 Task: Find connections with filter location Yongchuan with filter topic #marketing with filter profile language Spanish with filter current company Elliott Scott HR with filter school GYAN GANGA COLLEGE OF TECHNOLOGY, JABALPUR with filter industry Museums, Historical Sites, and Zoos with filter service category Copywriting with filter keywords title Painter
Action: Mouse moved to (698, 99)
Screenshot: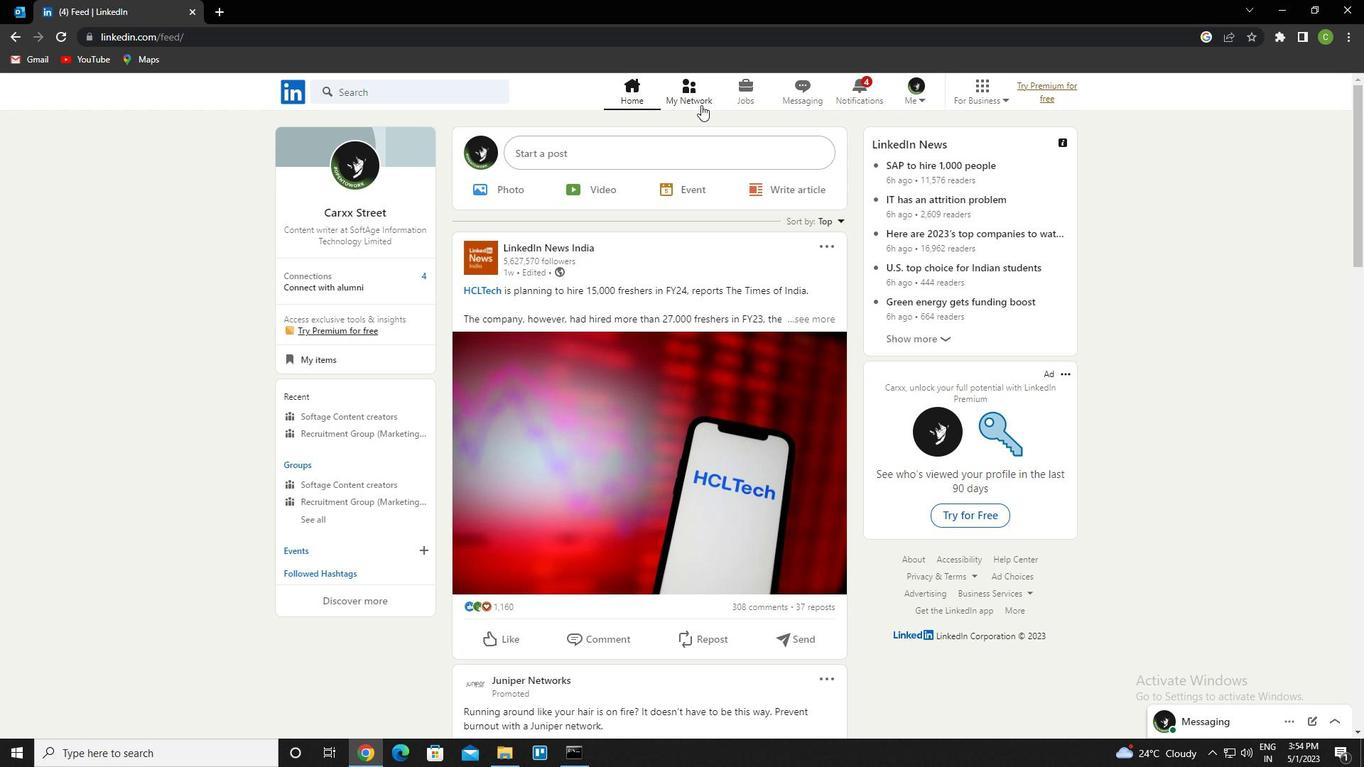 
Action: Mouse pressed left at (698, 99)
Screenshot: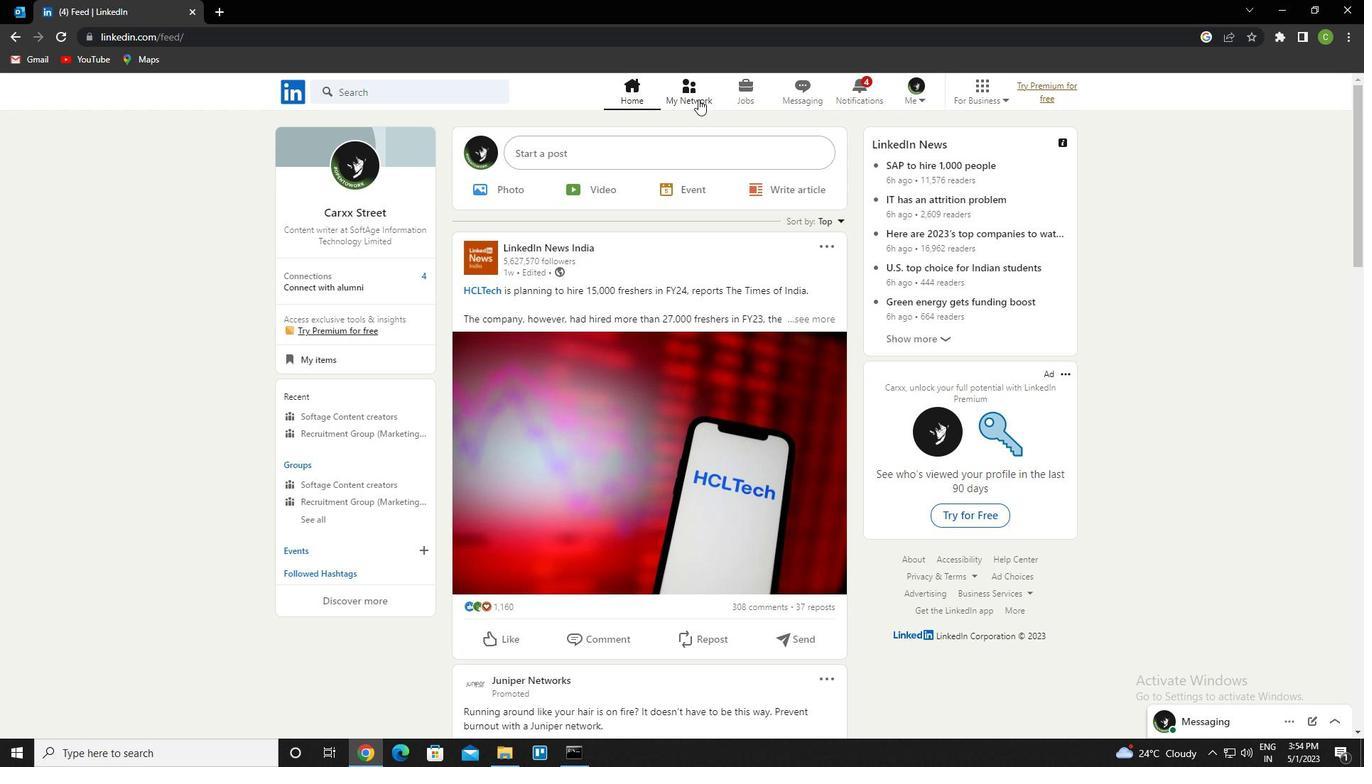 
Action: Mouse moved to (423, 168)
Screenshot: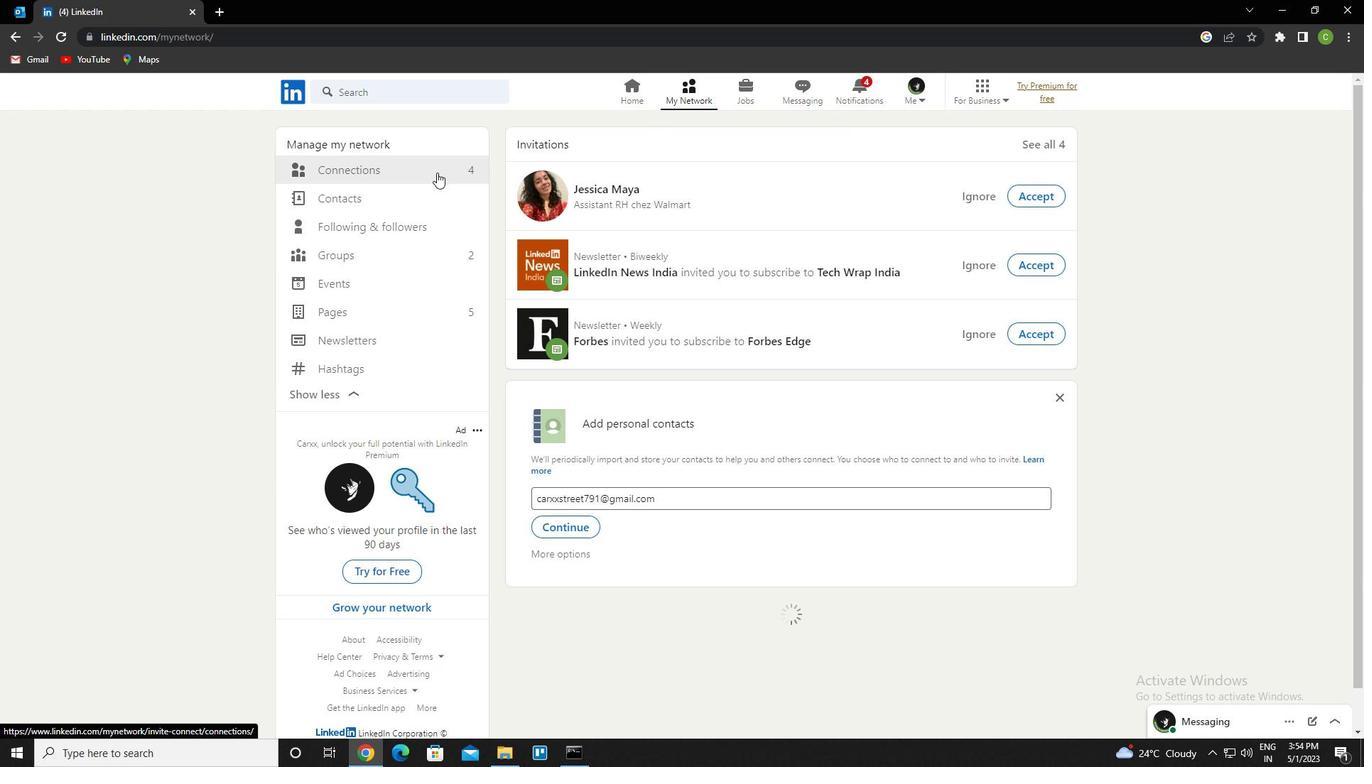 
Action: Mouse pressed left at (423, 168)
Screenshot: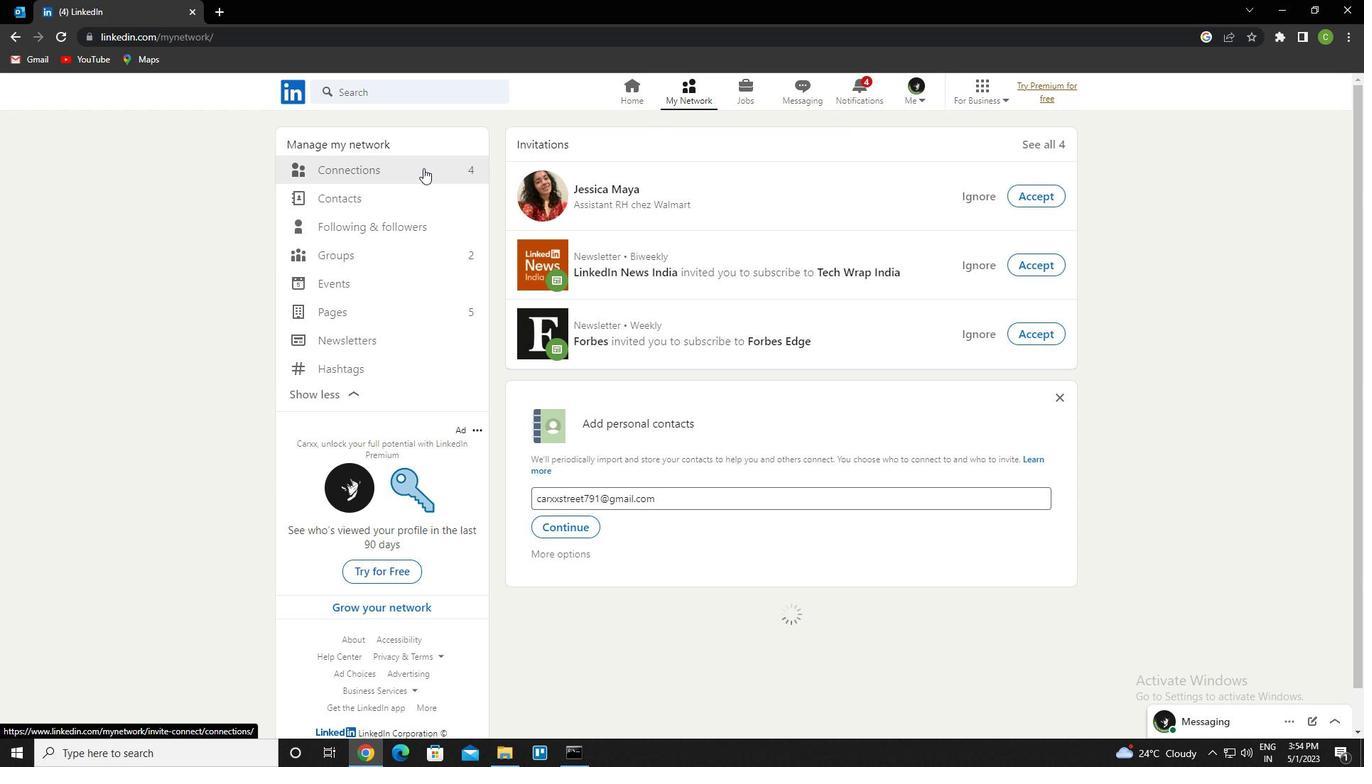 
Action: Mouse moved to (794, 166)
Screenshot: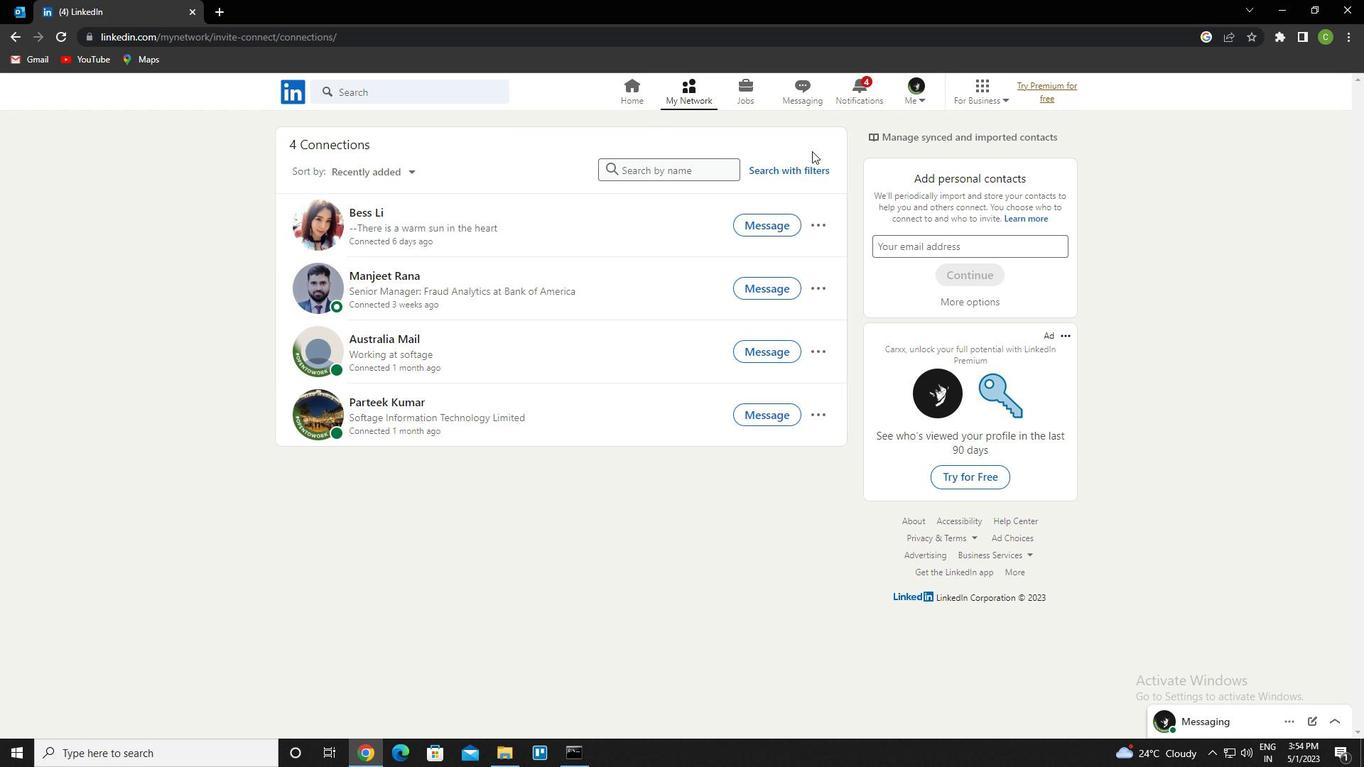 
Action: Mouse pressed left at (794, 166)
Screenshot: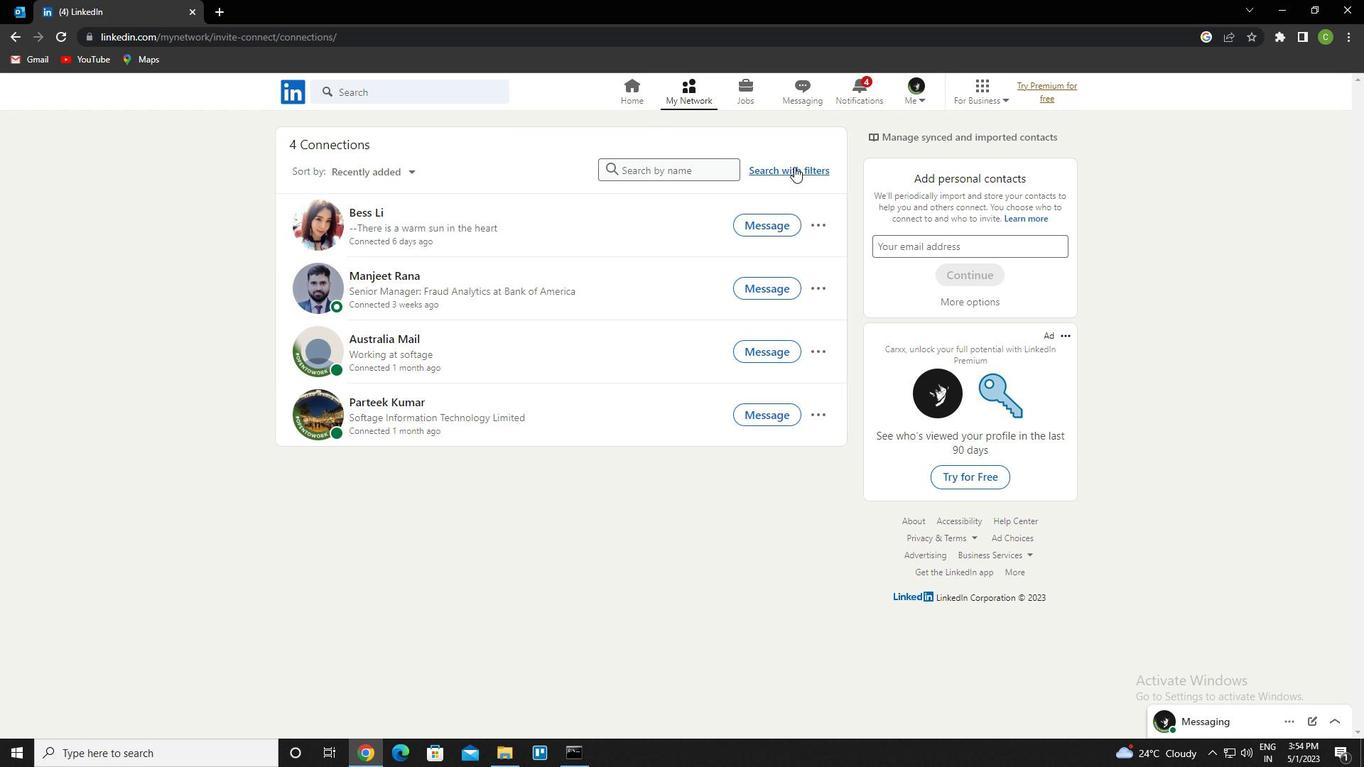 
Action: Mouse moved to (728, 134)
Screenshot: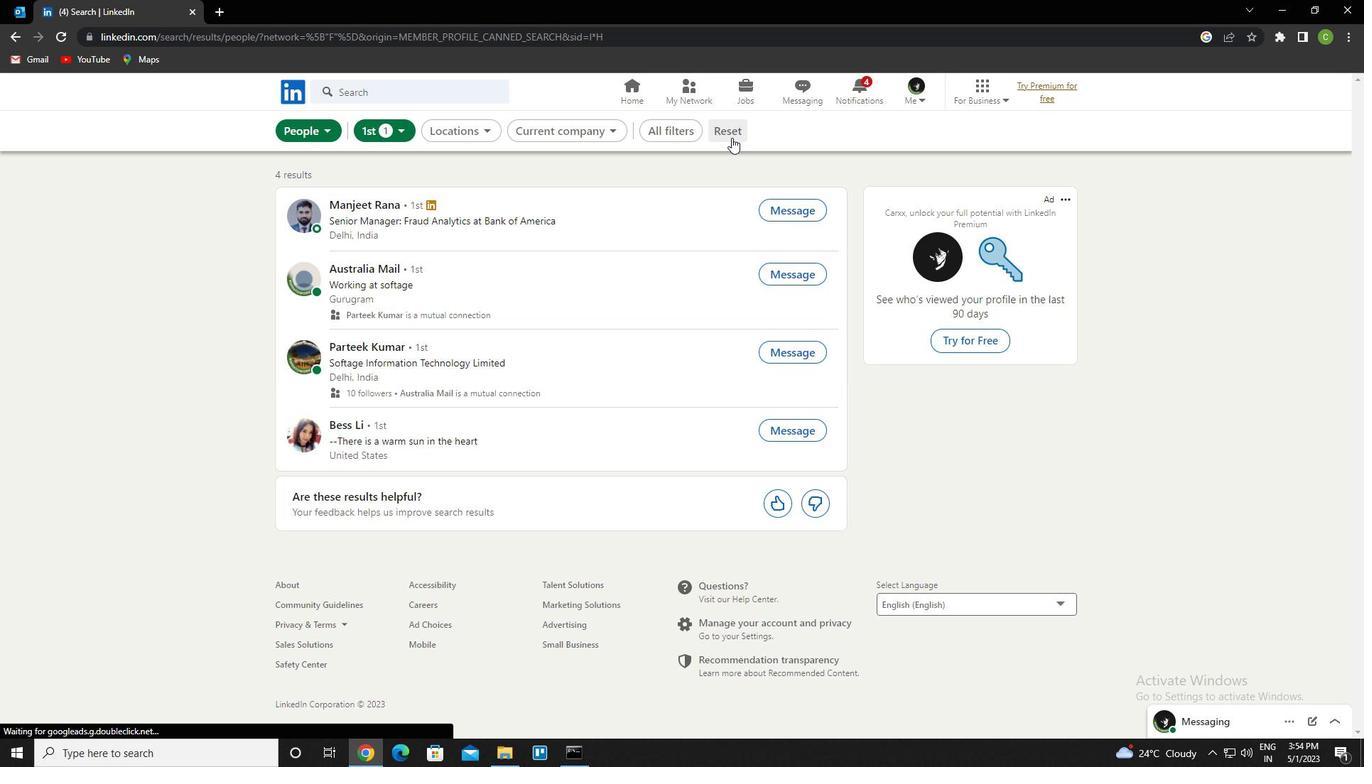 
Action: Mouse pressed left at (728, 134)
Screenshot: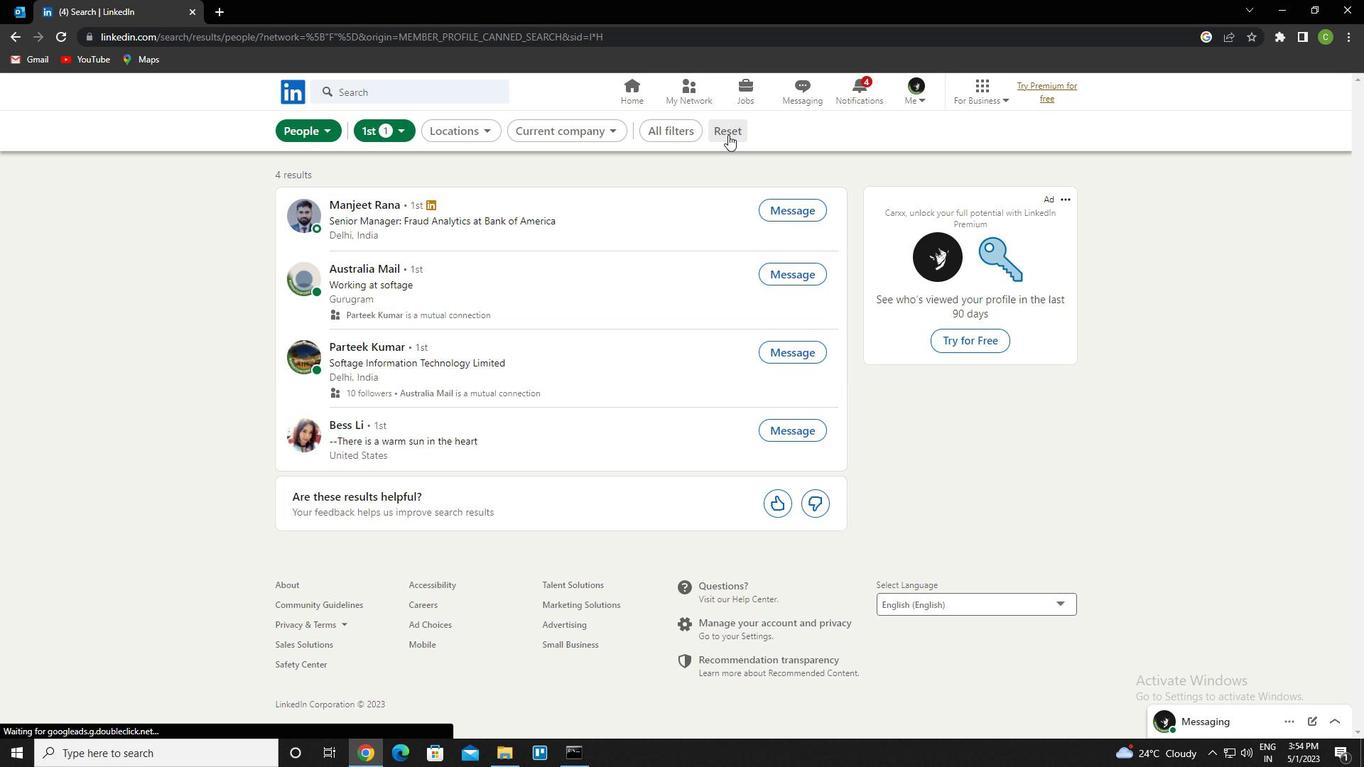
Action: Mouse moved to (714, 134)
Screenshot: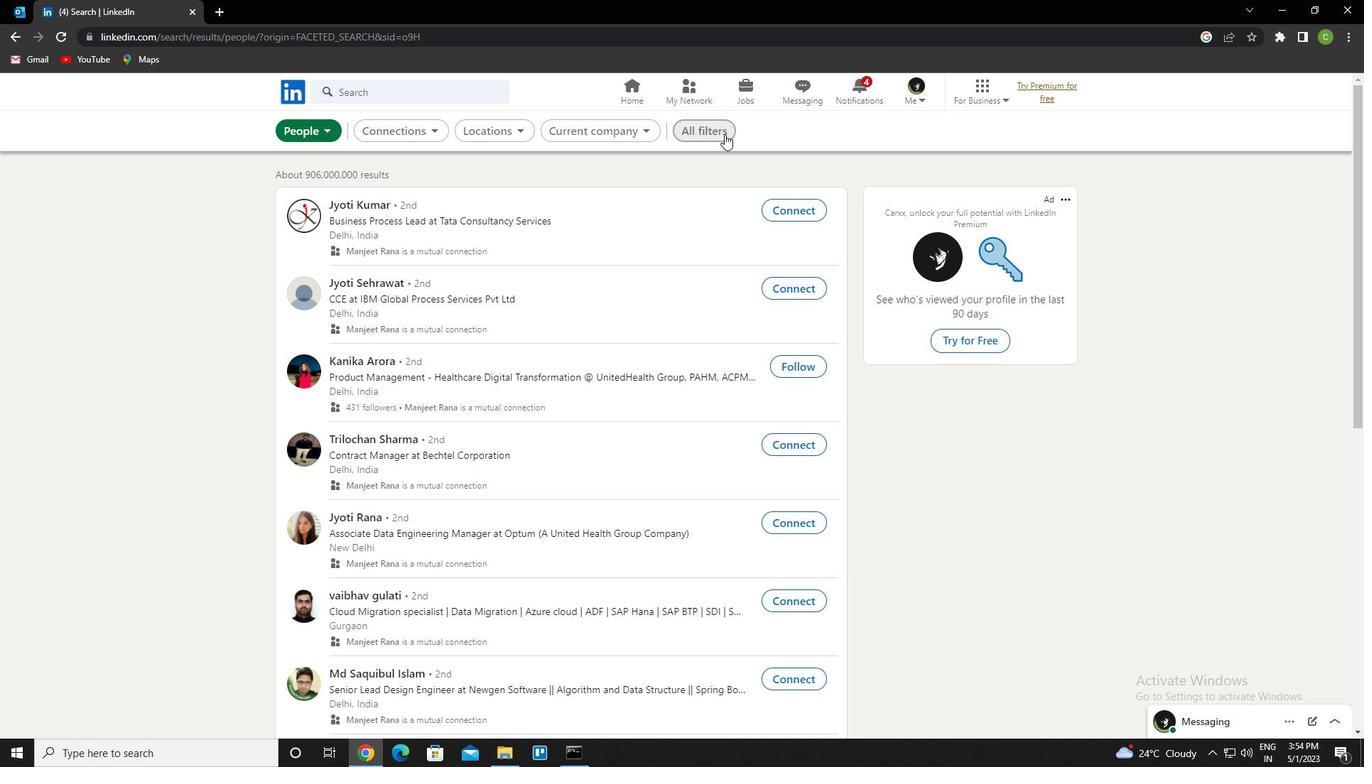 
Action: Mouse pressed left at (714, 134)
Screenshot: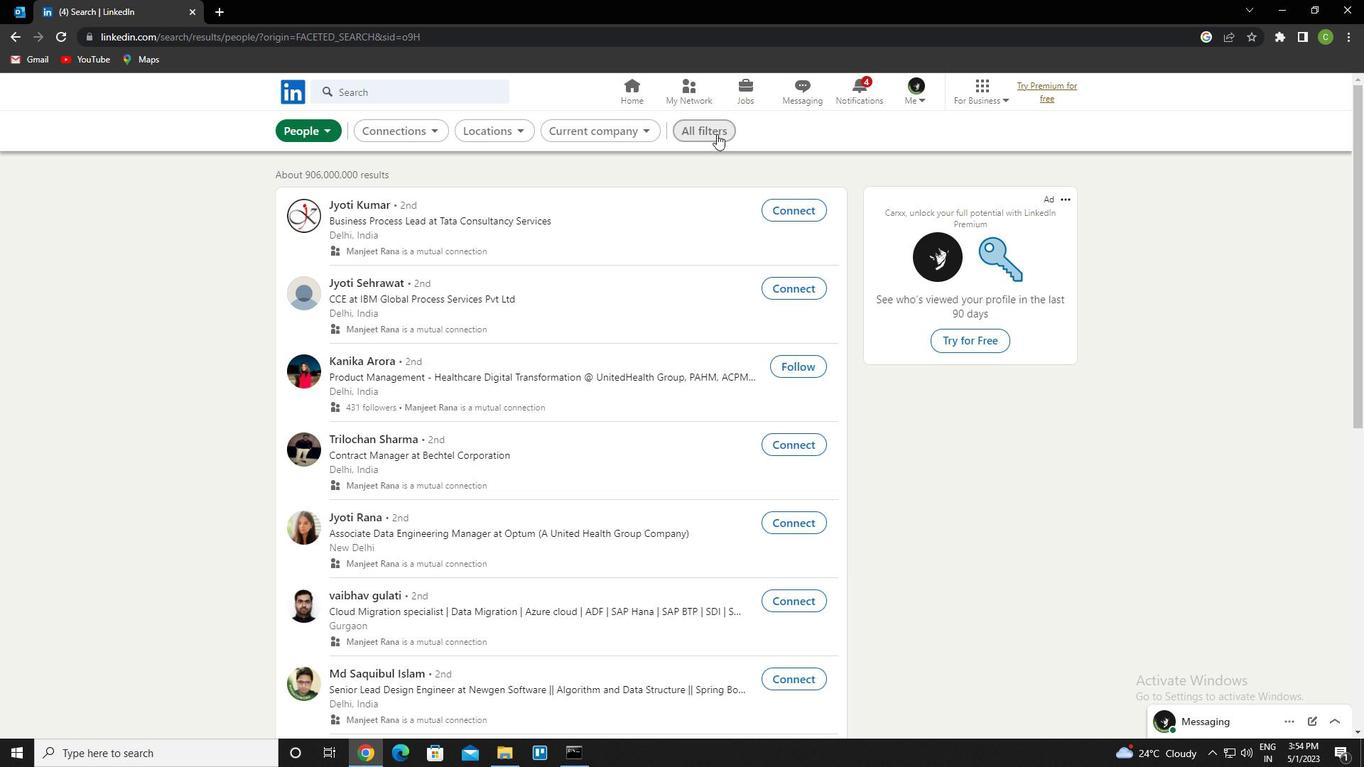 
Action: Mouse moved to (1256, 361)
Screenshot: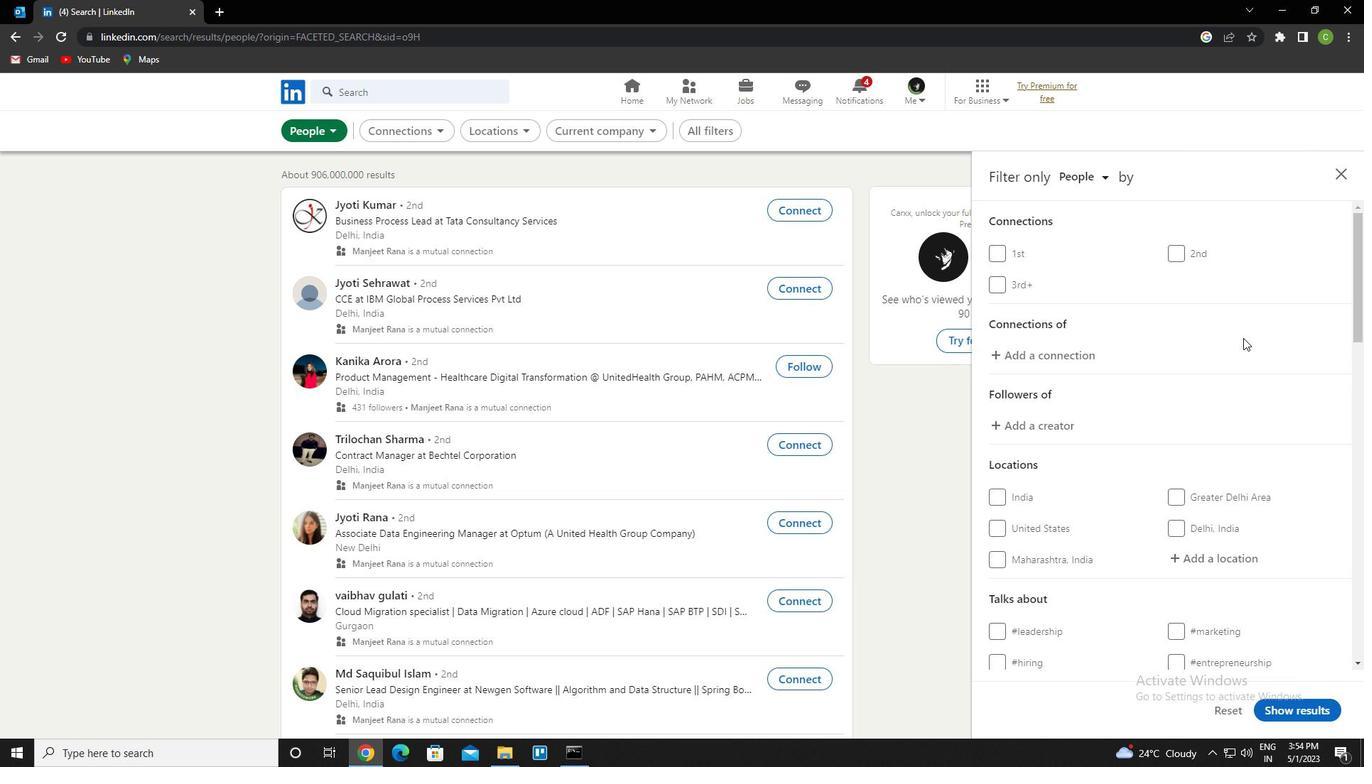 
Action: Mouse scrolled (1256, 360) with delta (0, 0)
Screenshot: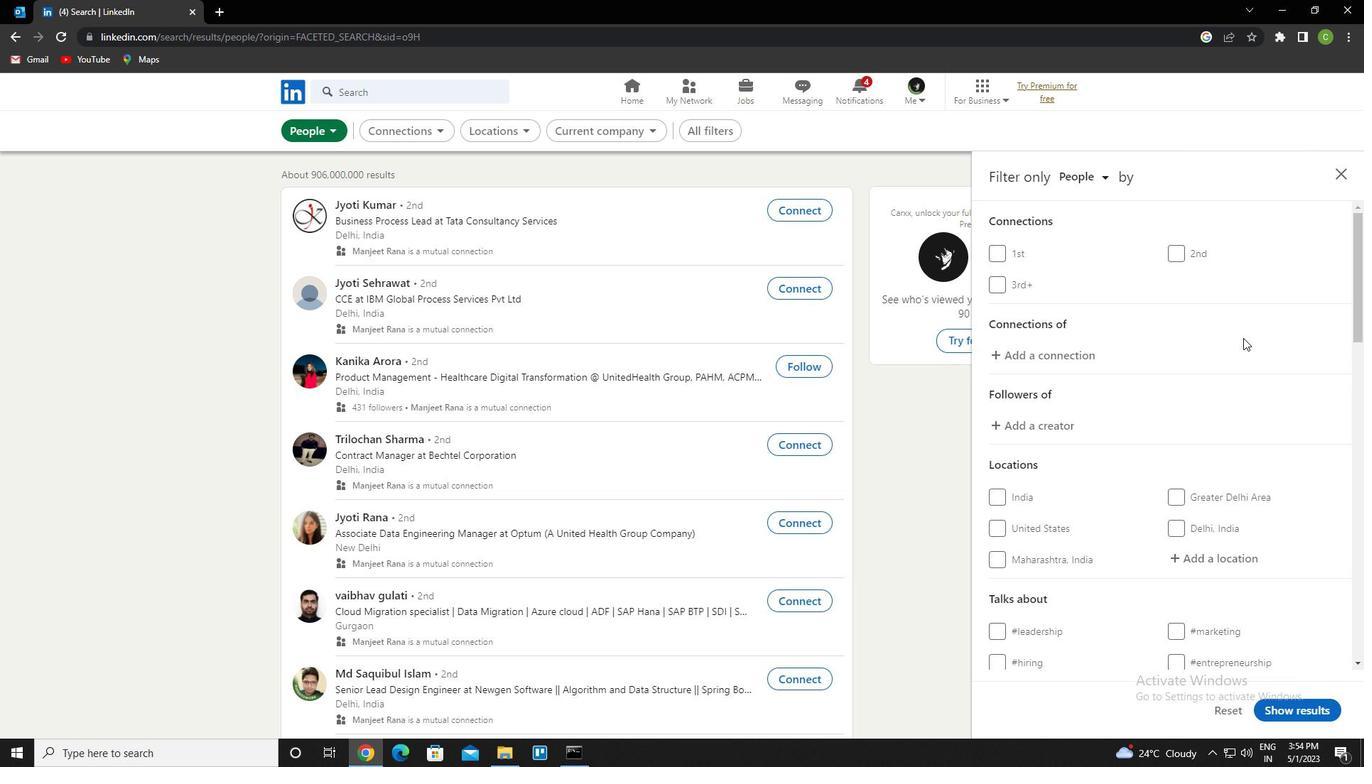 
Action: Mouse moved to (1256, 366)
Screenshot: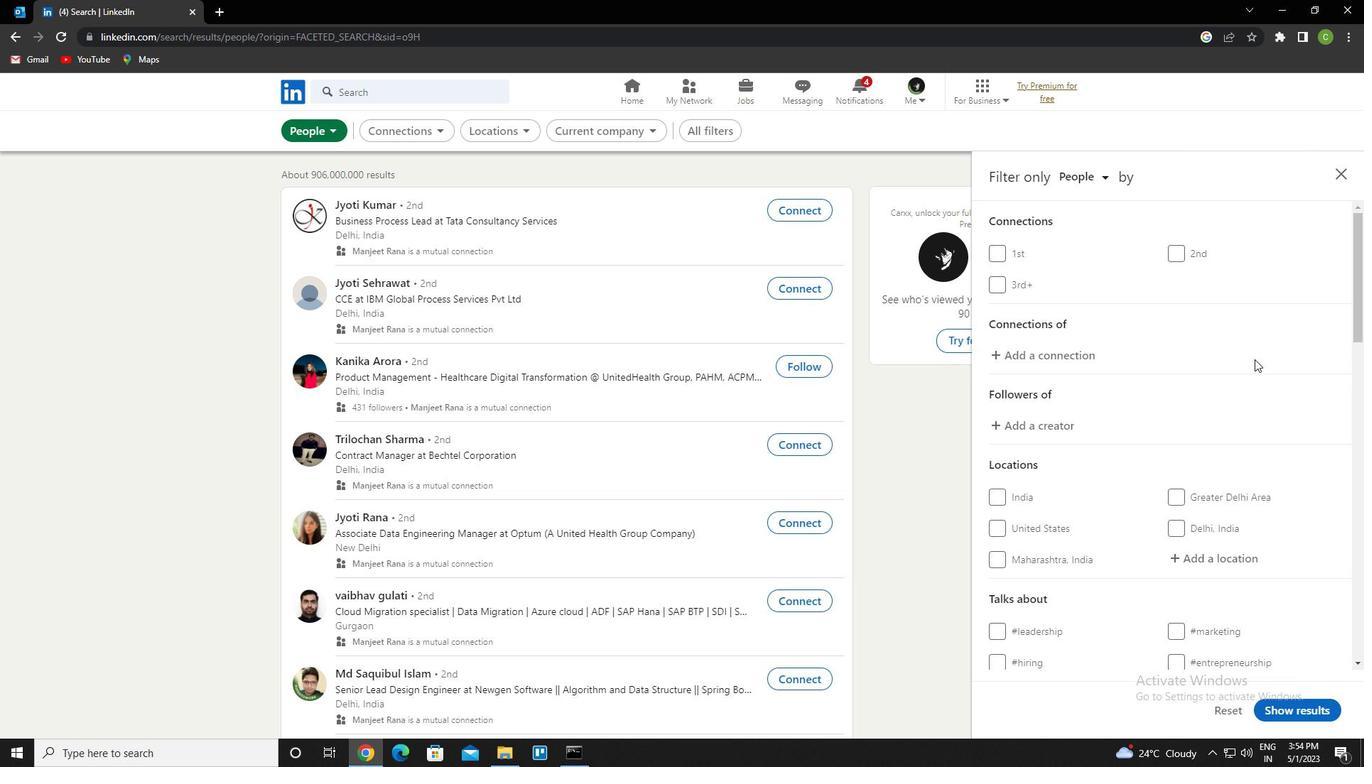 
Action: Mouse scrolled (1256, 365) with delta (0, 0)
Screenshot: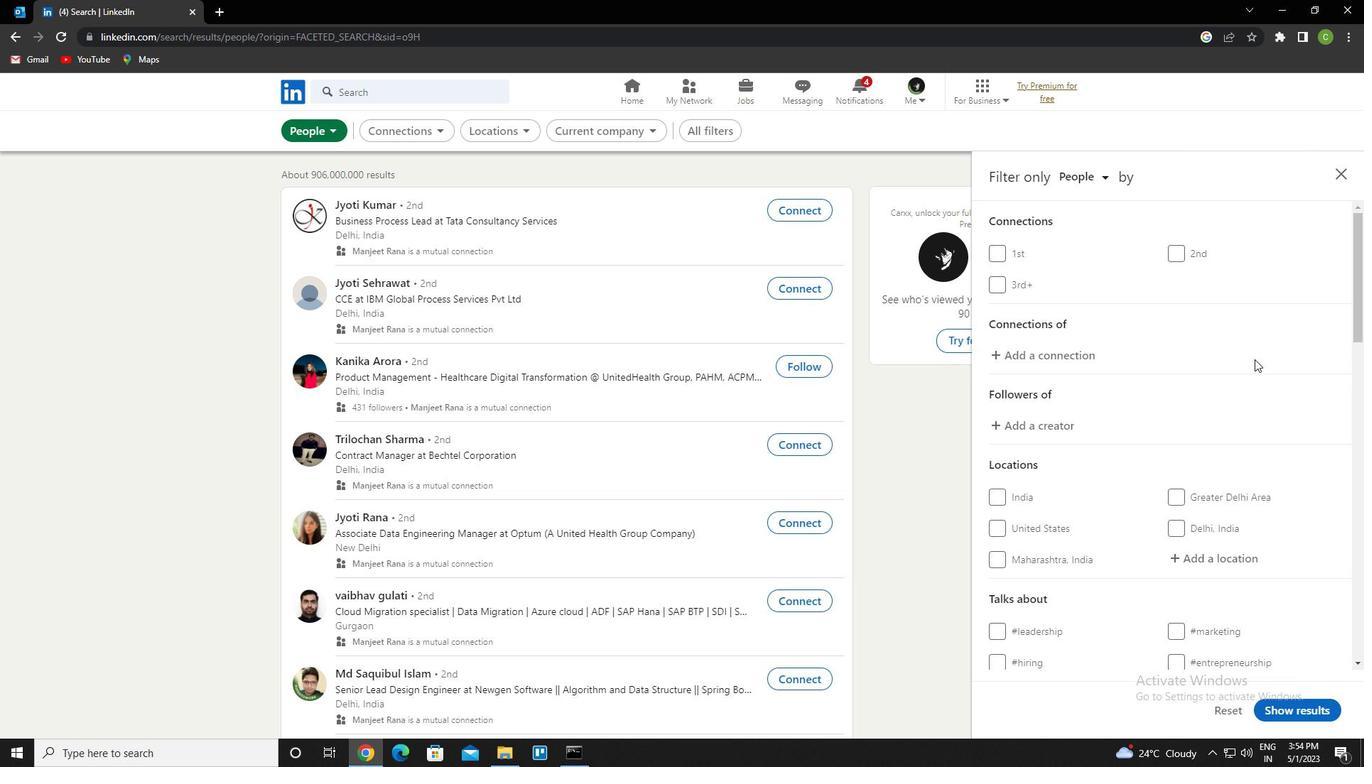 
Action: Mouse moved to (1256, 368)
Screenshot: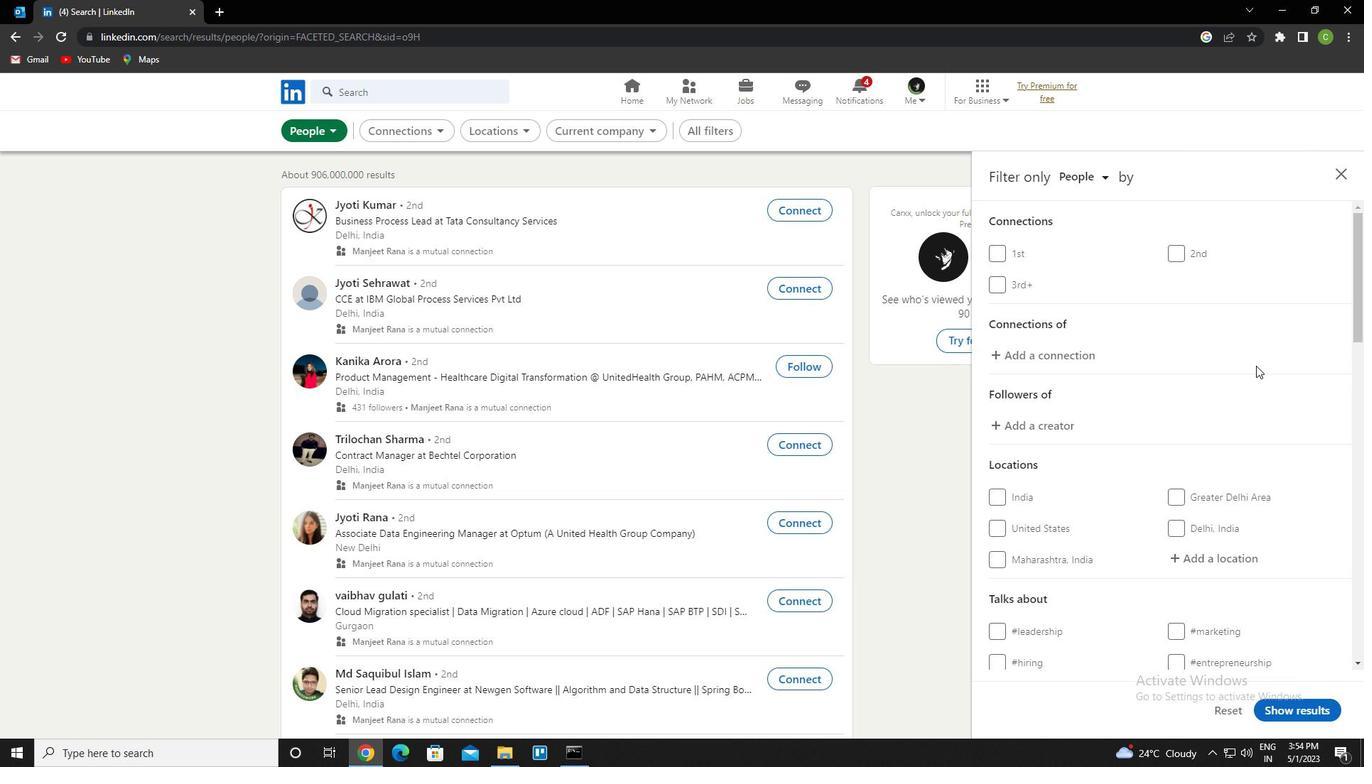 
Action: Mouse scrolled (1256, 367) with delta (0, 0)
Screenshot: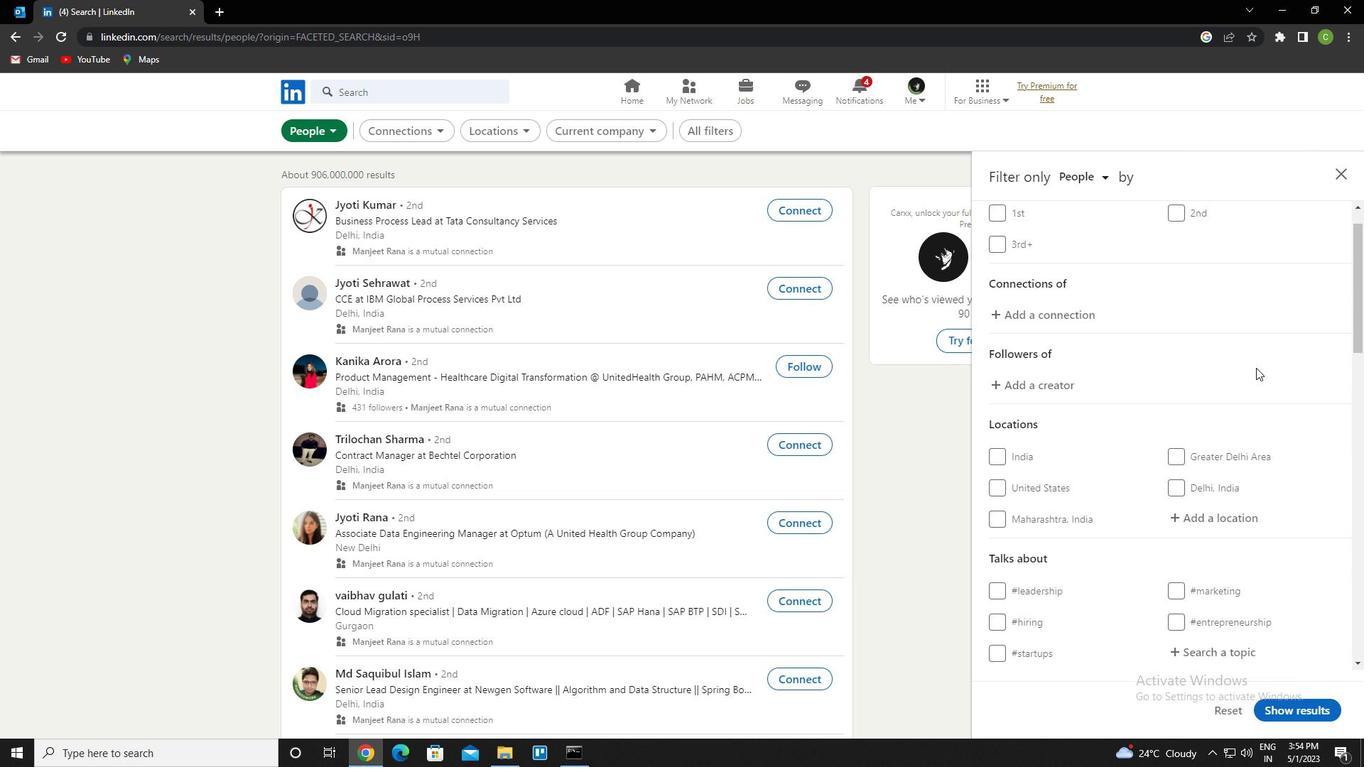 
Action: Mouse moved to (1229, 348)
Screenshot: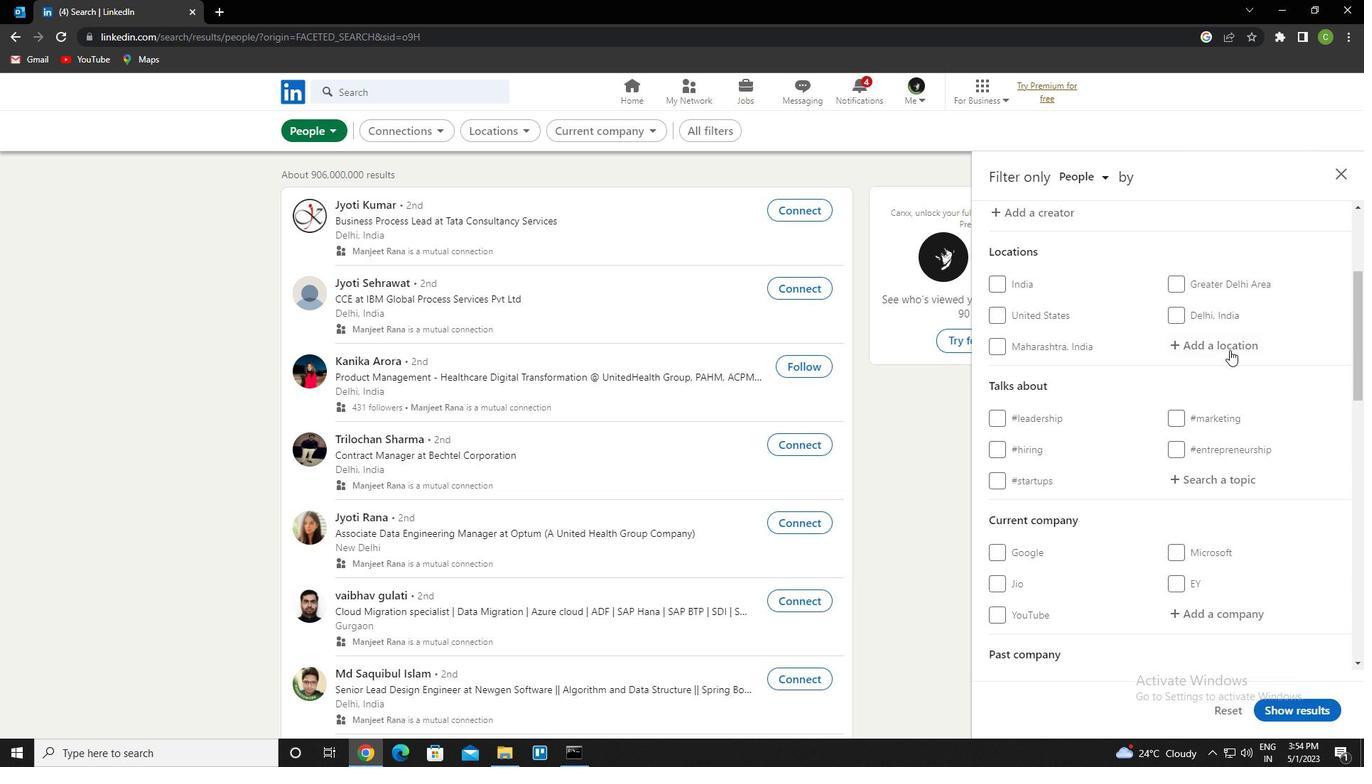 
Action: Mouse pressed left at (1229, 348)
Screenshot: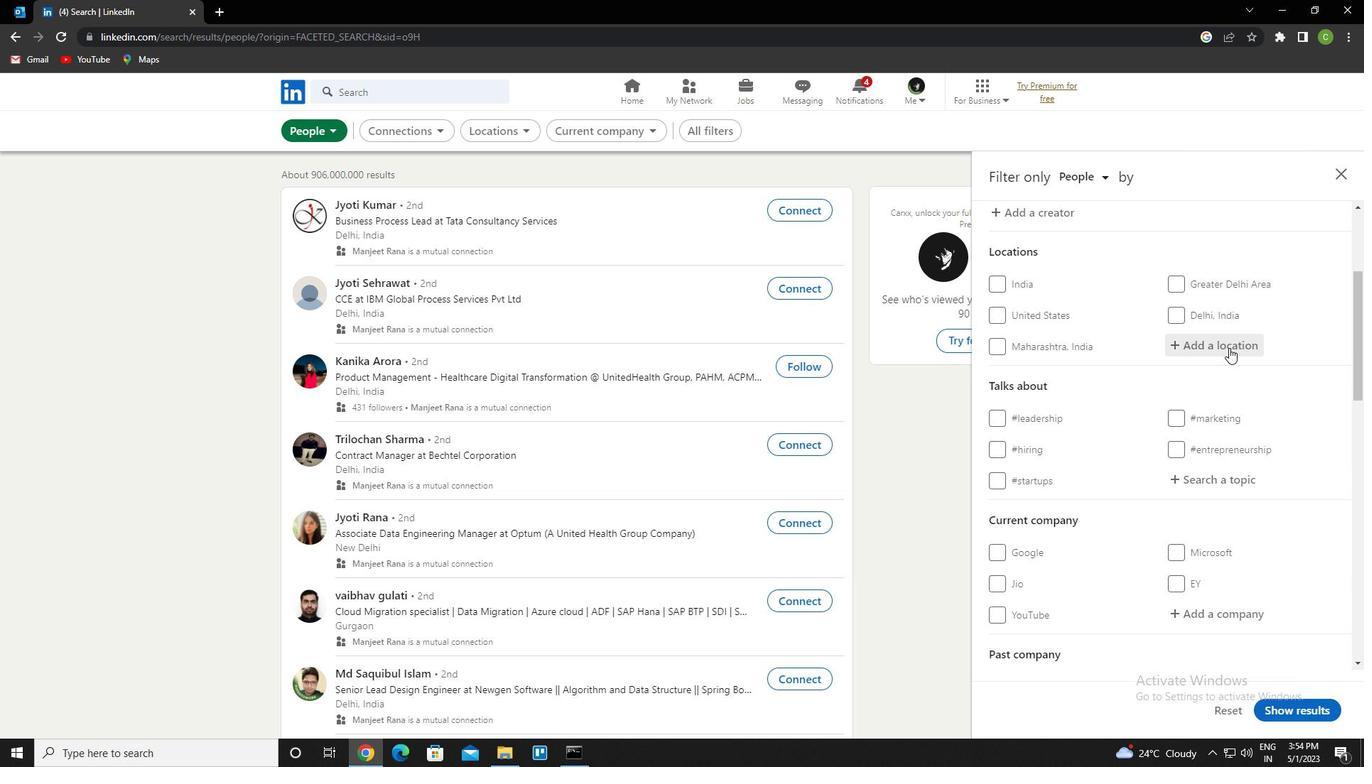 
Action: Key pressed <Key.caps_lock>y<Key.caps_lock>ongchuan
Screenshot: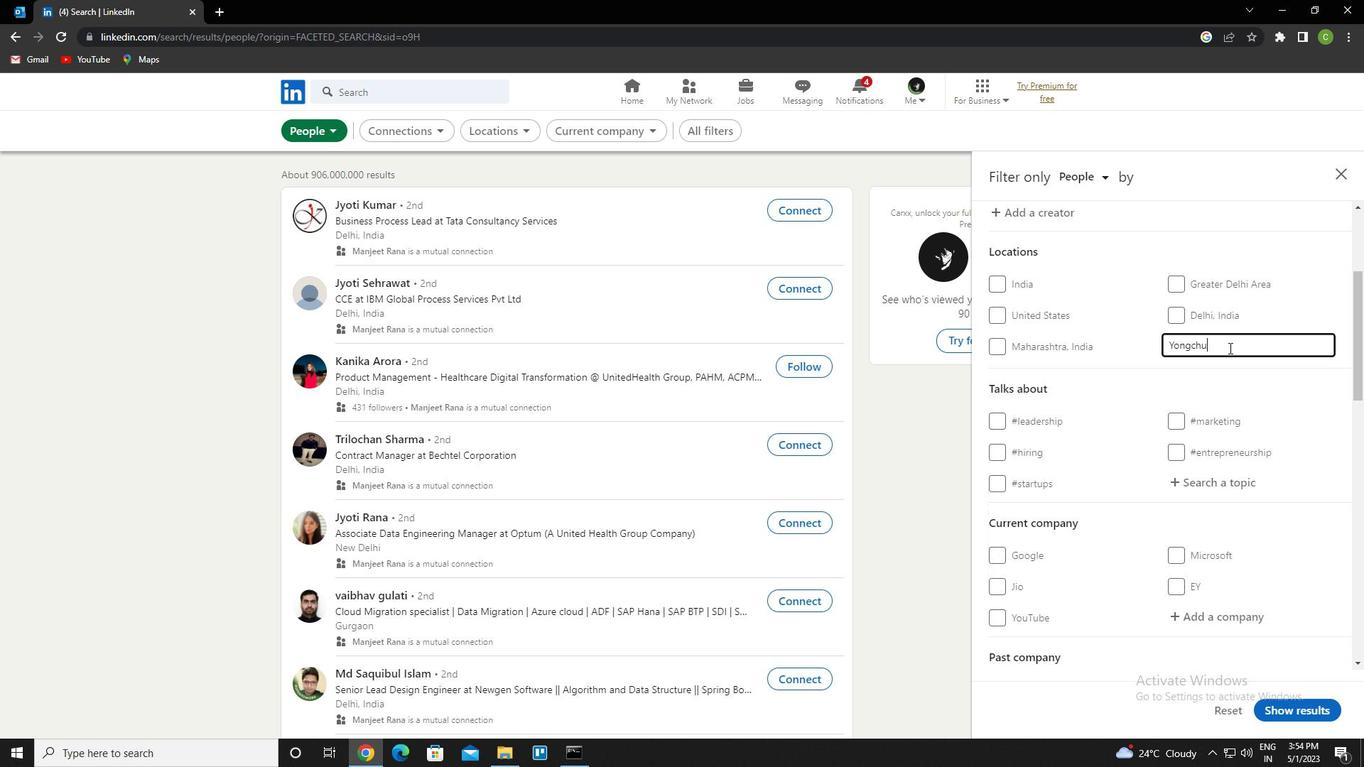 
Action: Mouse moved to (1242, 485)
Screenshot: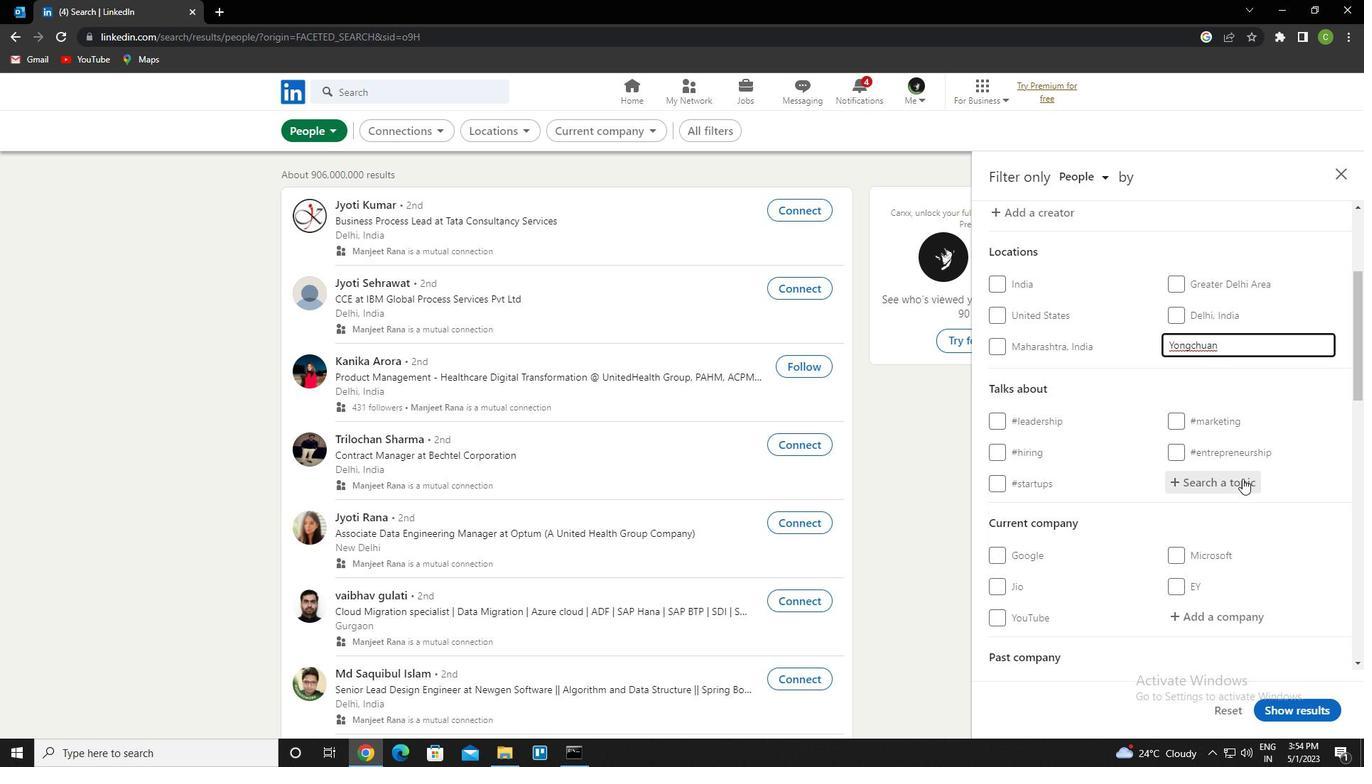
Action: Mouse pressed left at (1242, 485)
Screenshot: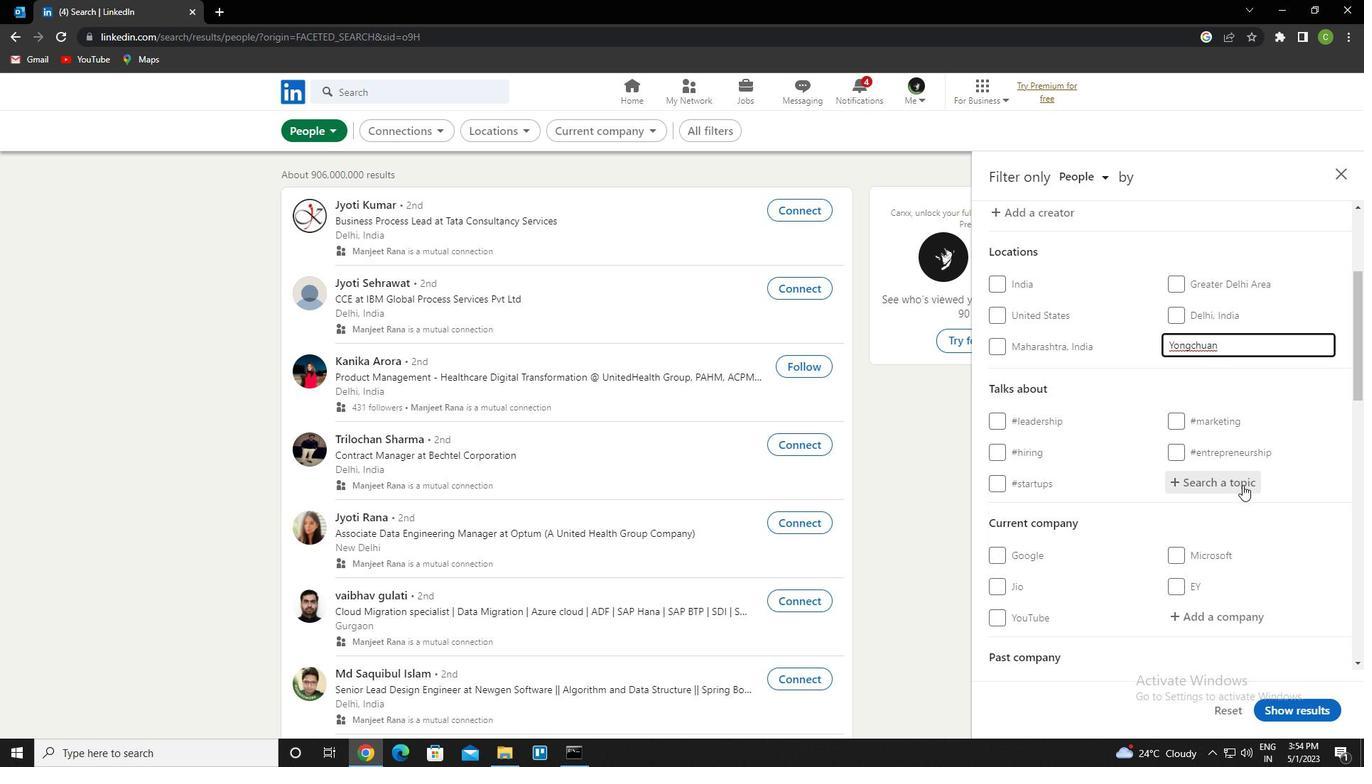 
Action: Mouse moved to (1238, 485)
Screenshot: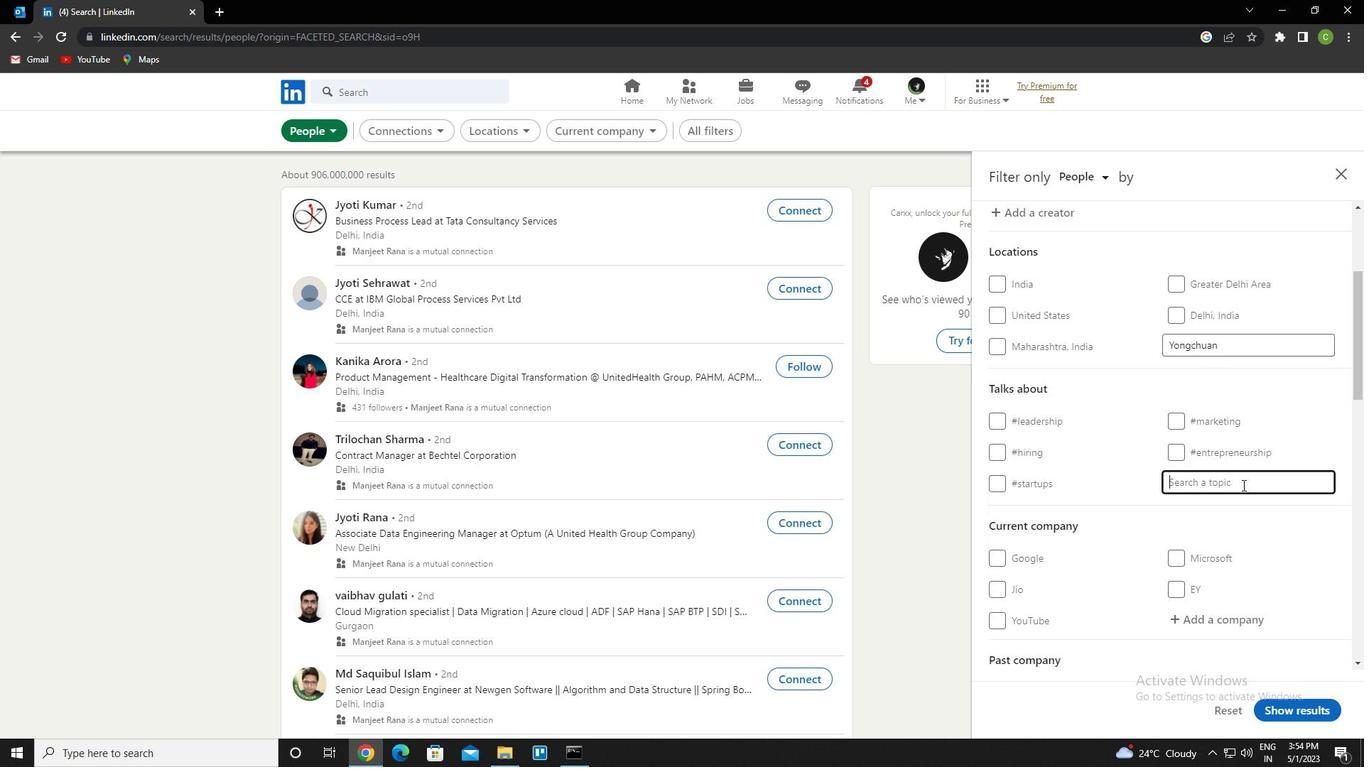 
Action: Key pressed <Key.caps_lock><Key.caps_lock>make<Key.backspace><Key.backspace>rket<Key.down><Key.enter>
Screenshot: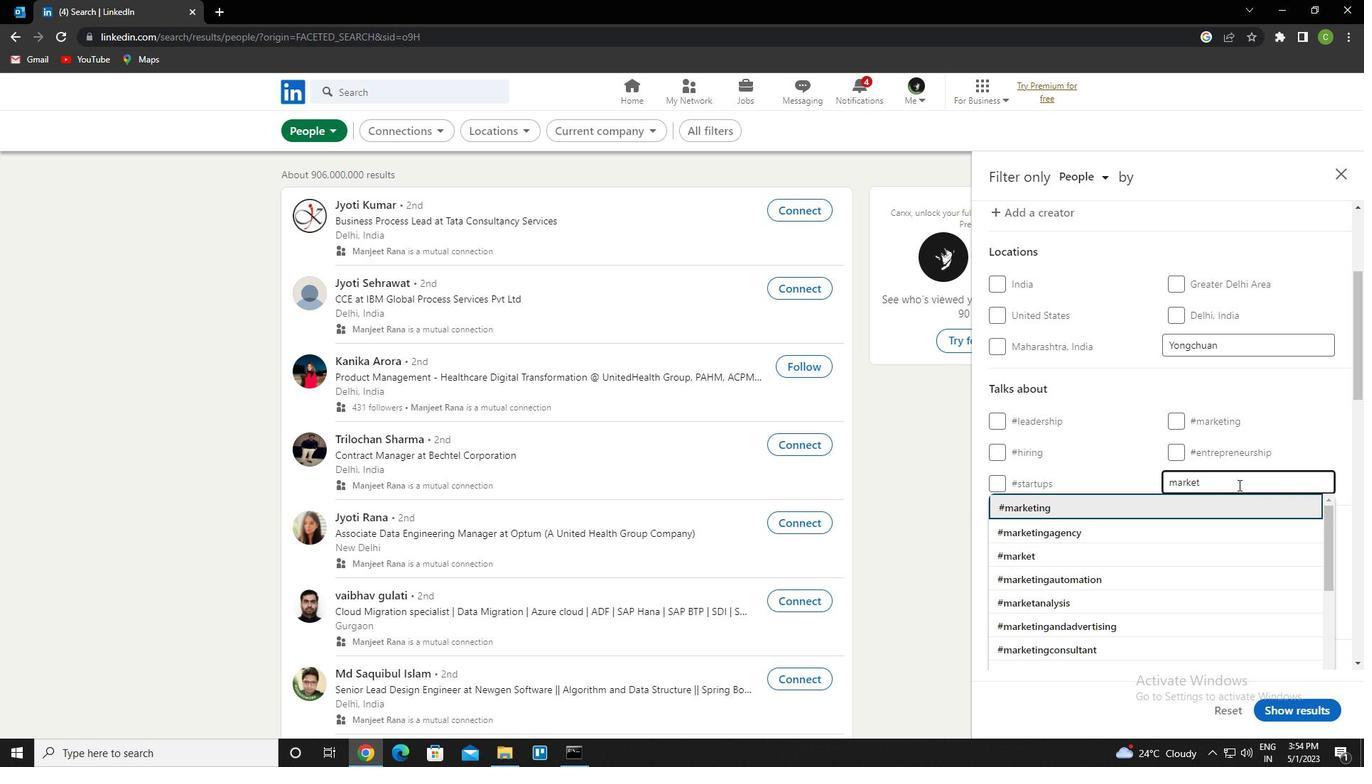 
Action: Mouse moved to (1273, 401)
Screenshot: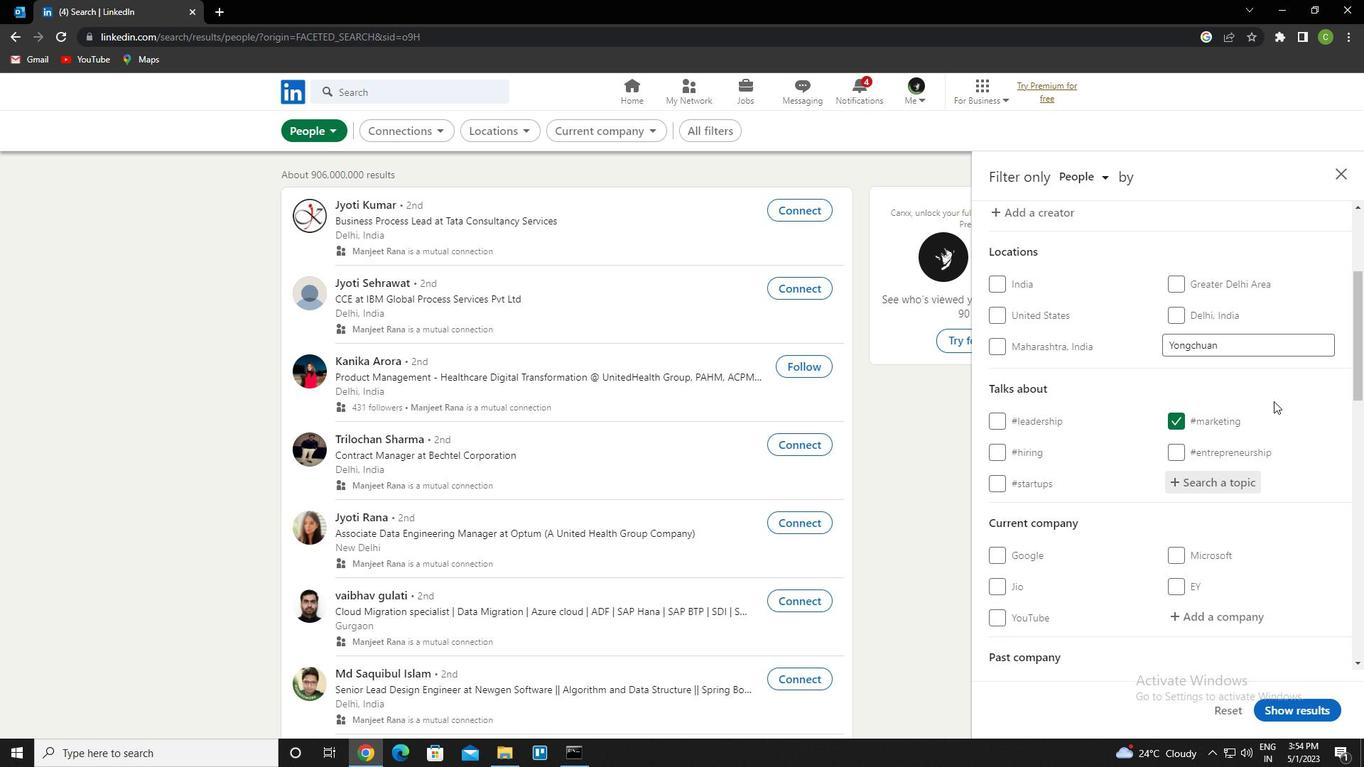 
Action: Mouse scrolled (1273, 400) with delta (0, 0)
Screenshot: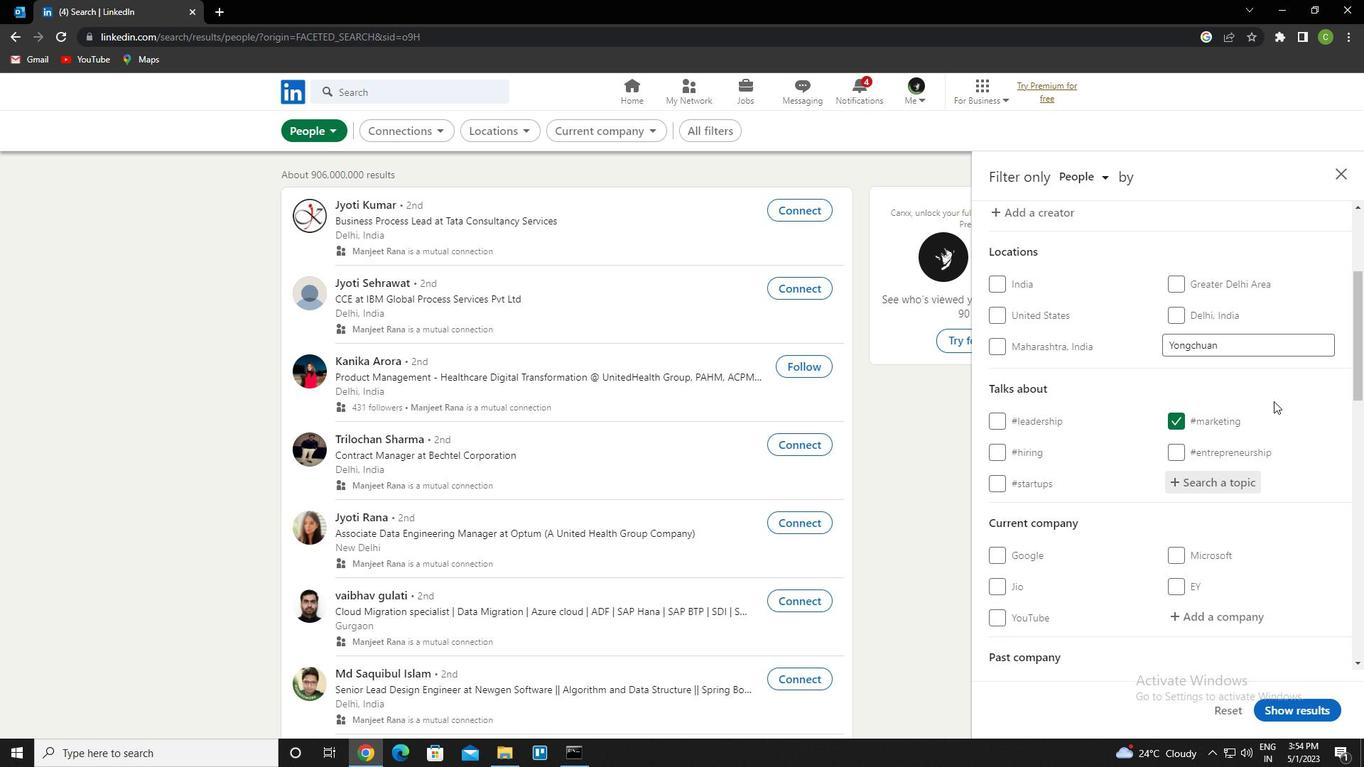 
Action: Mouse scrolled (1273, 400) with delta (0, 0)
Screenshot: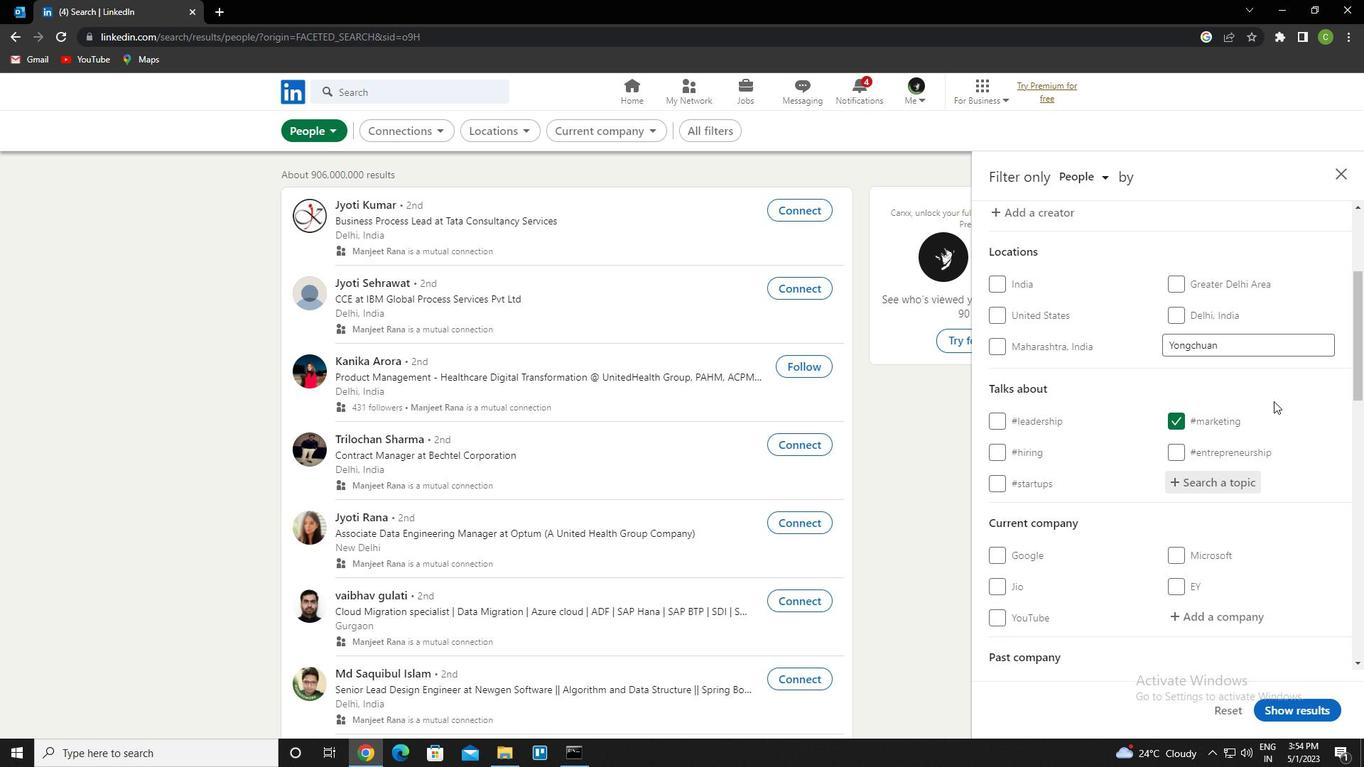 
Action: Mouse scrolled (1273, 400) with delta (0, 0)
Screenshot: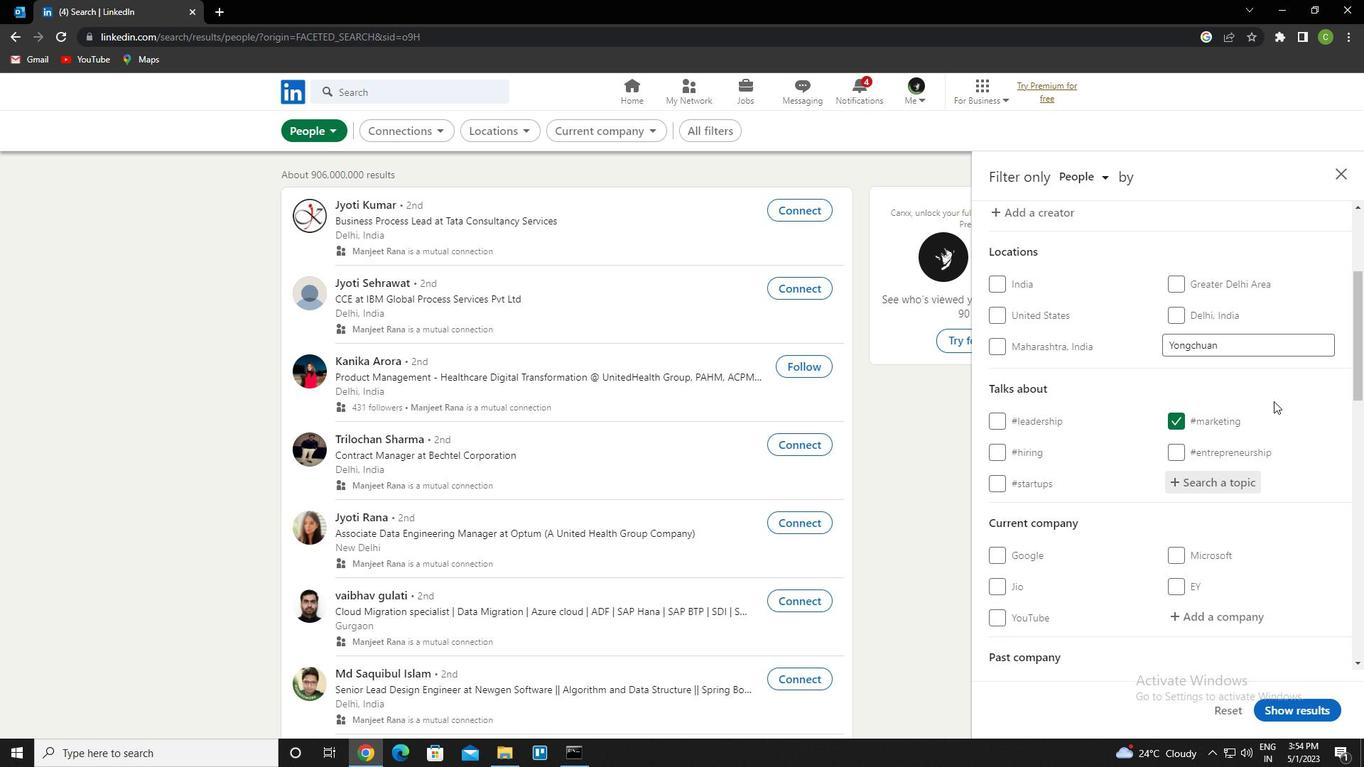 
Action: Mouse moved to (1273, 401)
Screenshot: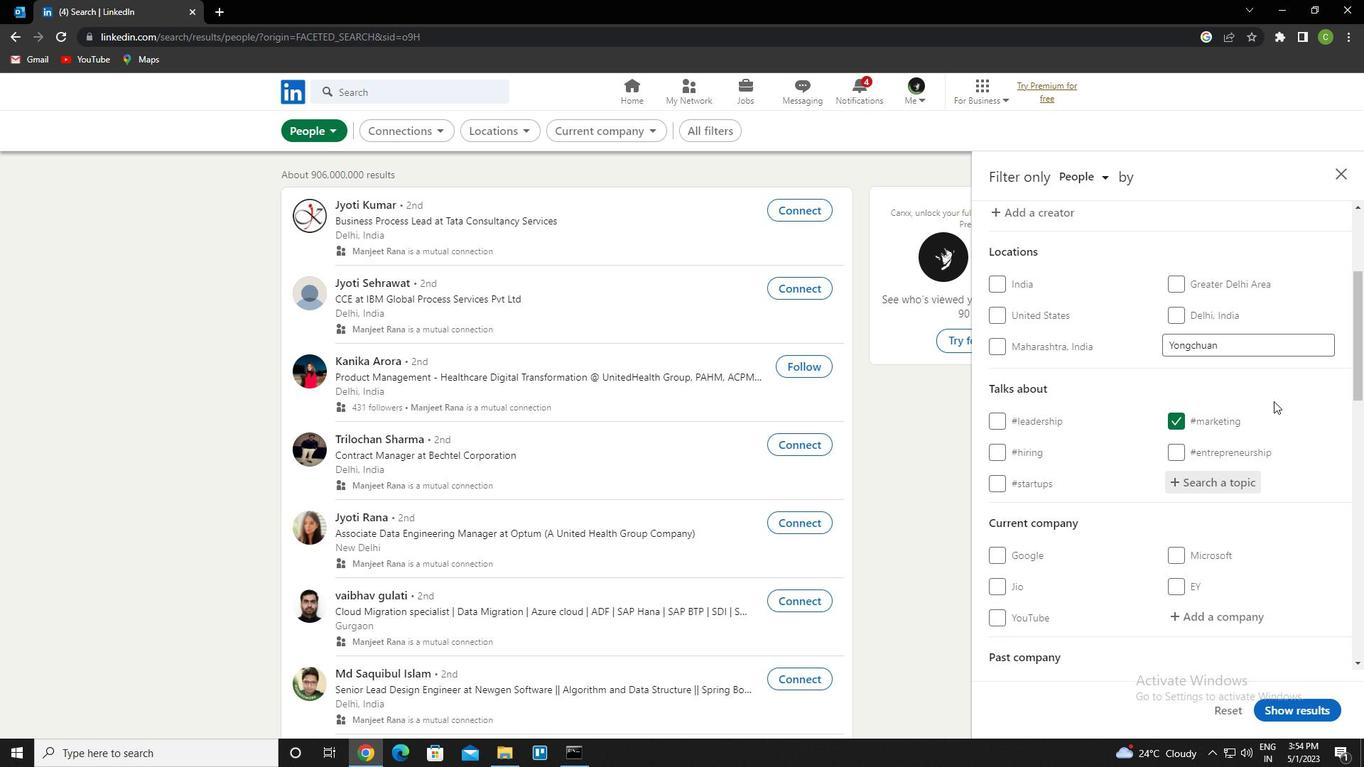 
Action: Mouse scrolled (1273, 400) with delta (0, 0)
Screenshot: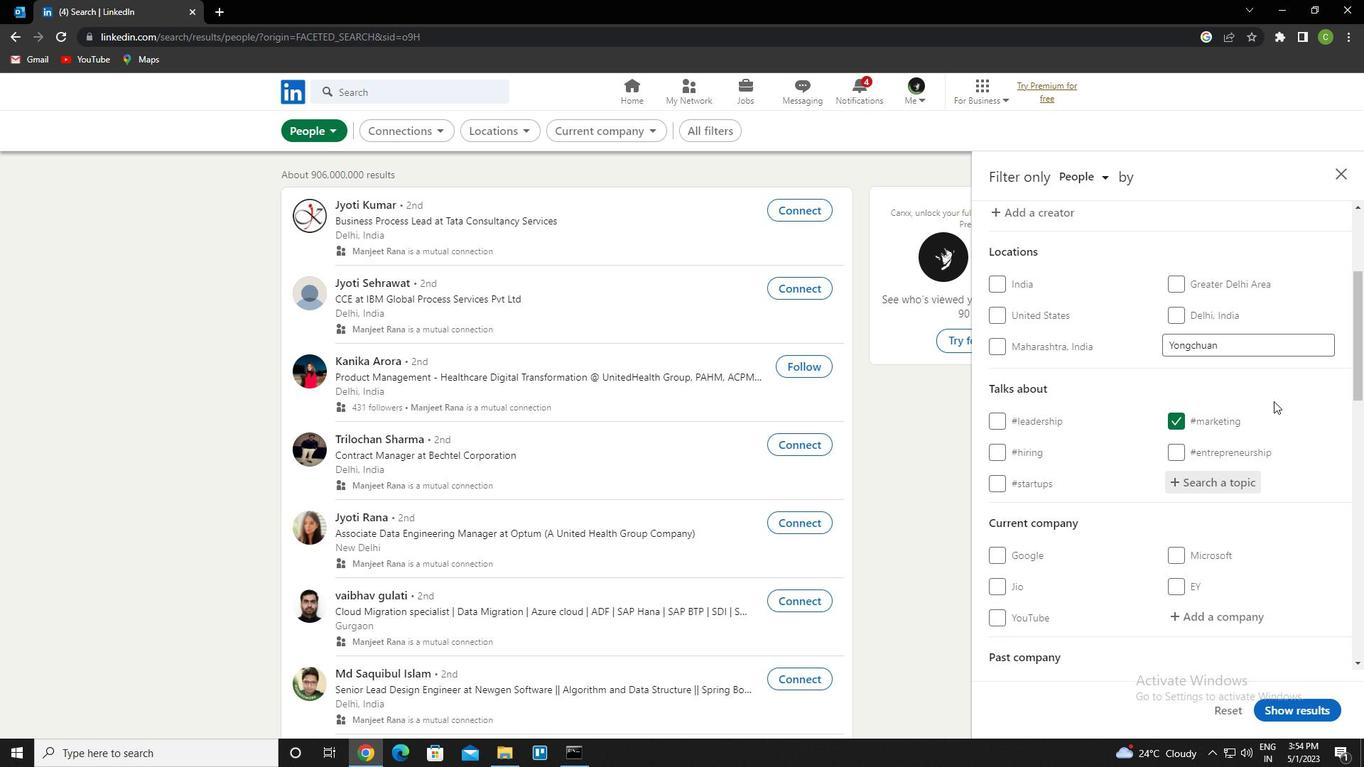 
Action: Mouse moved to (1269, 404)
Screenshot: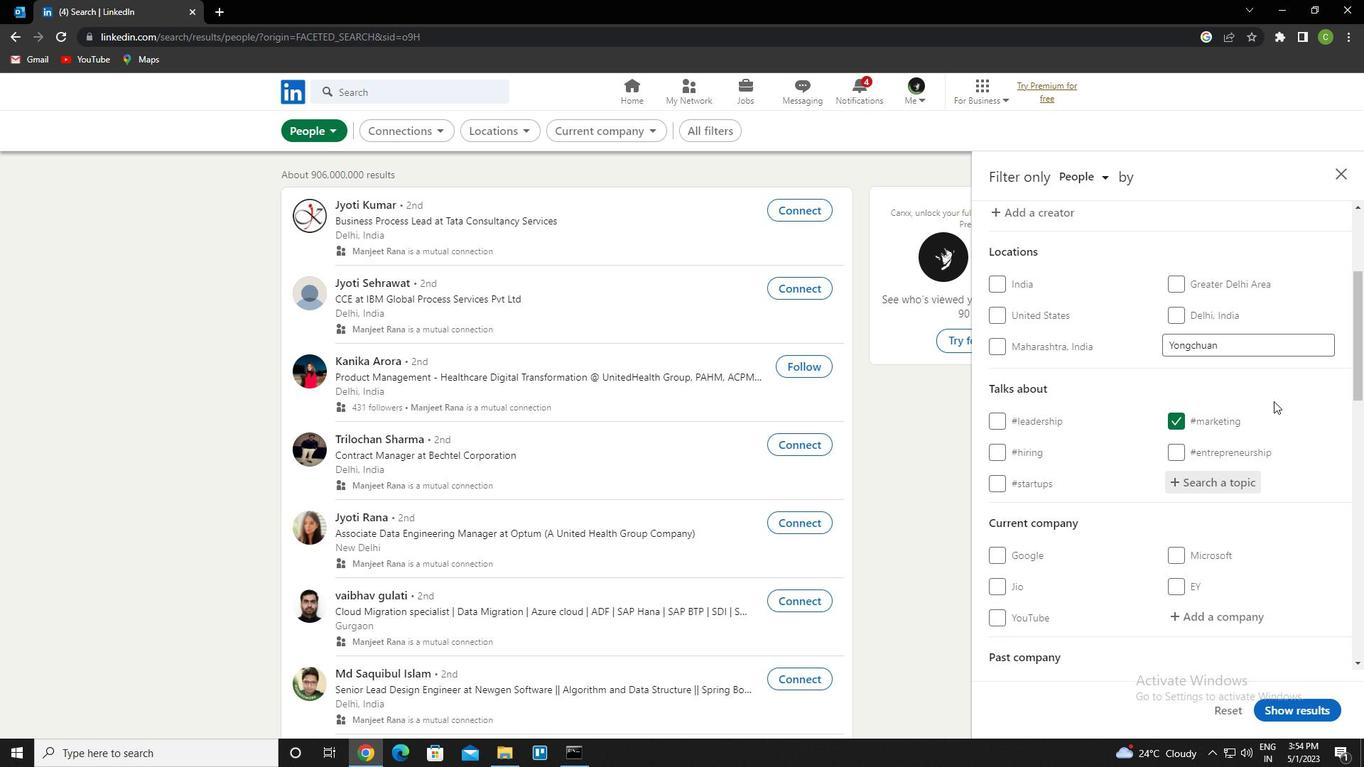 
Action: Mouse scrolled (1269, 403) with delta (0, 0)
Screenshot: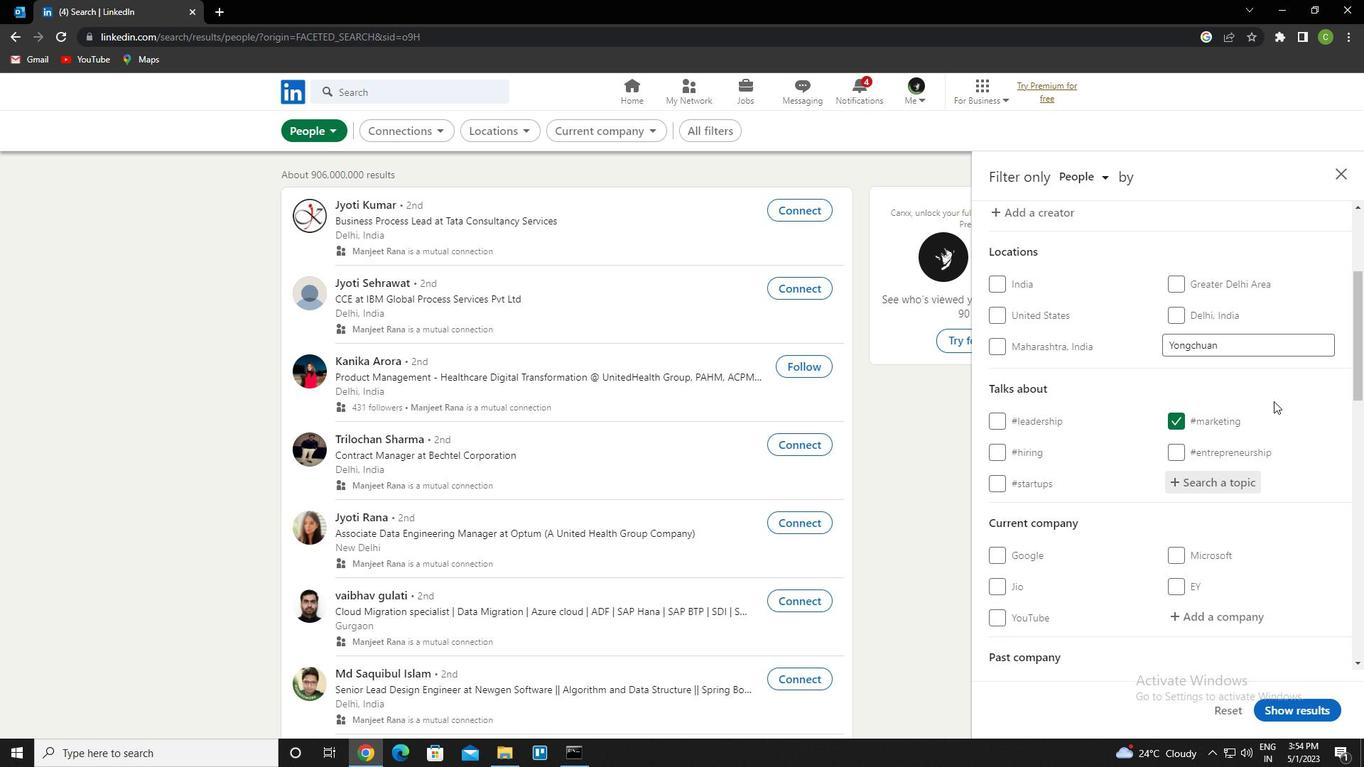 
Action: Mouse moved to (1268, 404)
Screenshot: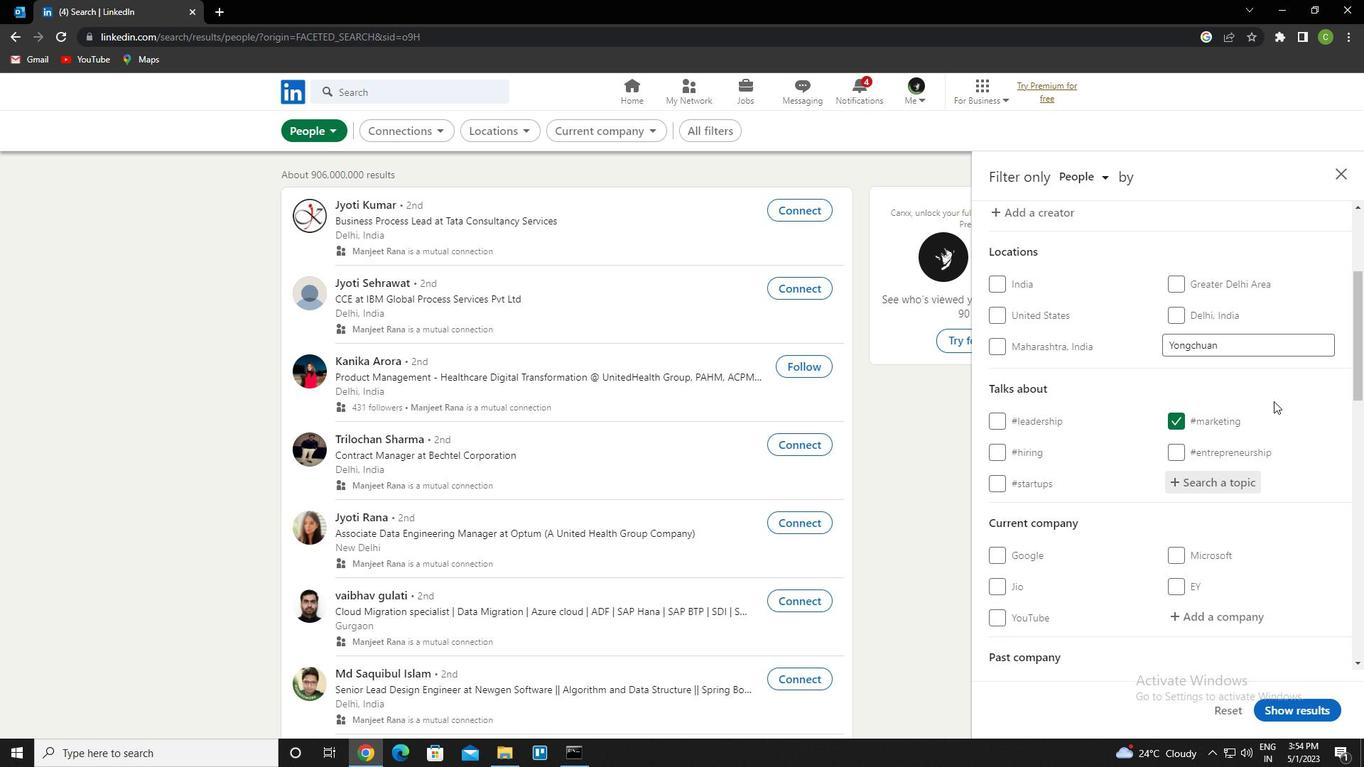 
Action: Mouse scrolled (1268, 404) with delta (0, 0)
Screenshot: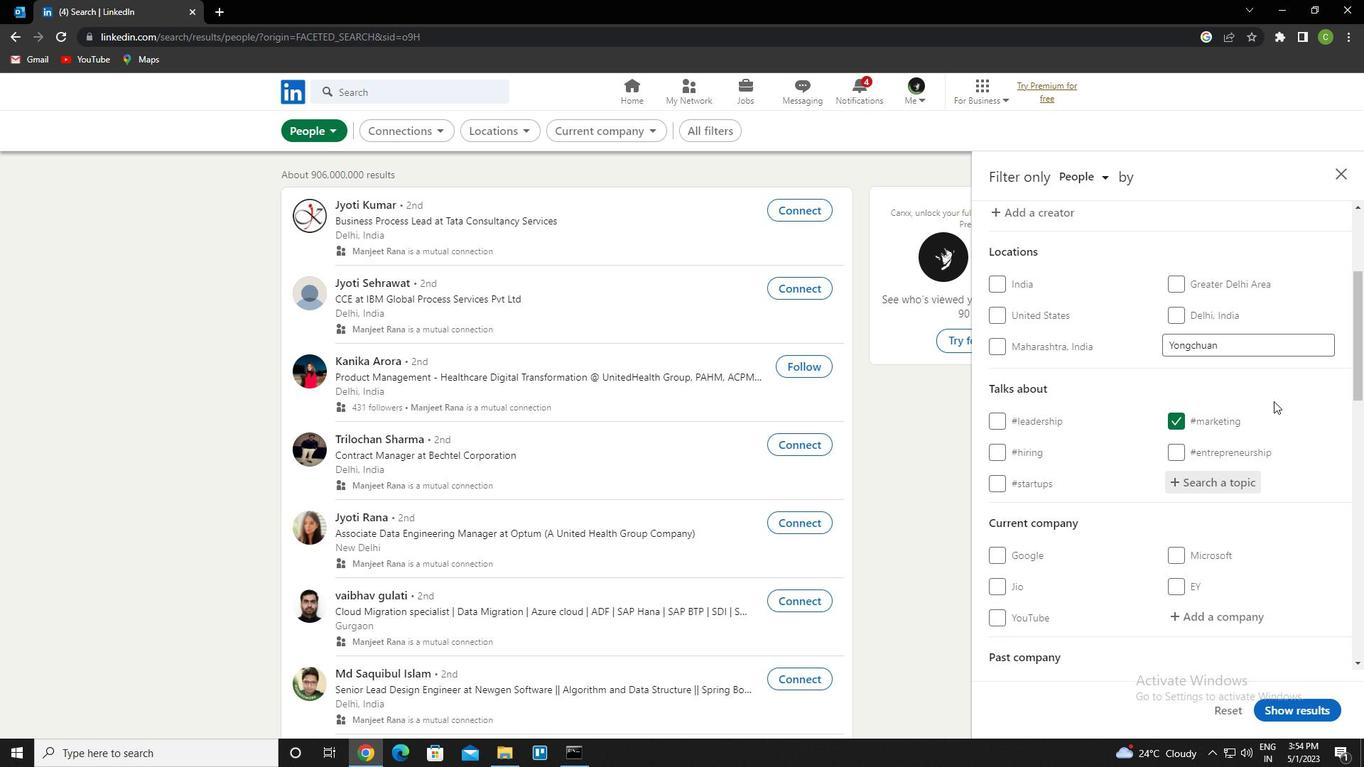 
Action: Mouse scrolled (1268, 404) with delta (0, 0)
Screenshot: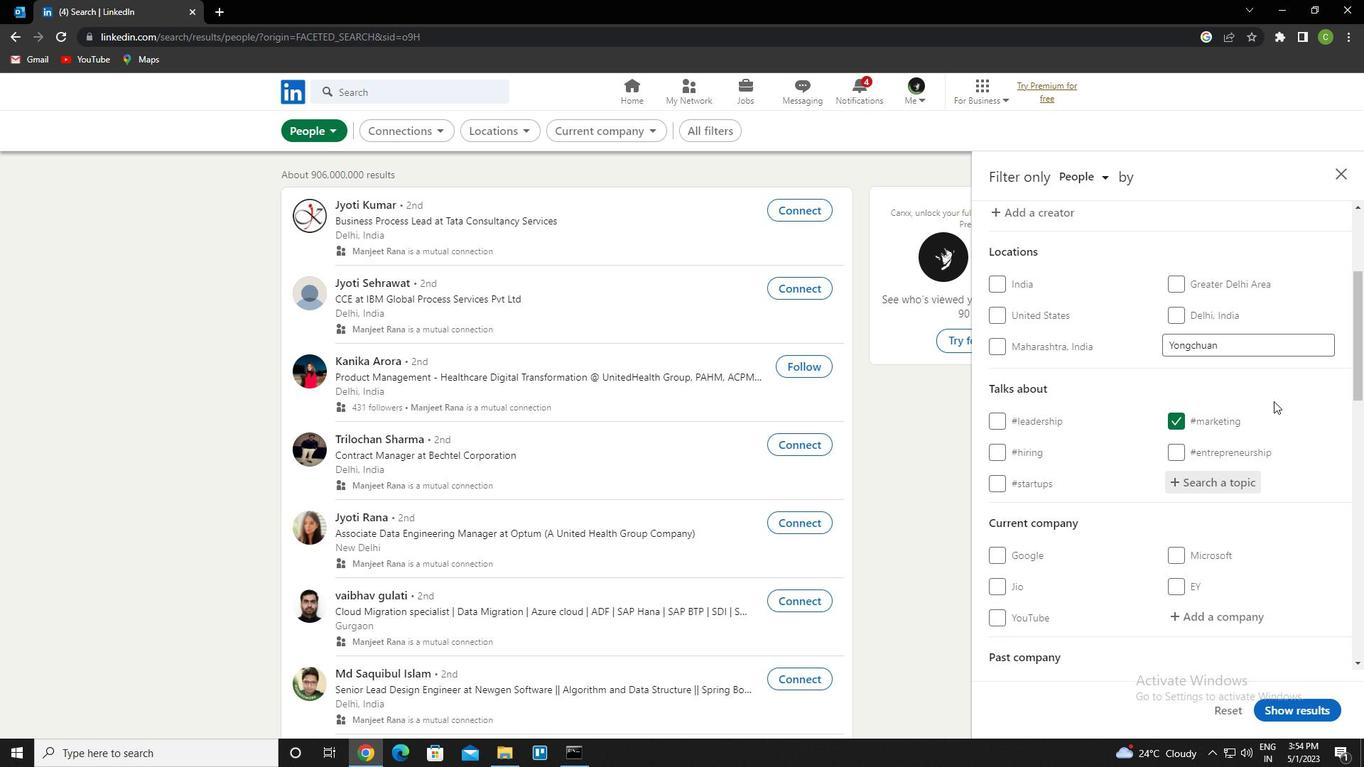 
Action: Mouse scrolled (1268, 404) with delta (0, 0)
Screenshot: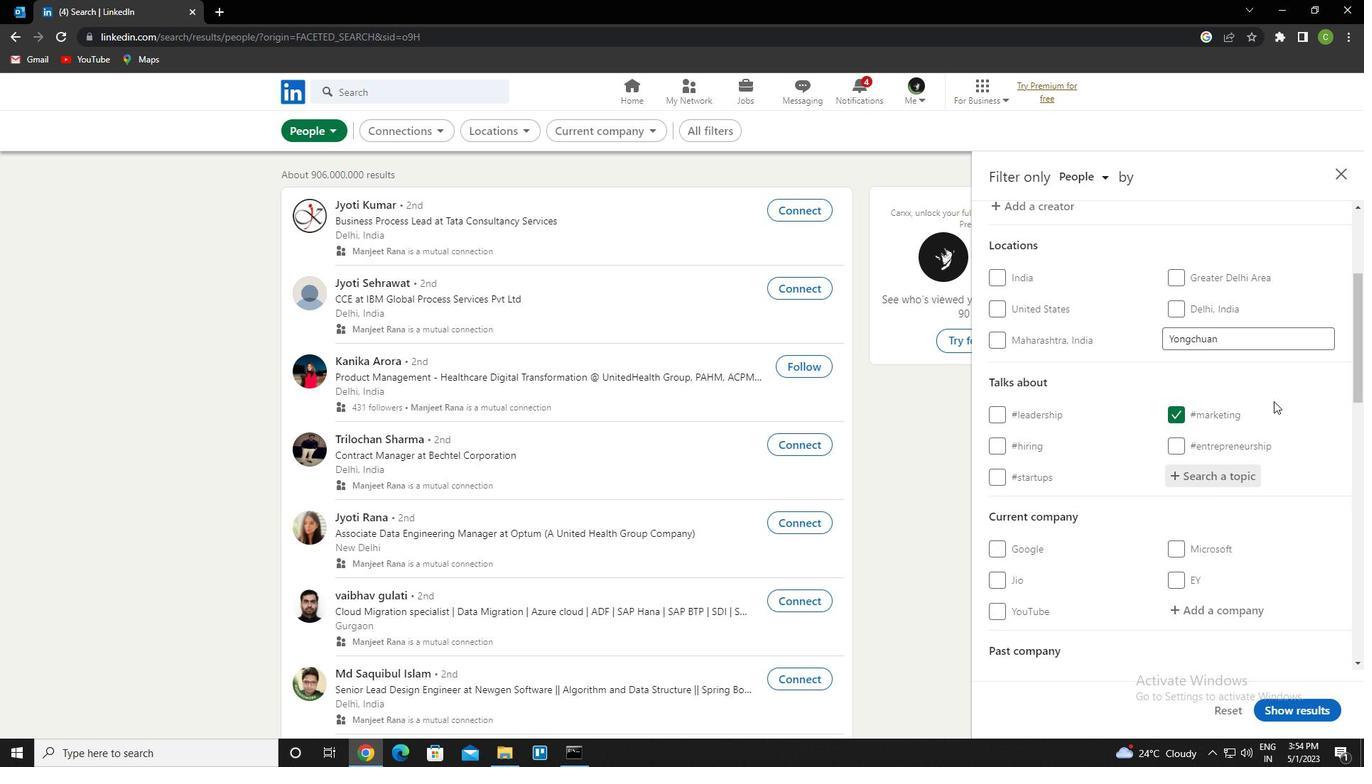 
Action: Mouse moved to (1262, 408)
Screenshot: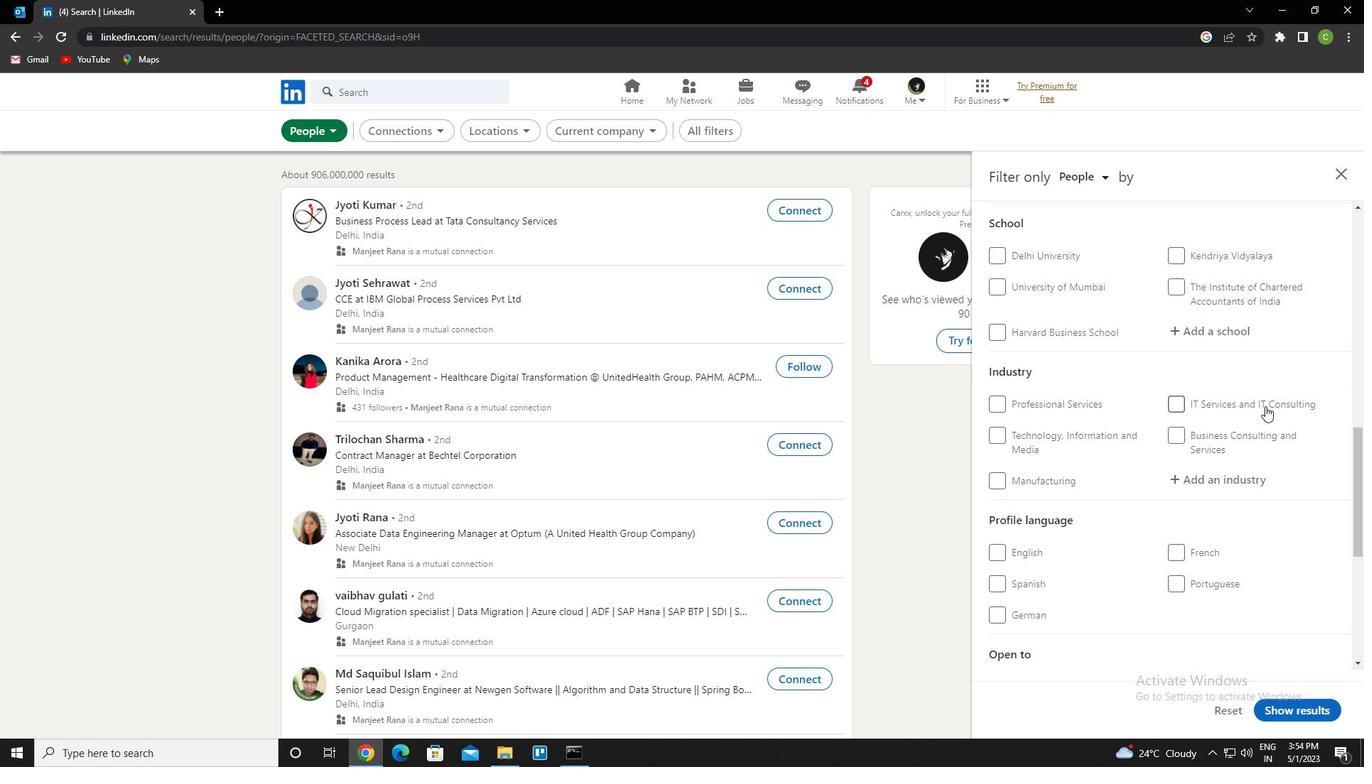 
Action: Mouse scrolled (1262, 407) with delta (0, 0)
Screenshot: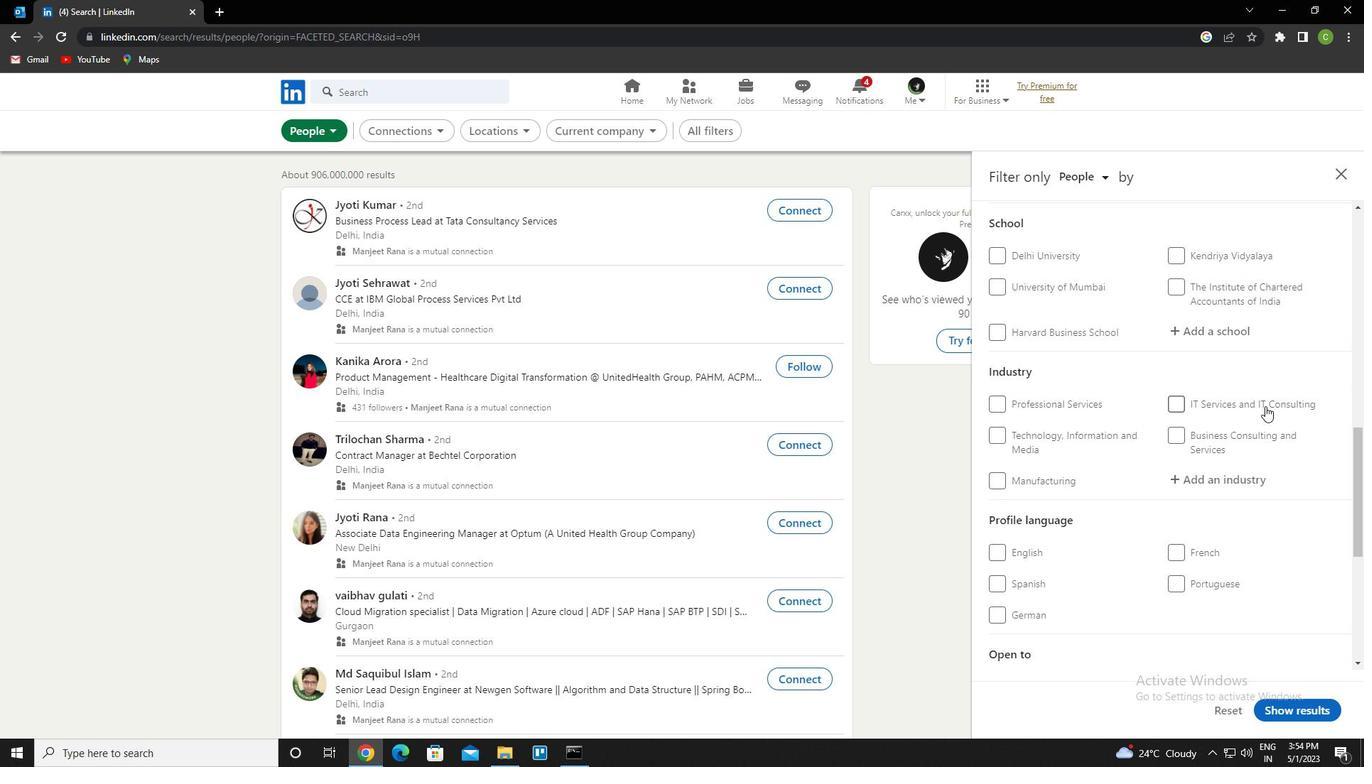 
Action: Mouse scrolled (1262, 407) with delta (0, 0)
Screenshot: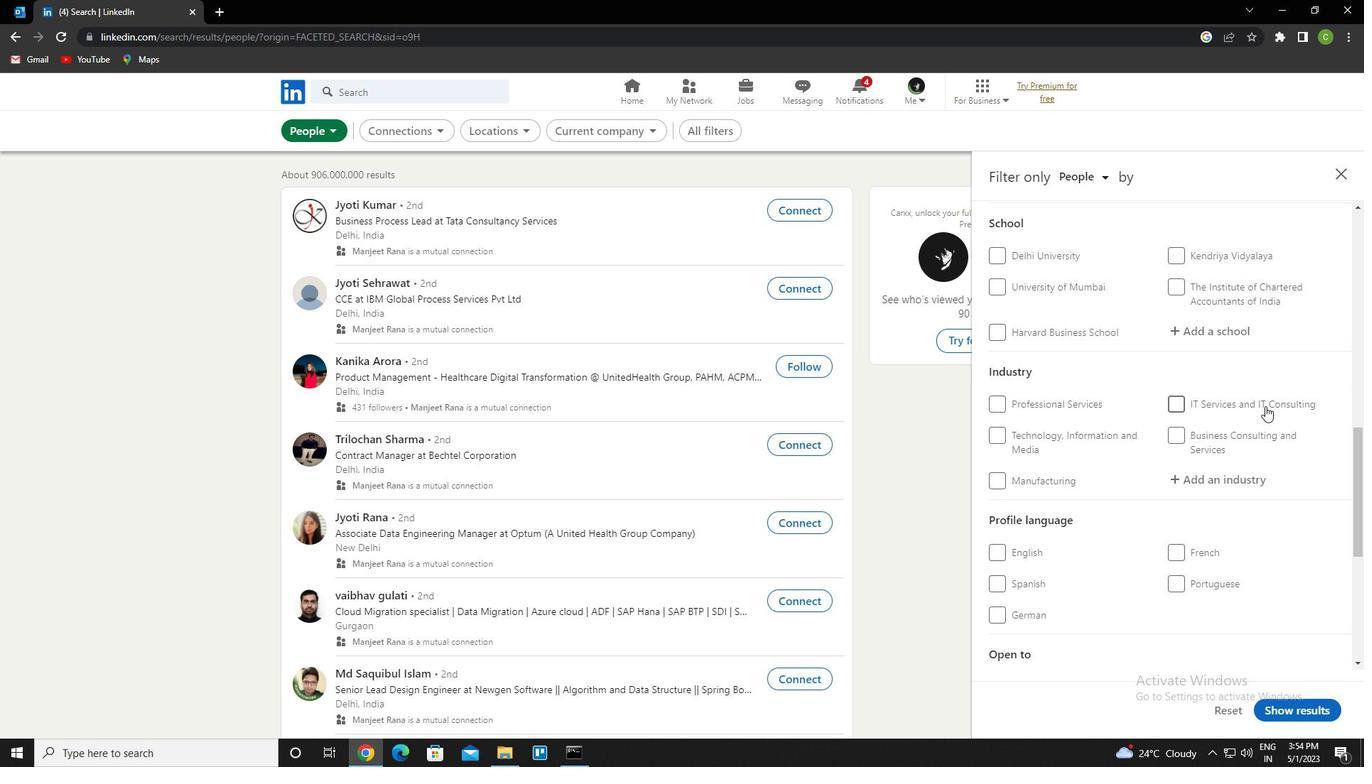 
Action: Mouse moved to (1261, 409)
Screenshot: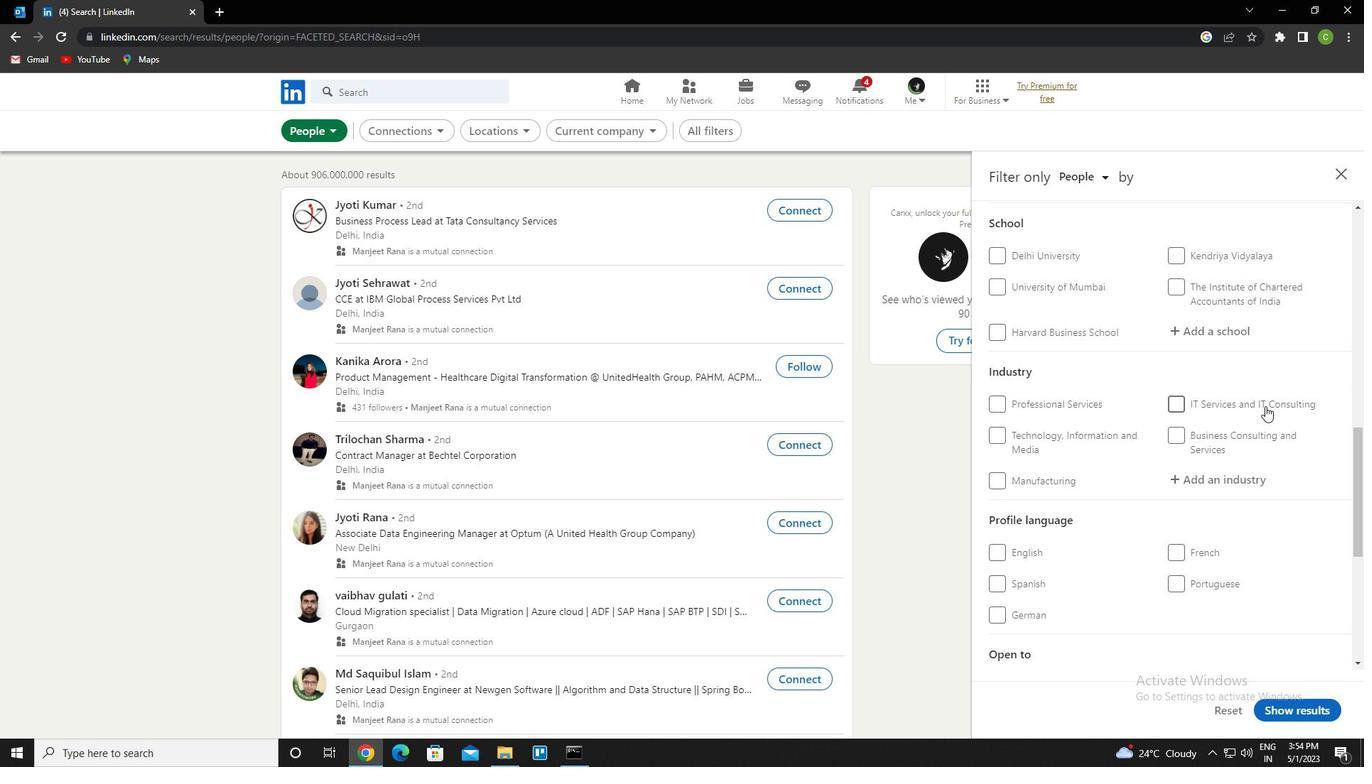 
Action: Mouse scrolled (1261, 409) with delta (0, 0)
Screenshot: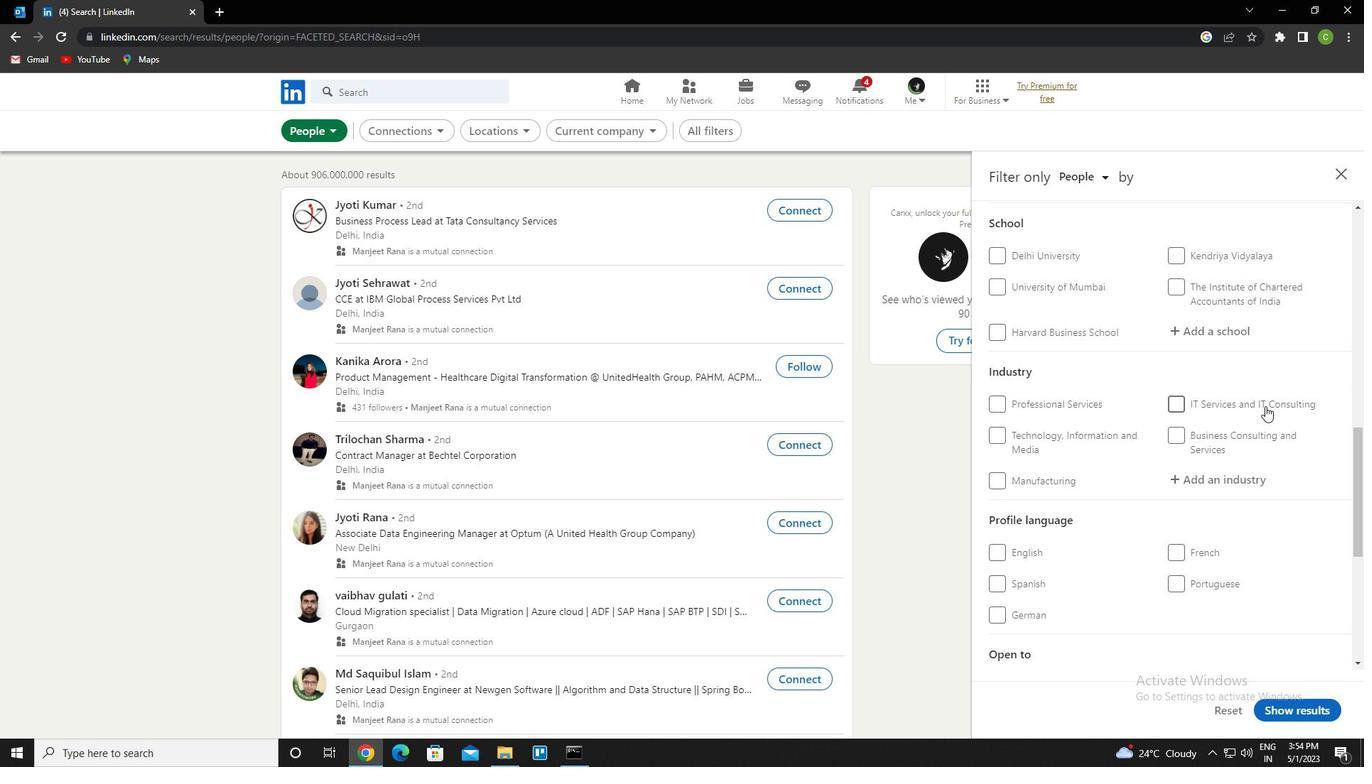 
Action: Mouse moved to (1259, 411)
Screenshot: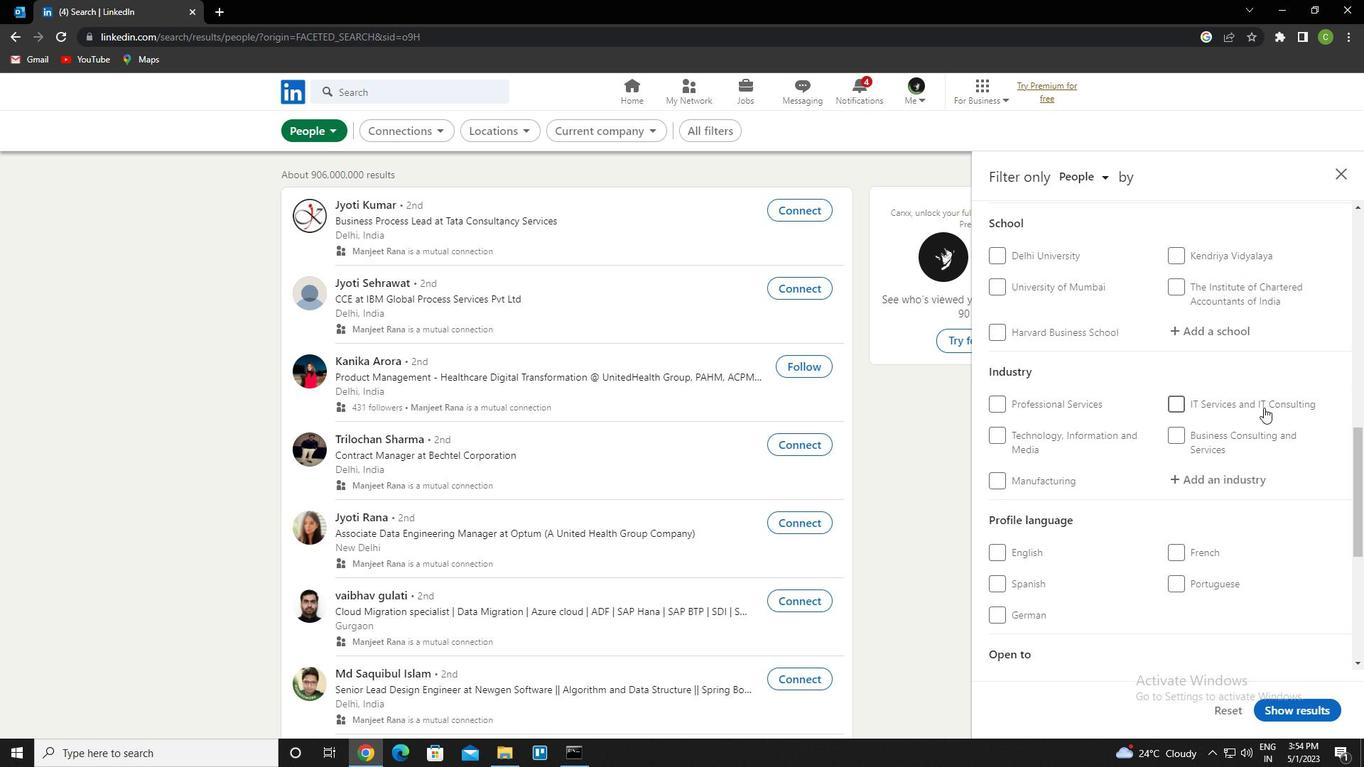 
Action: Mouse scrolled (1259, 410) with delta (0, 0)
Screenshot: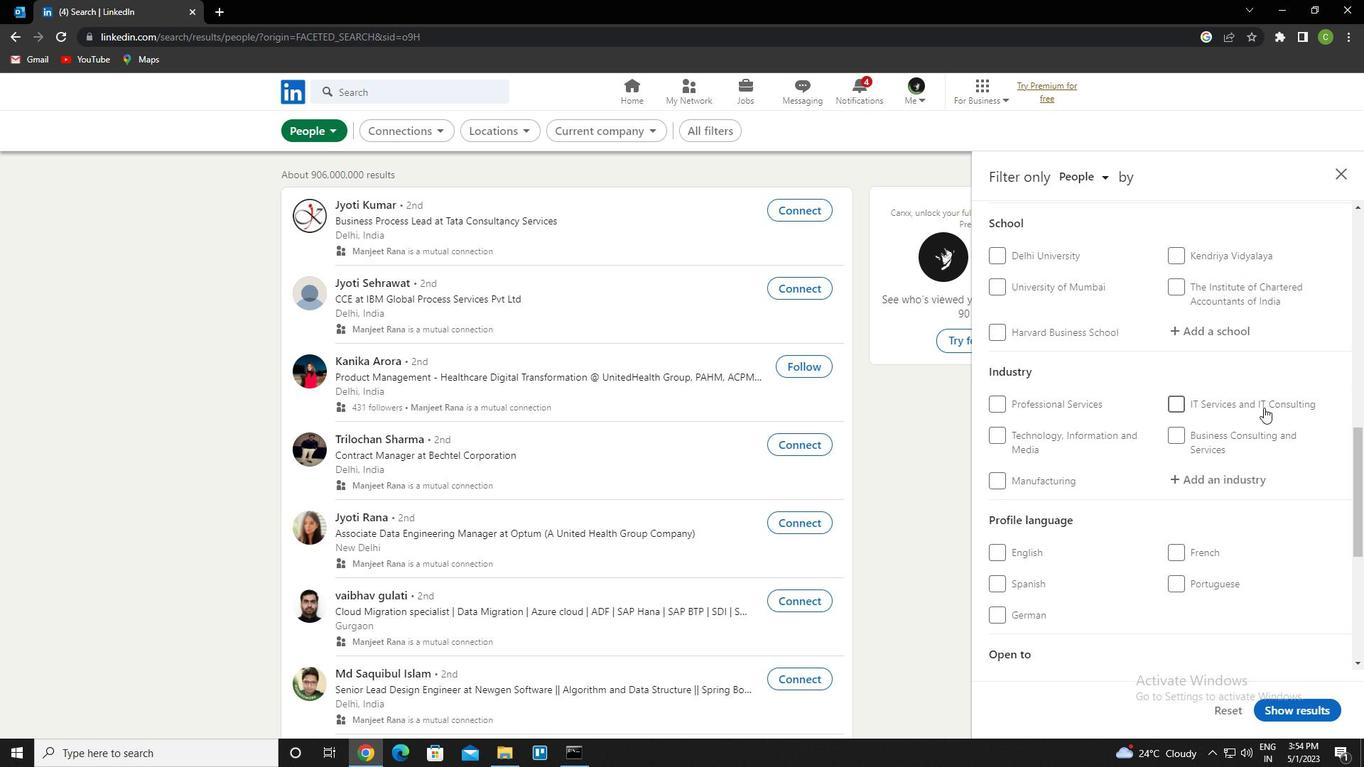 
Action: Mouse moved to (1258, 412)
Screenshot: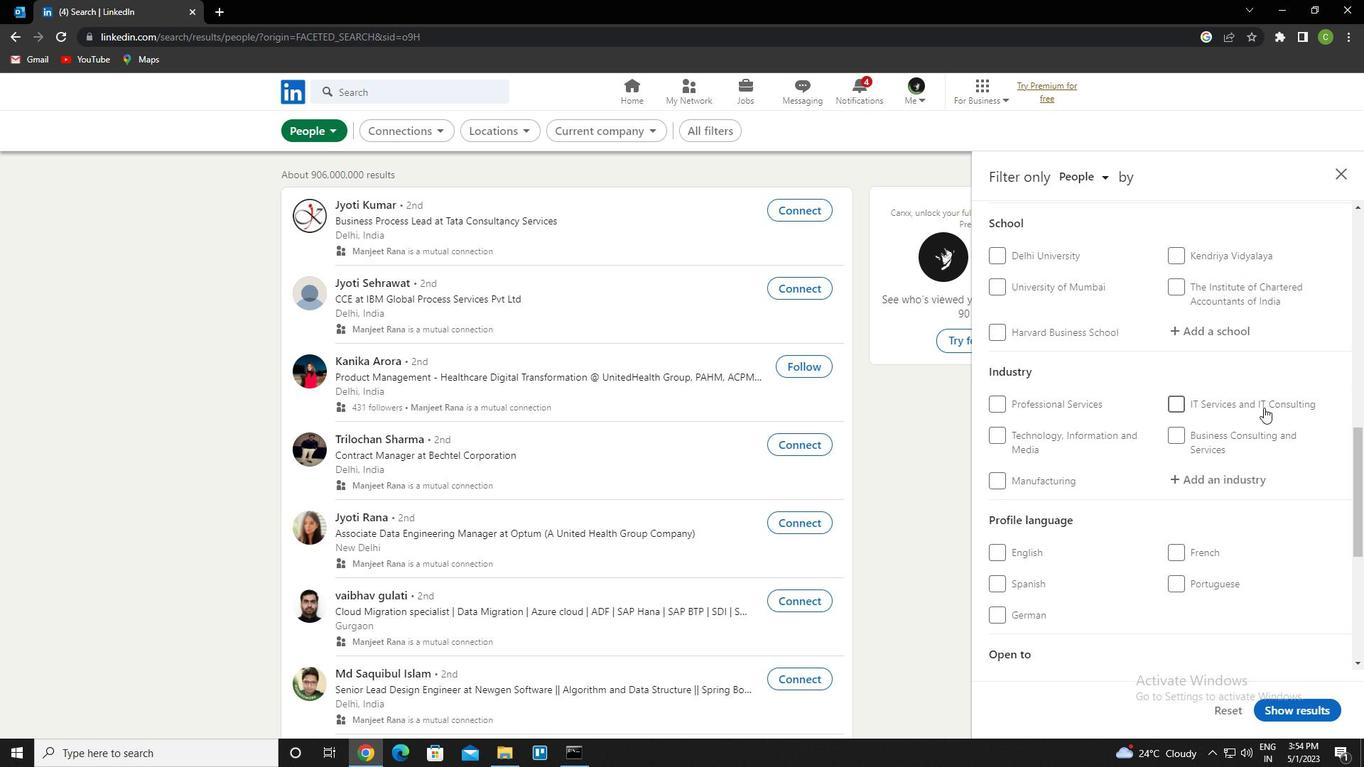 
Action: Mouse scrolled (1258, 411) with delta (0, 0)
Screenshot: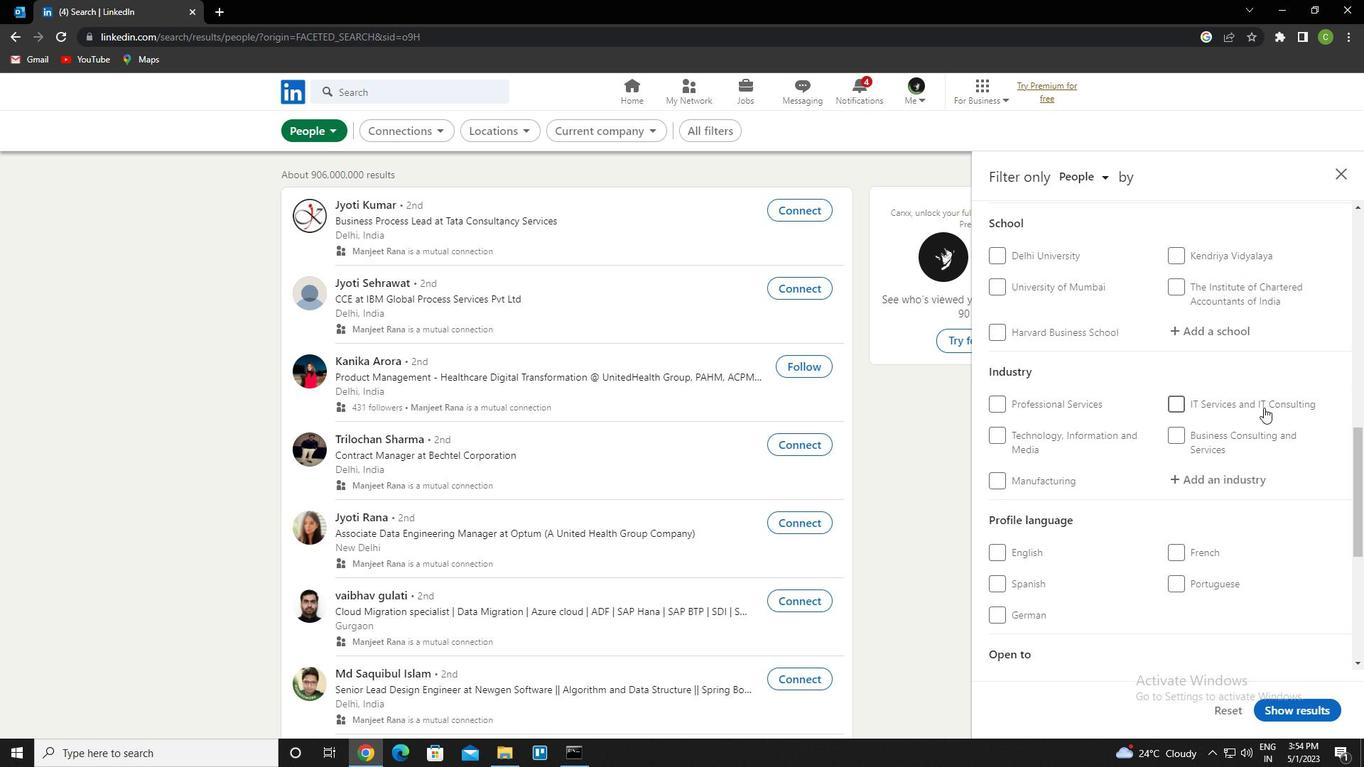 
Action: Mouse scrolled (1258, 411) with delta (0, 0)
Screenshot: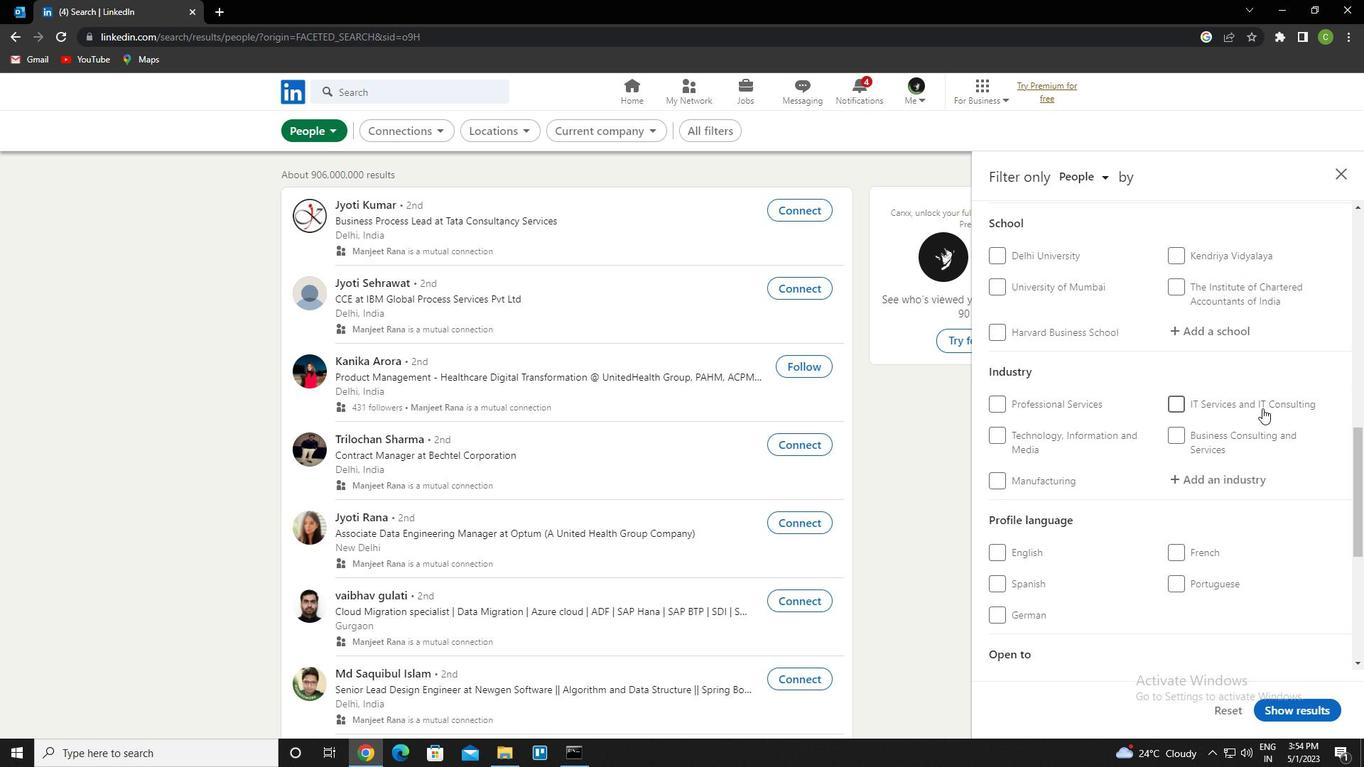 
Action: Mouse scrolled (1258, 411) with delta (0, 0)
Screenshot: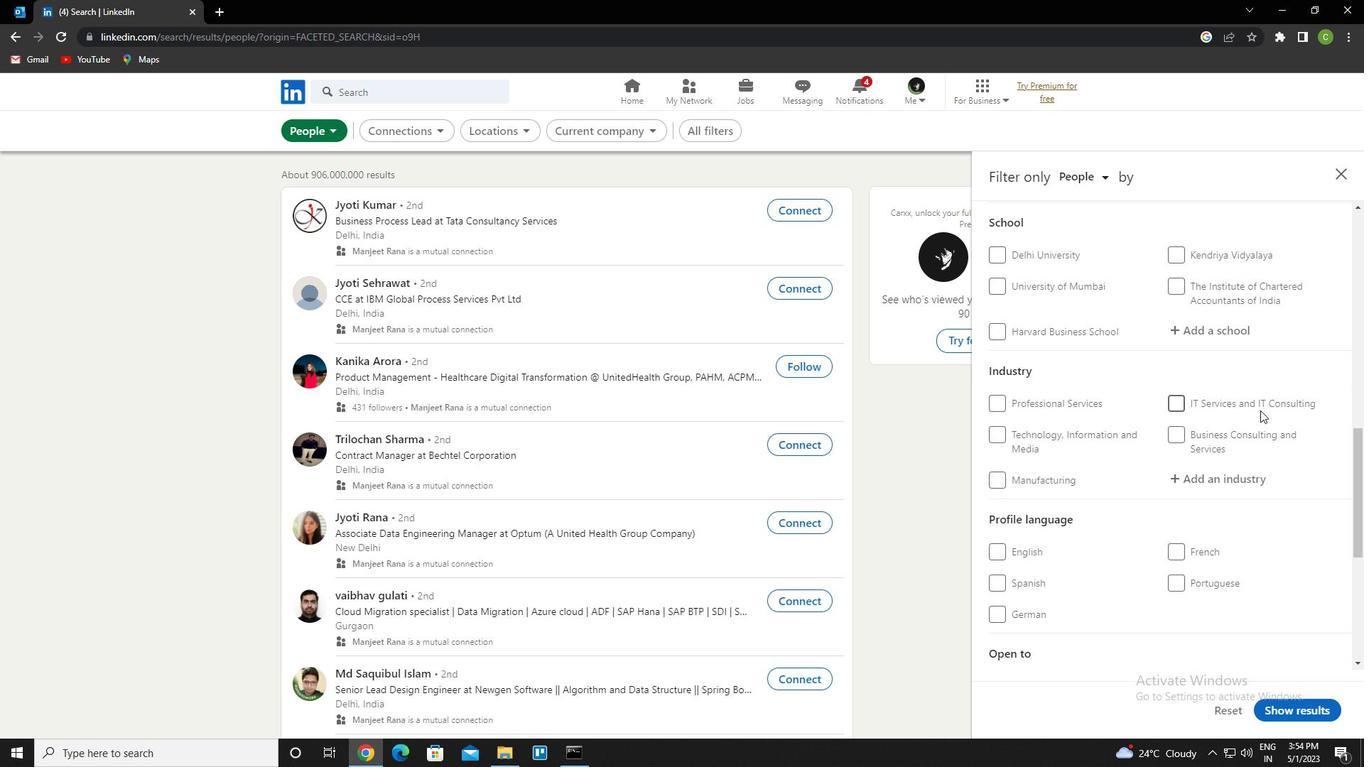 
Action: Mouse moved to (997, 220)
Screenshot: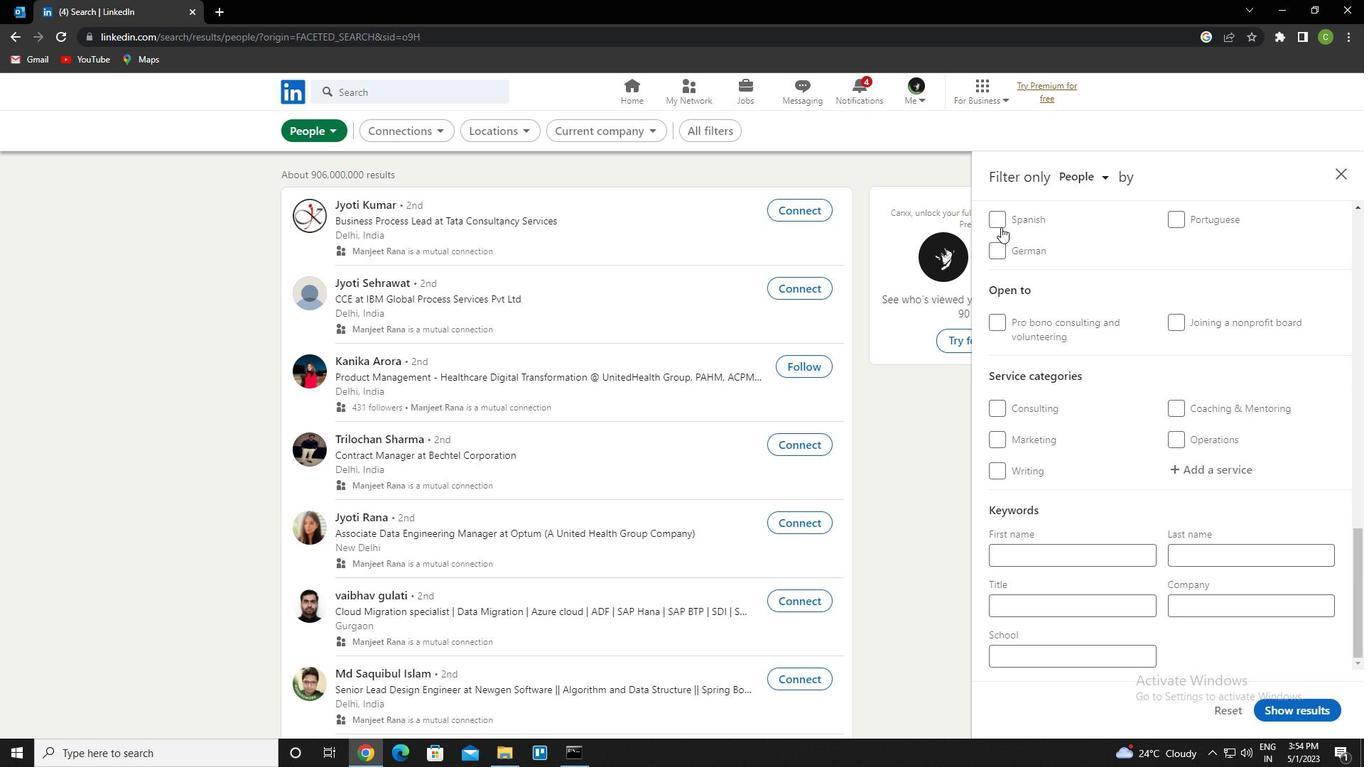 
Action: Mouse pressed left at (997, 220)
Screenshot: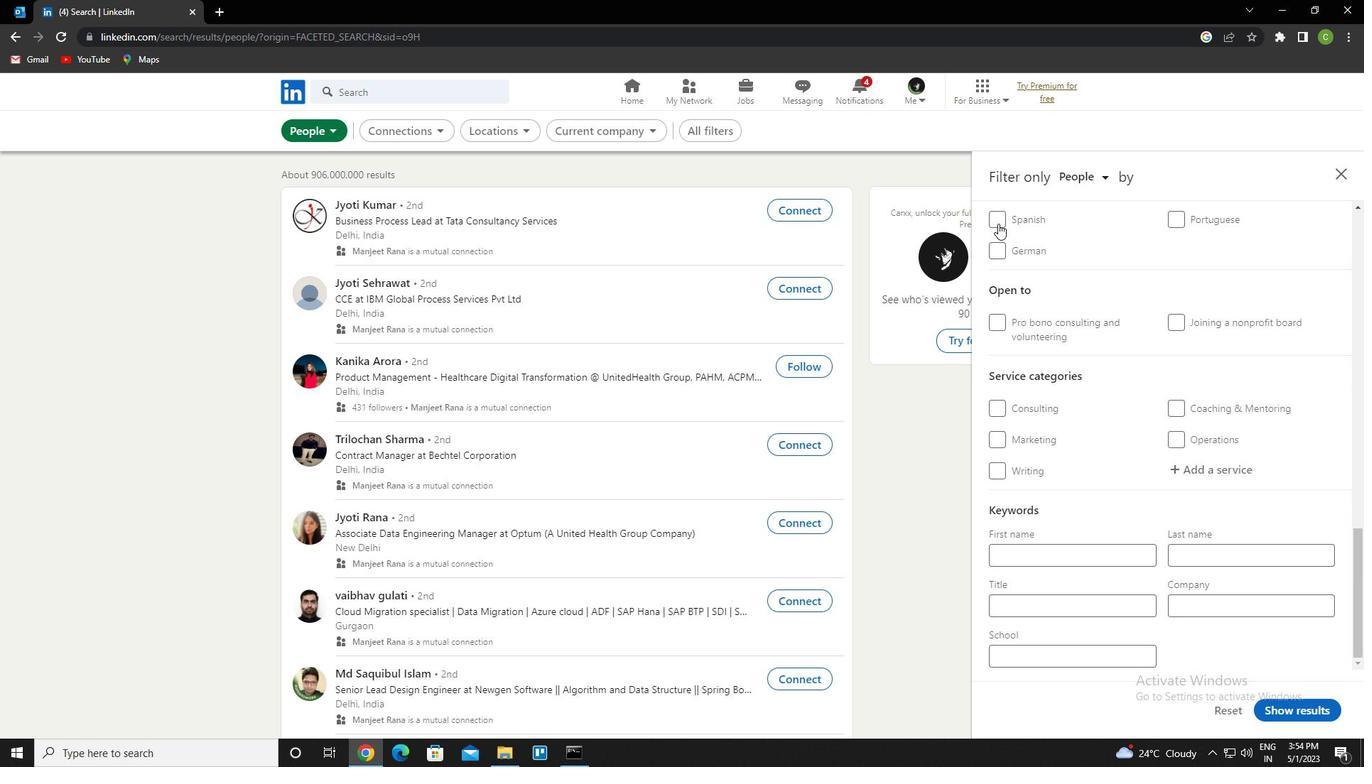 
Action: Mouse moved to (1126, 413)
Screenshot: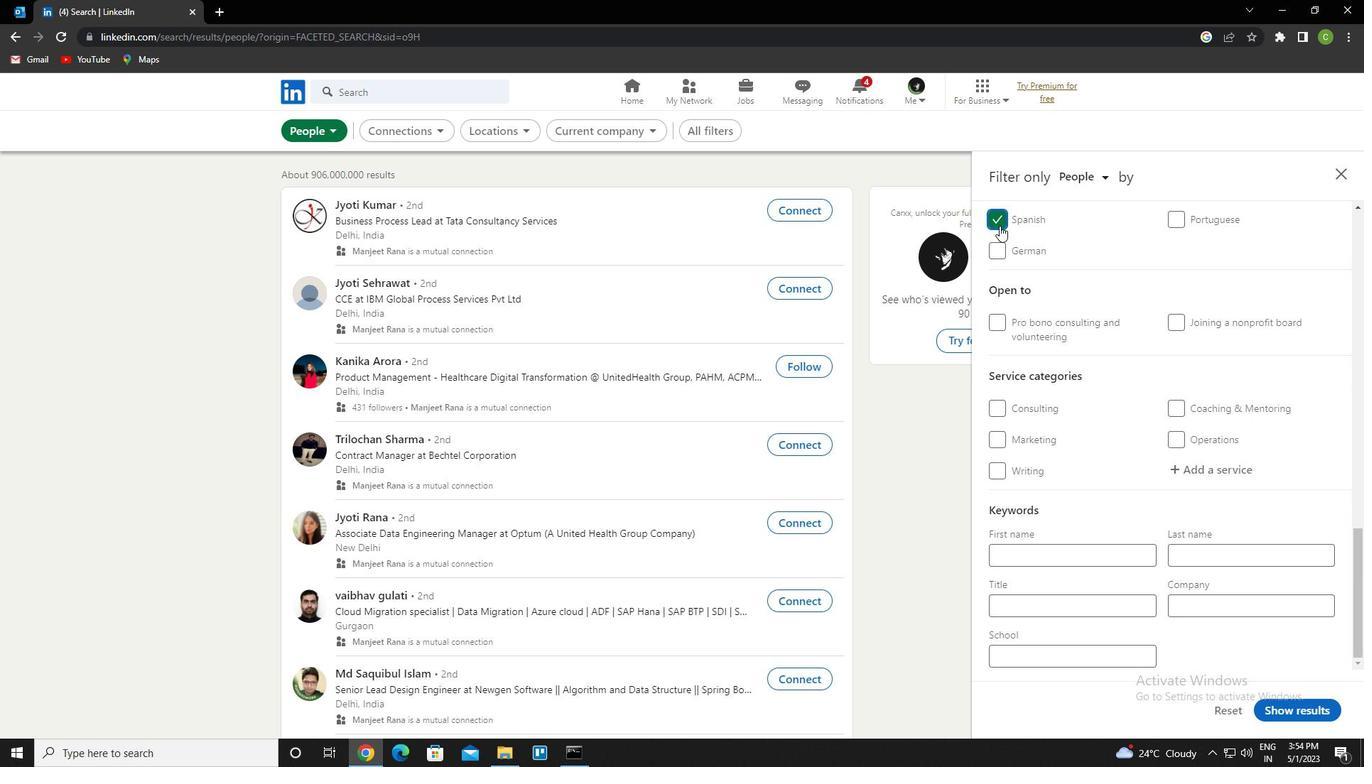 
Action: Mouse scrolled (1126, 414) with delta (0, 0)
Screenshot: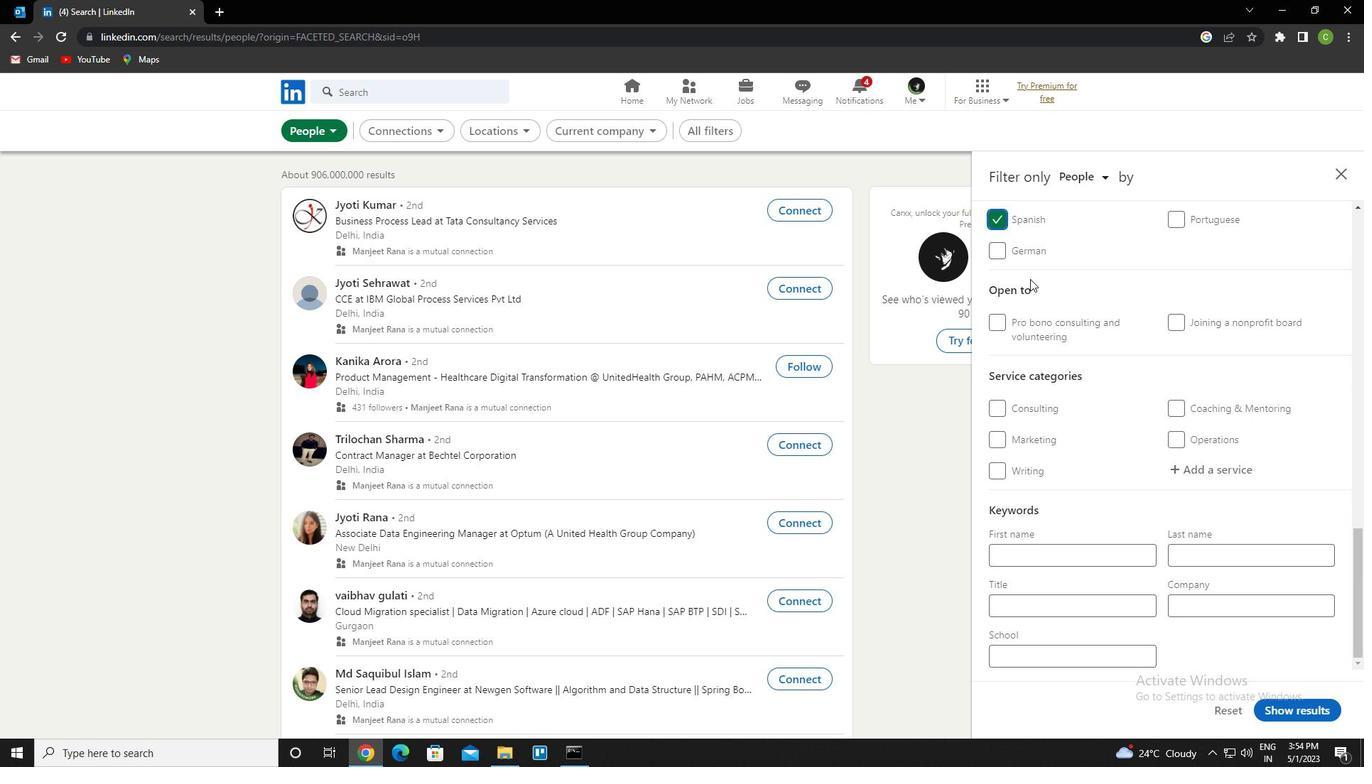 
Action: Mouse scrolled (1126, 414) with delta (0, 0)
Screenshot: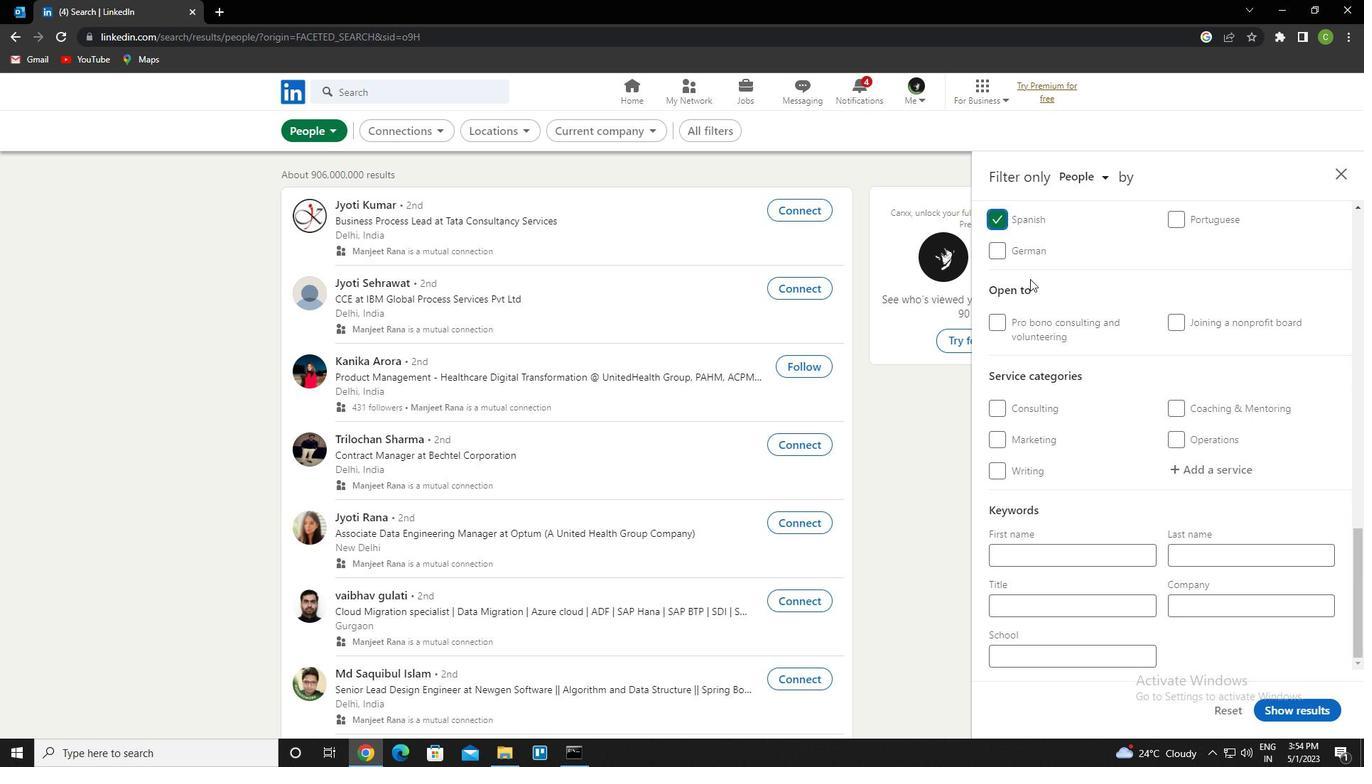 
Action: Mouse scrolled (1126, 414) with delta (0, 0)
Screenshot: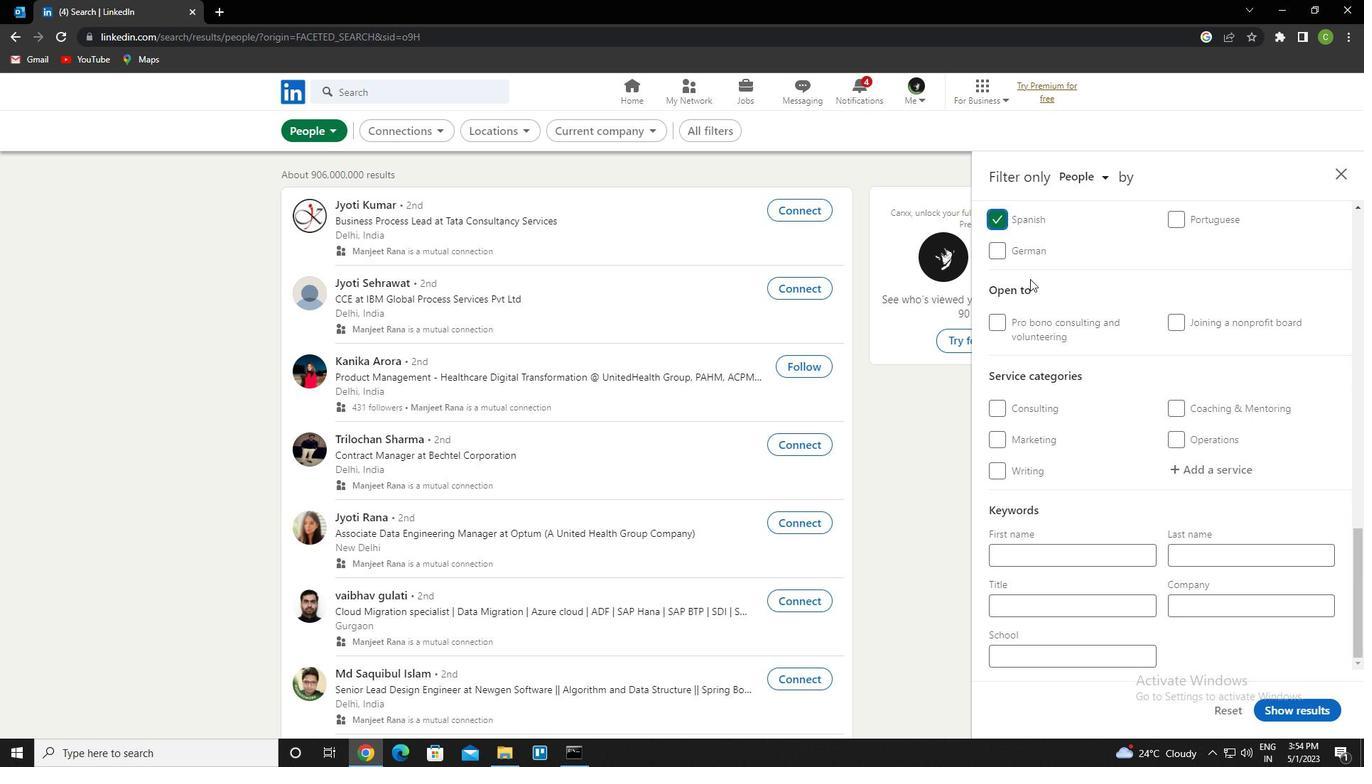 
Action: Mouse scrolled (1126, 414) with delta (0, 0)
Screenshot: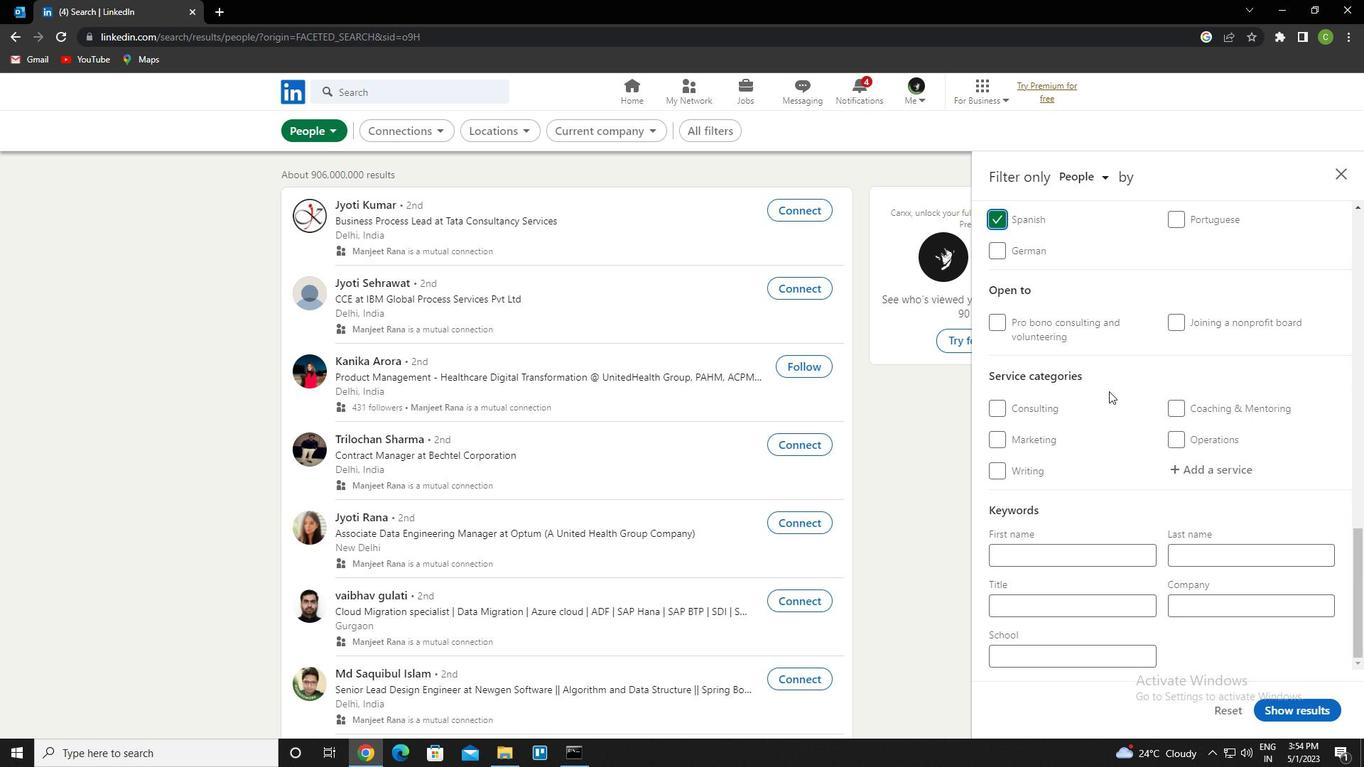 
Action: Mouse scrolled (1126, 414) with delta (0, 0)
Screenshot: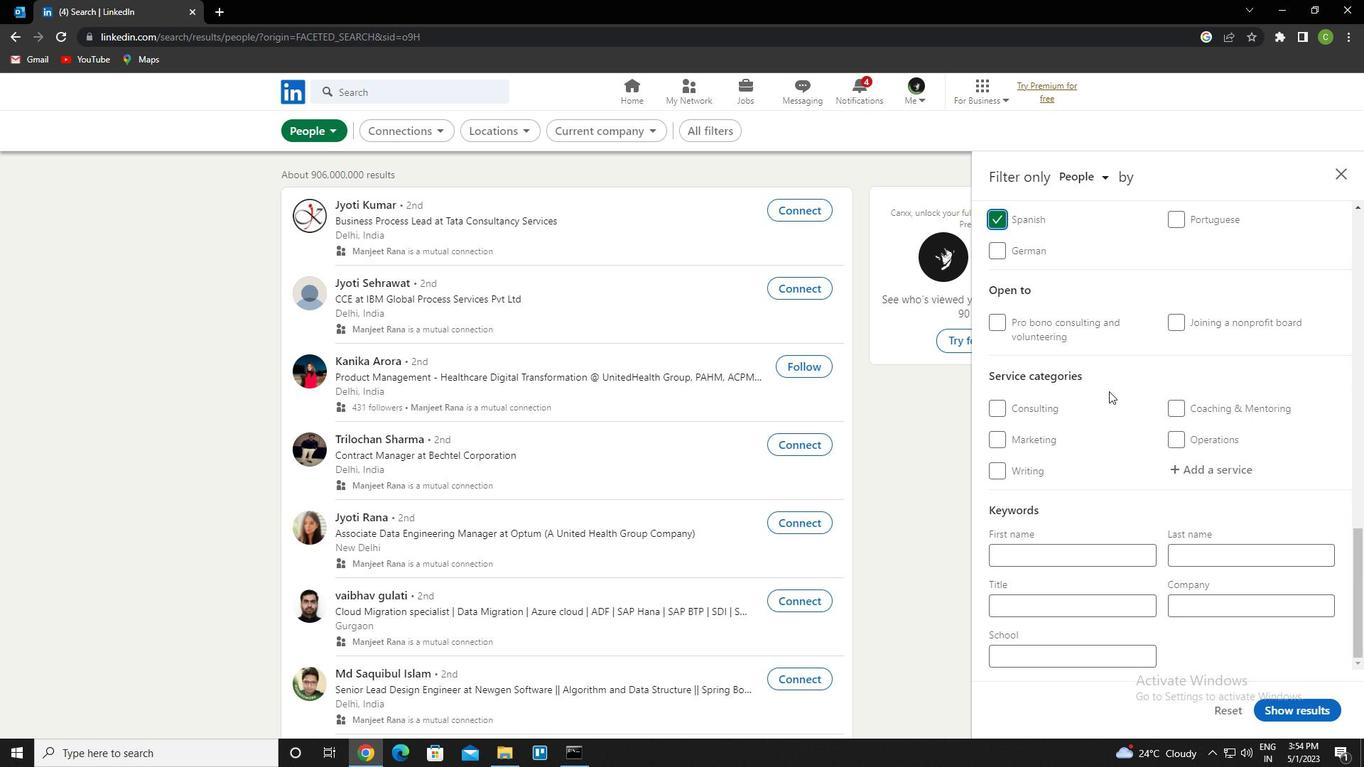 
Action: Mouse scrolled (1126, 414) with delta (0, 0)
Screenshot: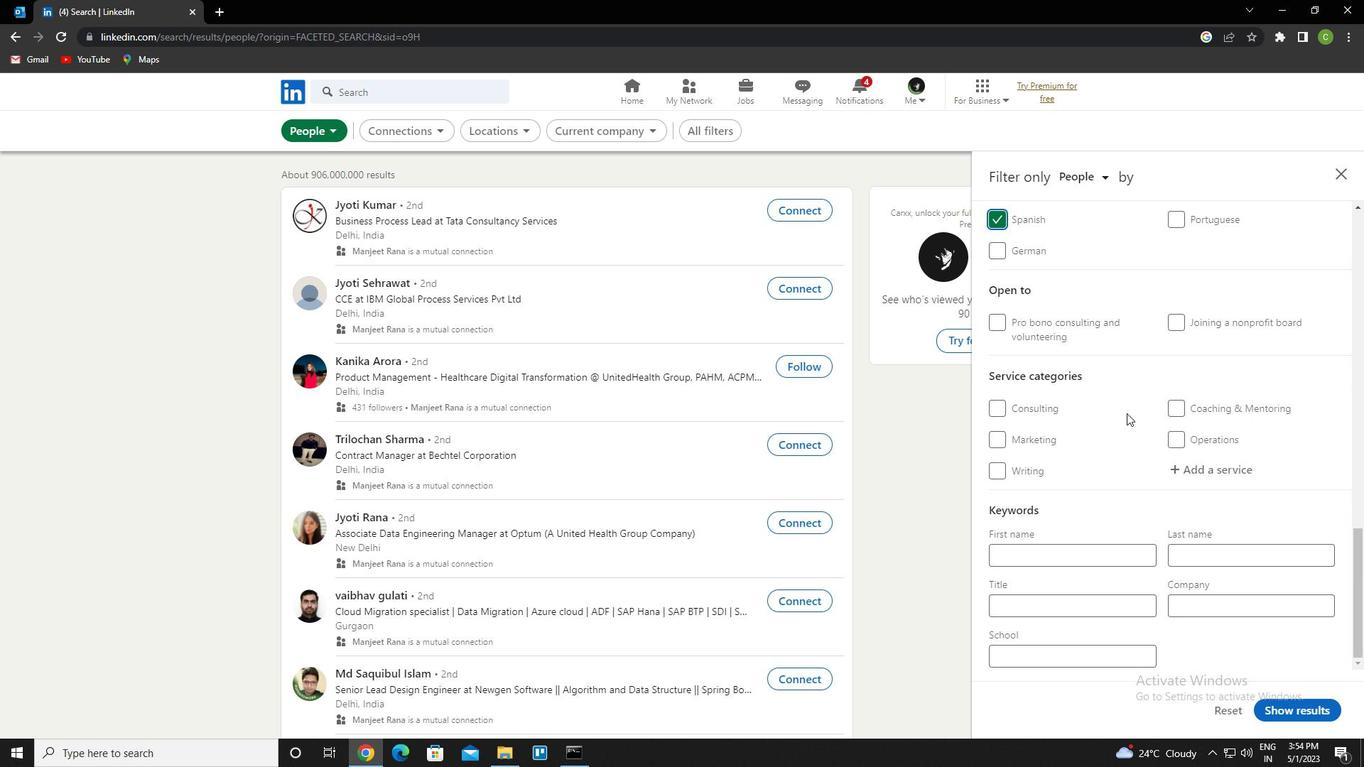 
Action: Mouse moved to (1088, 368)
Screenshot: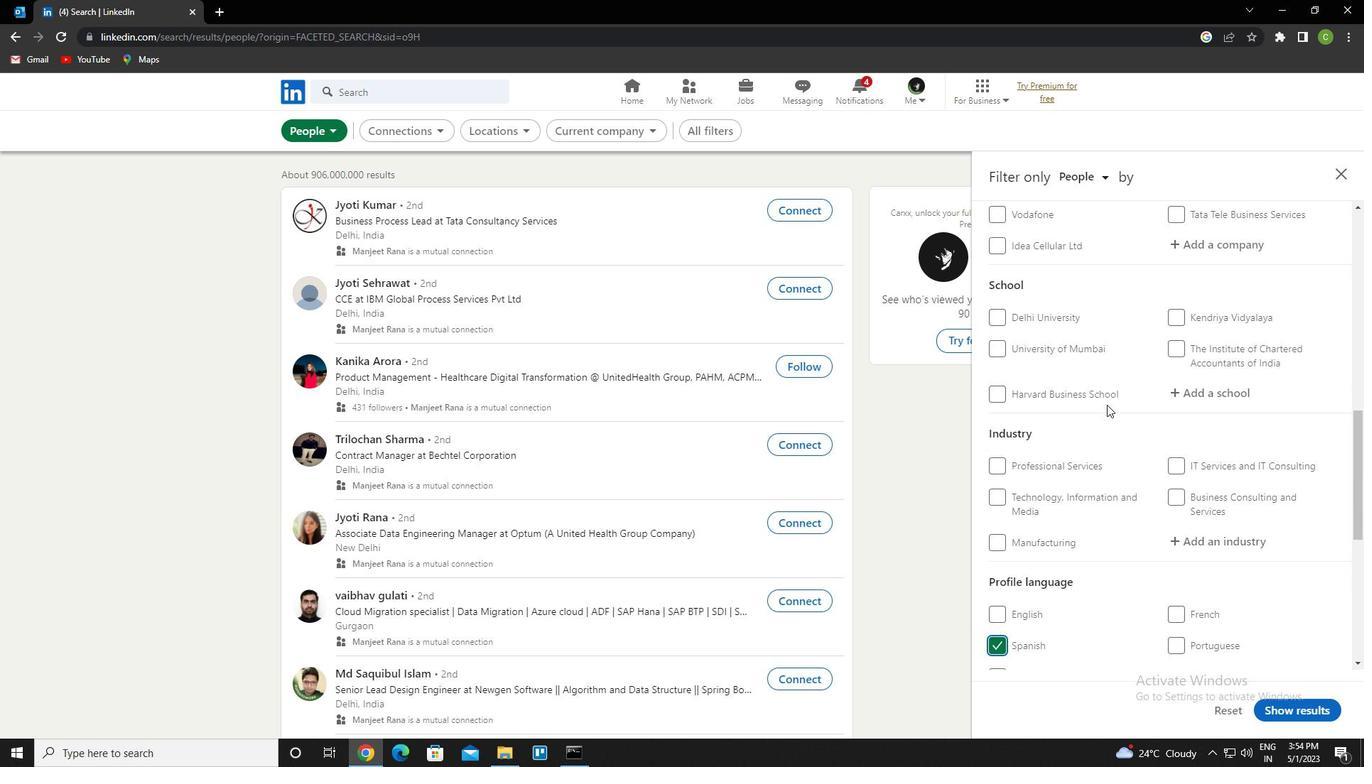 
Action: Mouse scrolled (1088, 368) with delta (0, 0)
Screenshot: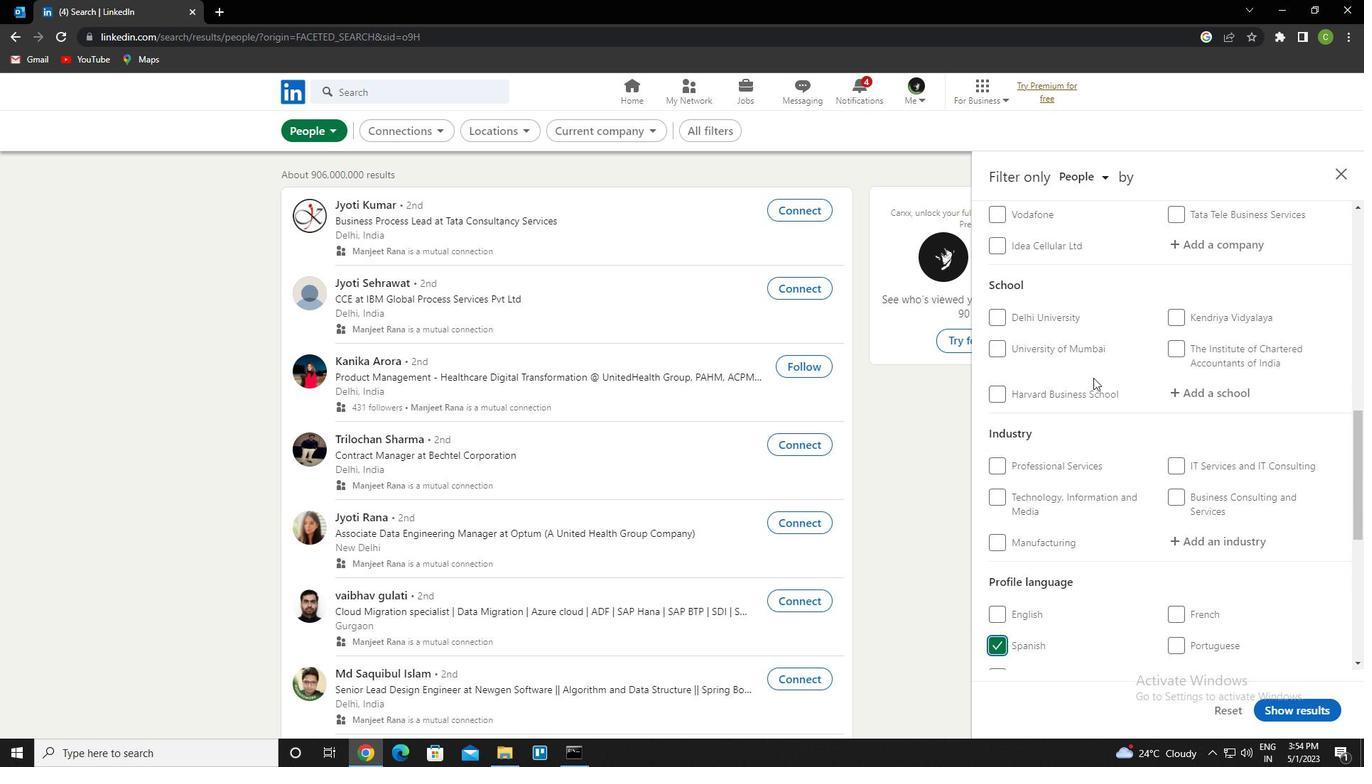 
Action: Mouse scrolled (1088, 368) with delta (0, 0)
Screenshot: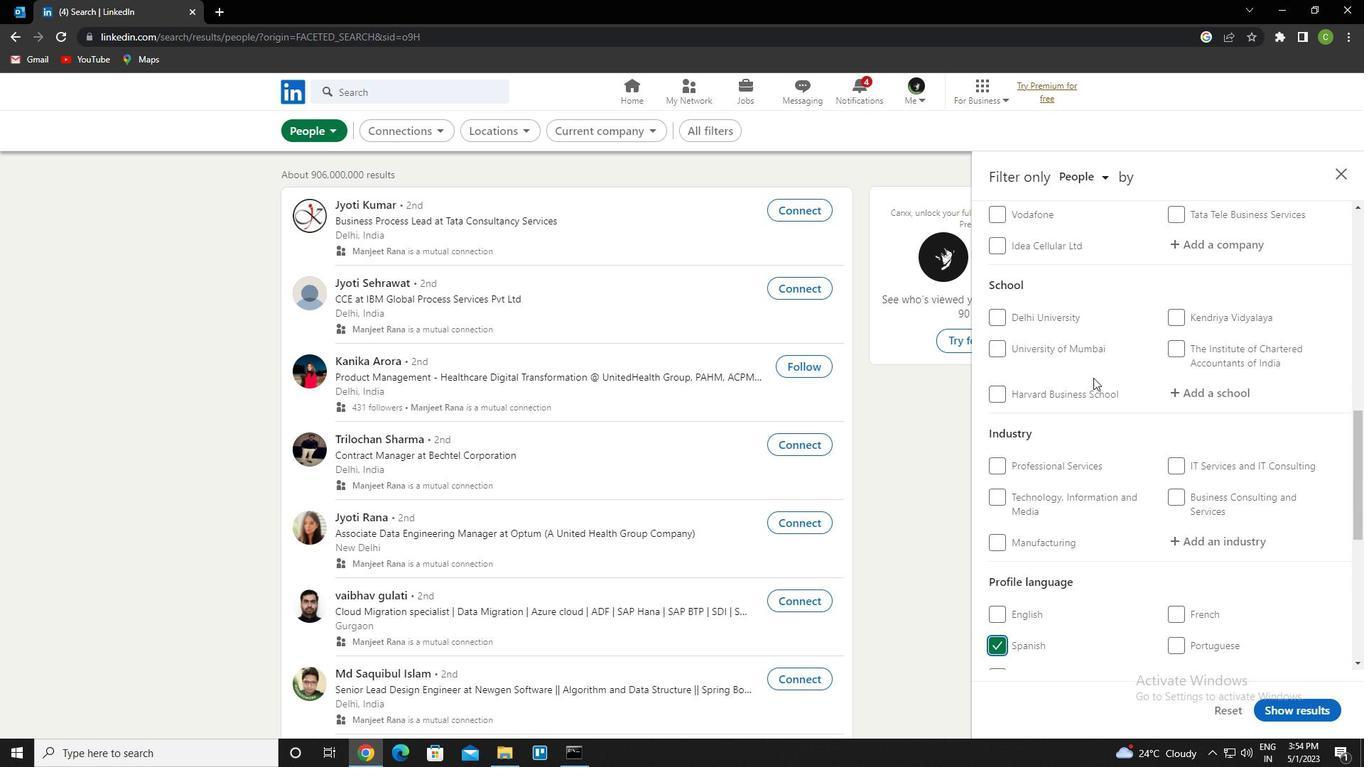 
Action: Mouse moved to (1230, 386)
Screenshot: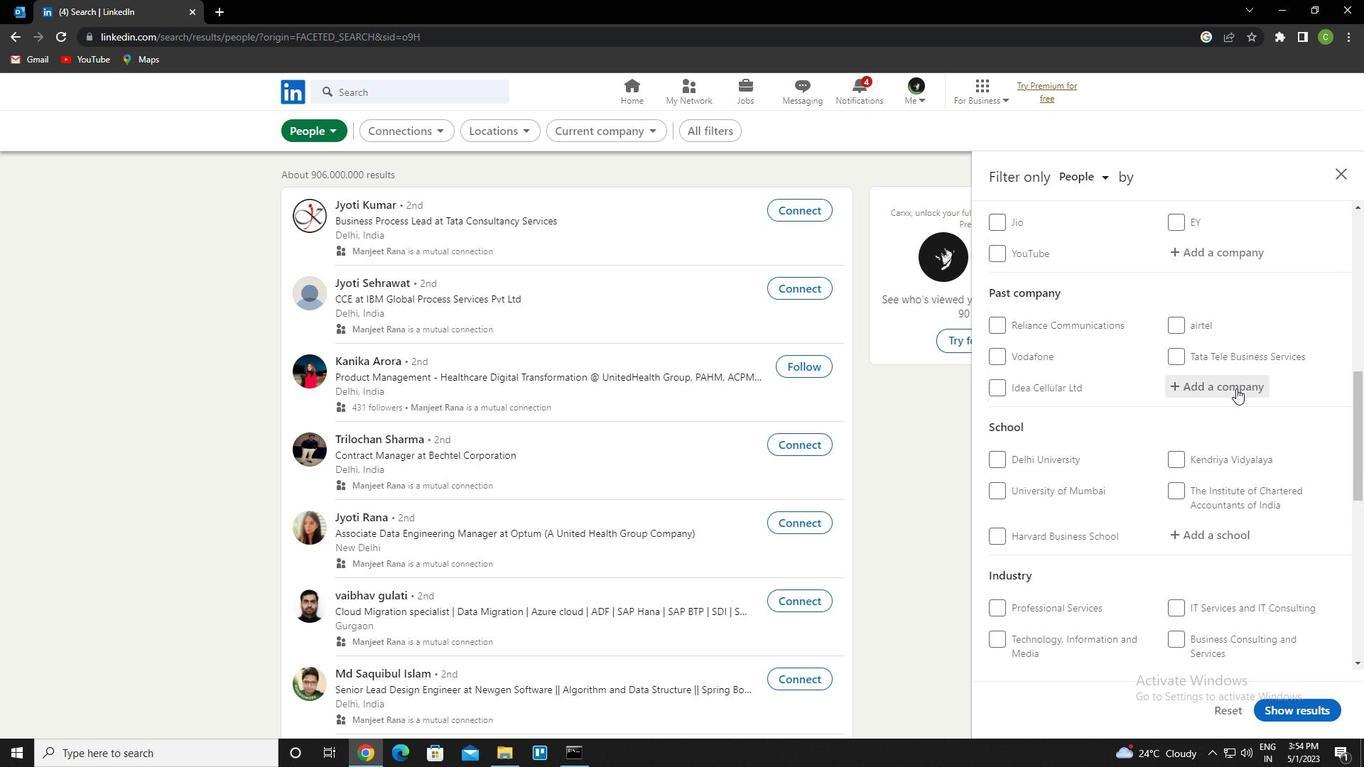 
Action: Mouse scrolled (1230, 387) with delta (0, 0)
Screenshot: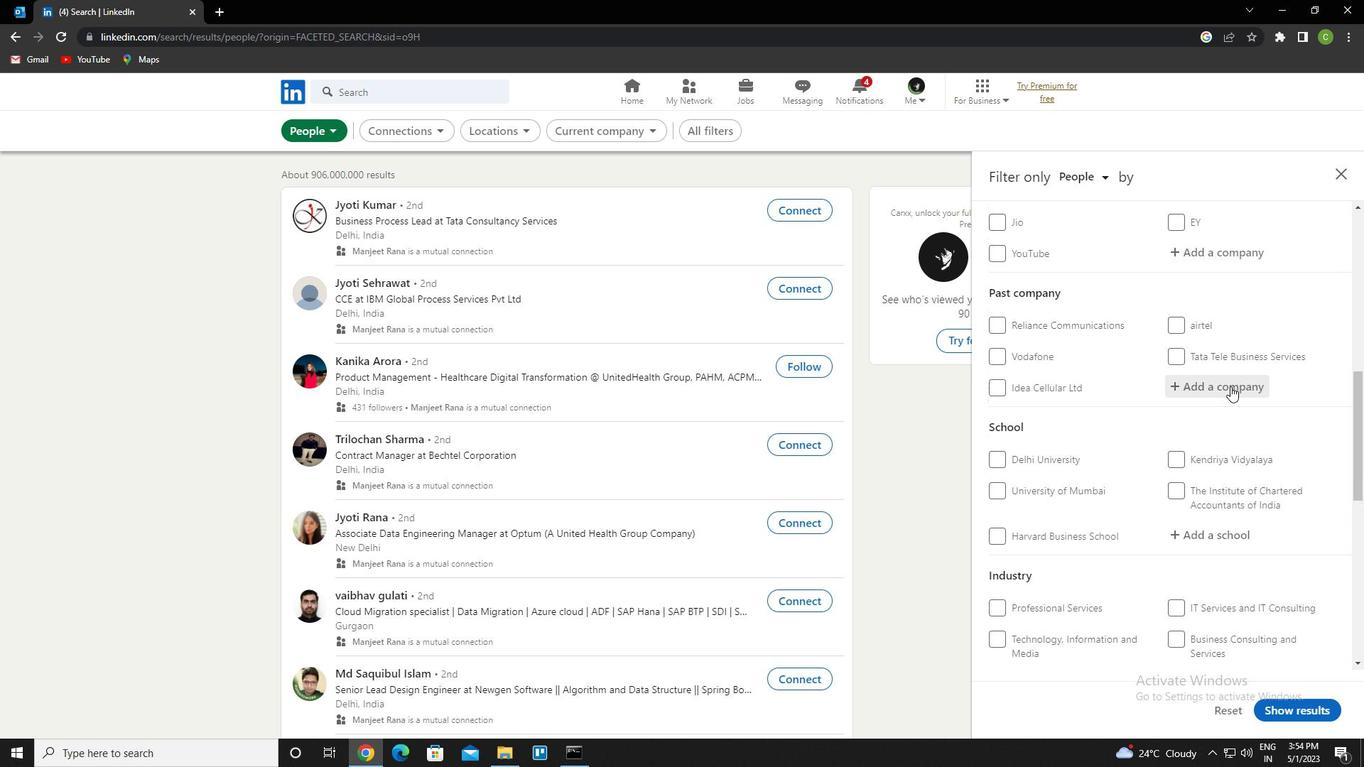 
Action: Mouse scrolled (1230, 387) with delta (0, 0)
Screenshot: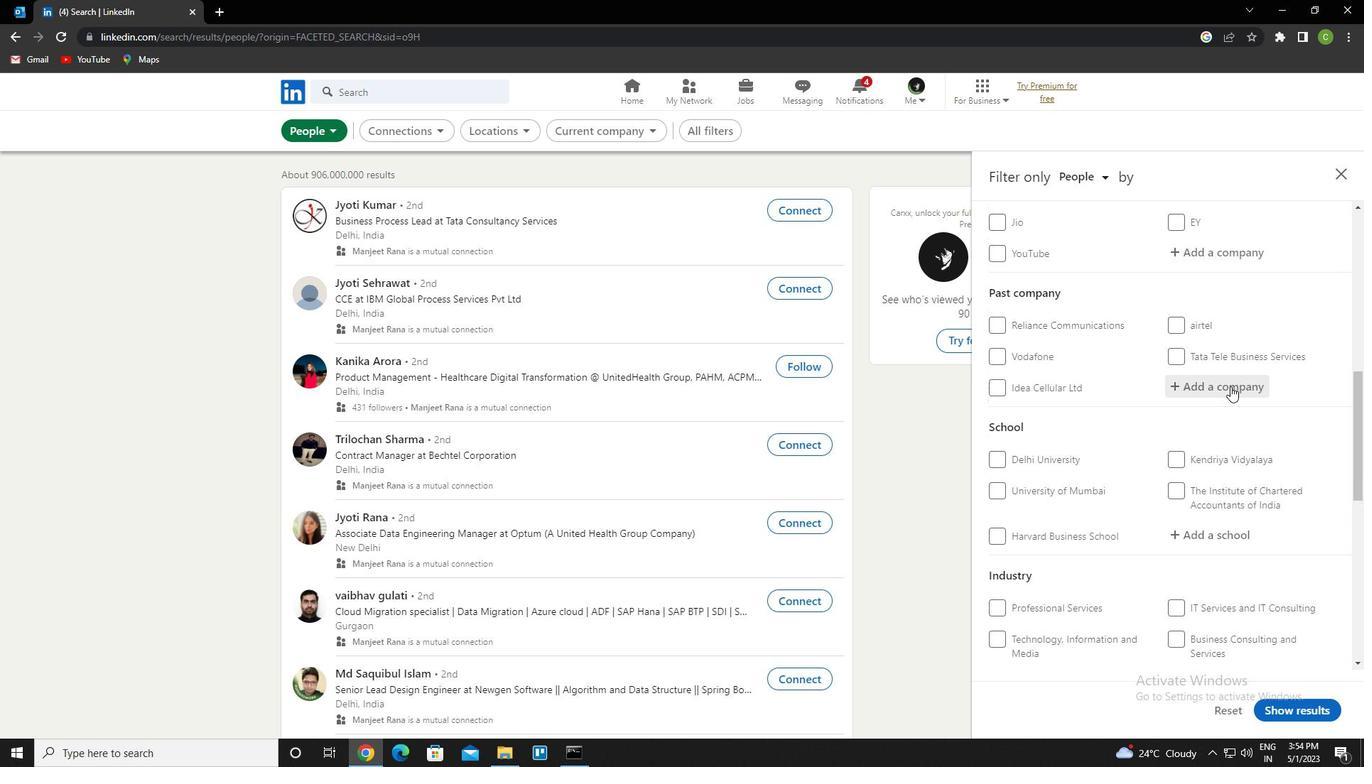 
Action: Mouse moved to (1211, 387)
Screenshot: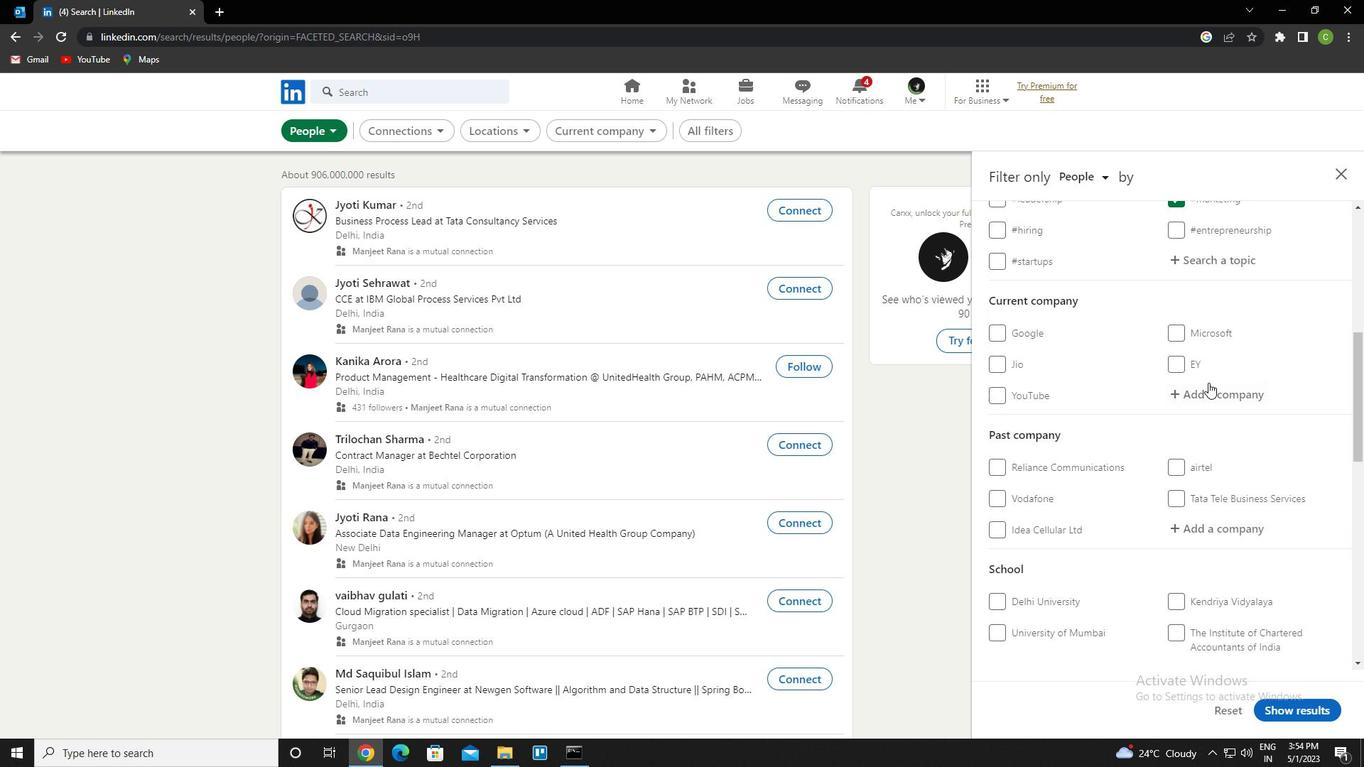 
Action: Mouse pressed left at (1211, 387)
Screenshot: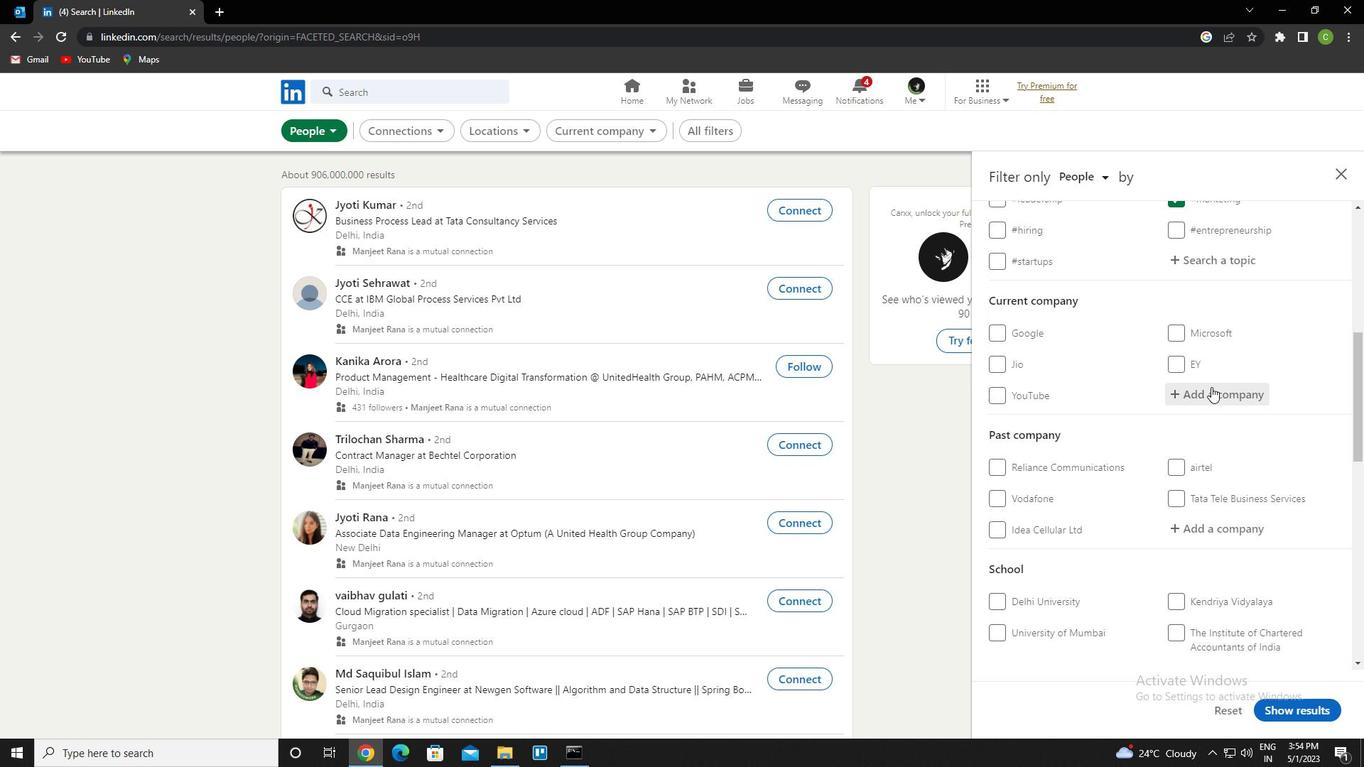 
Action: Key pressed <Key.caps_lock>e<Key.caps_lock>lliott<Key.space><Key.caps_lock>s<Key.caps_lock>coo<Key.backspace>tt<Key.down><Key.enter>
Screenshot: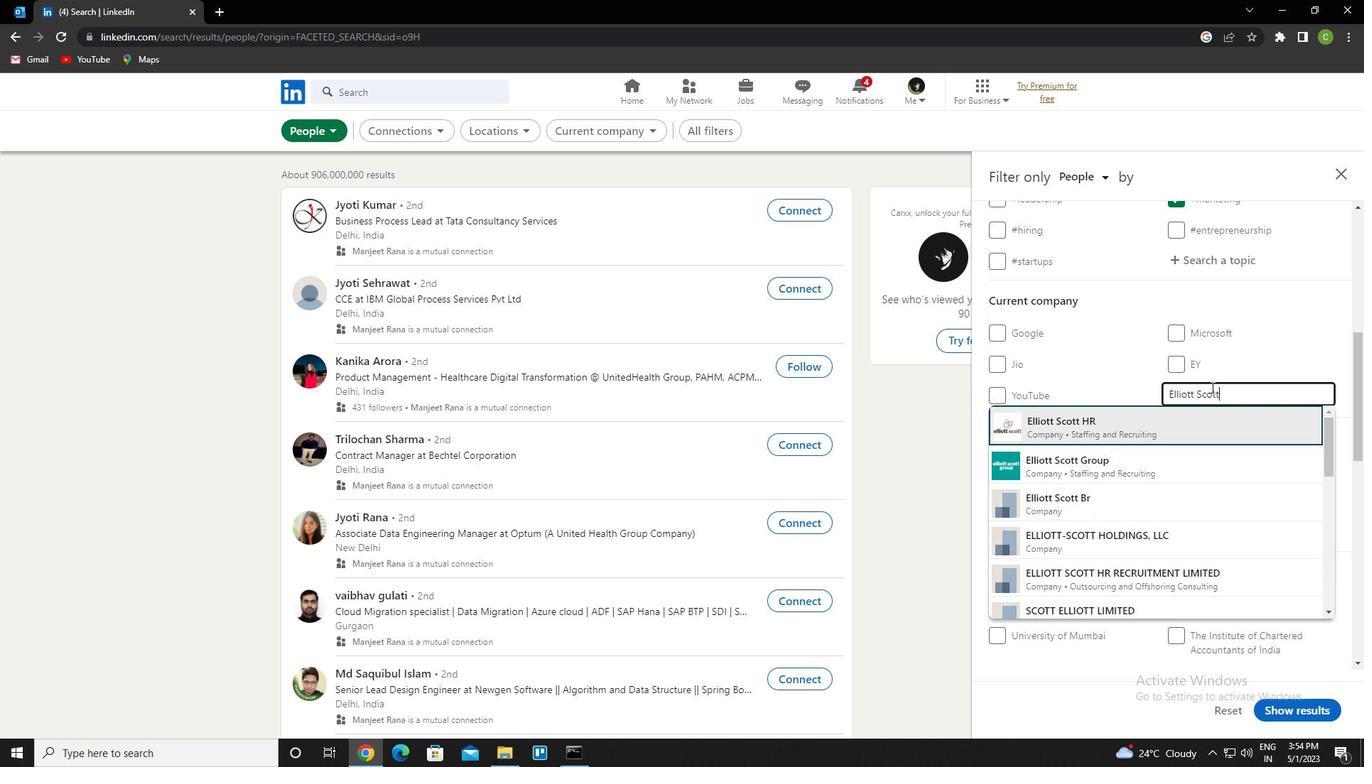 
Action: Mouse moved to (1213, 382)
Screenshot: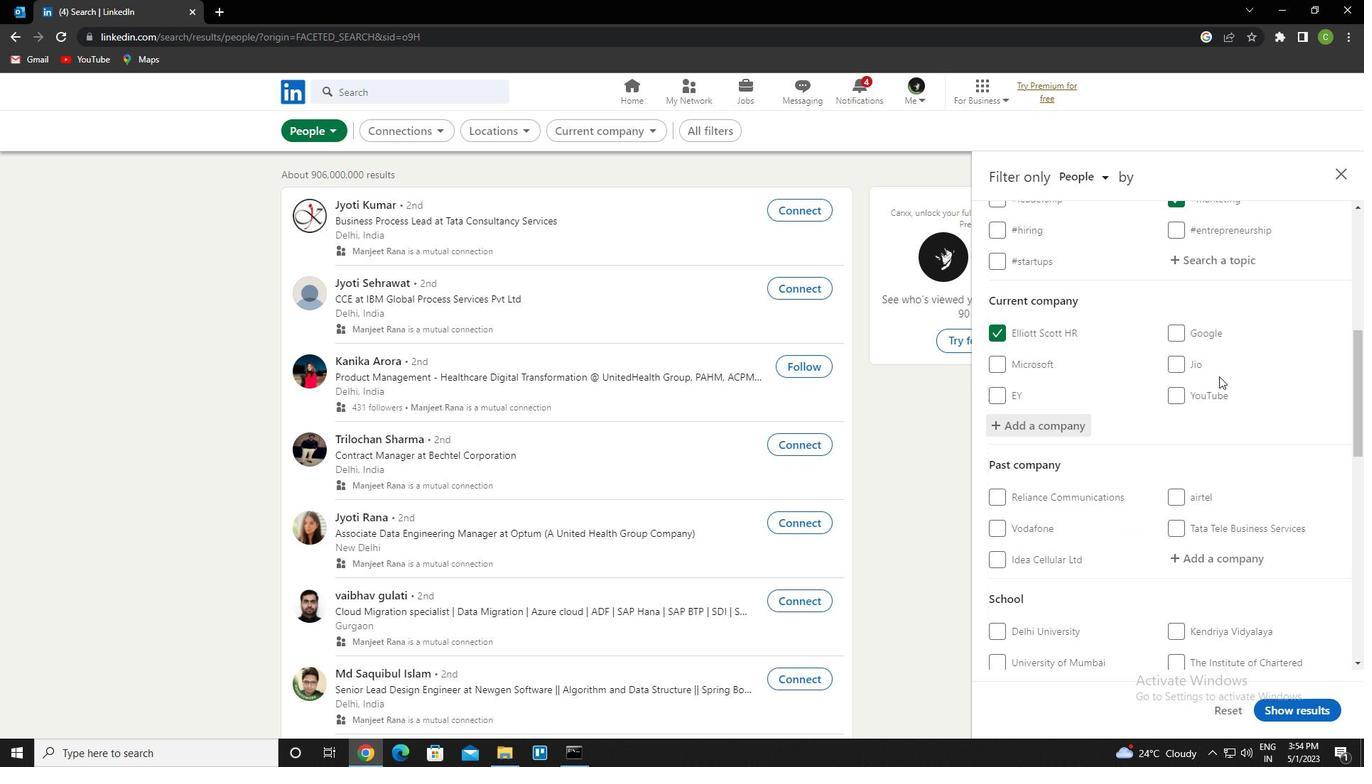 
Action: Mouse scrolled (1213, 381) with delta (0, 0)
Screenshot: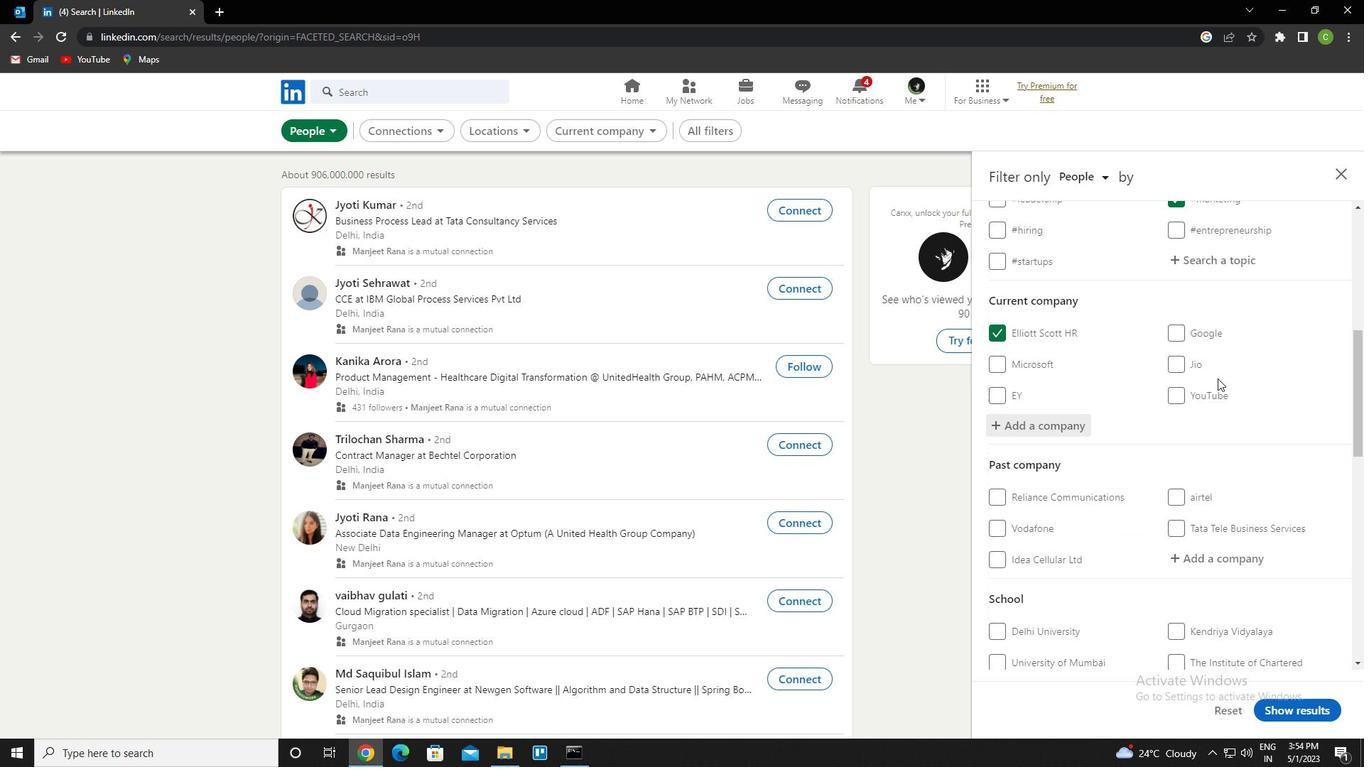 
Action: Mouse moved to (1212, 382)
Screenshot: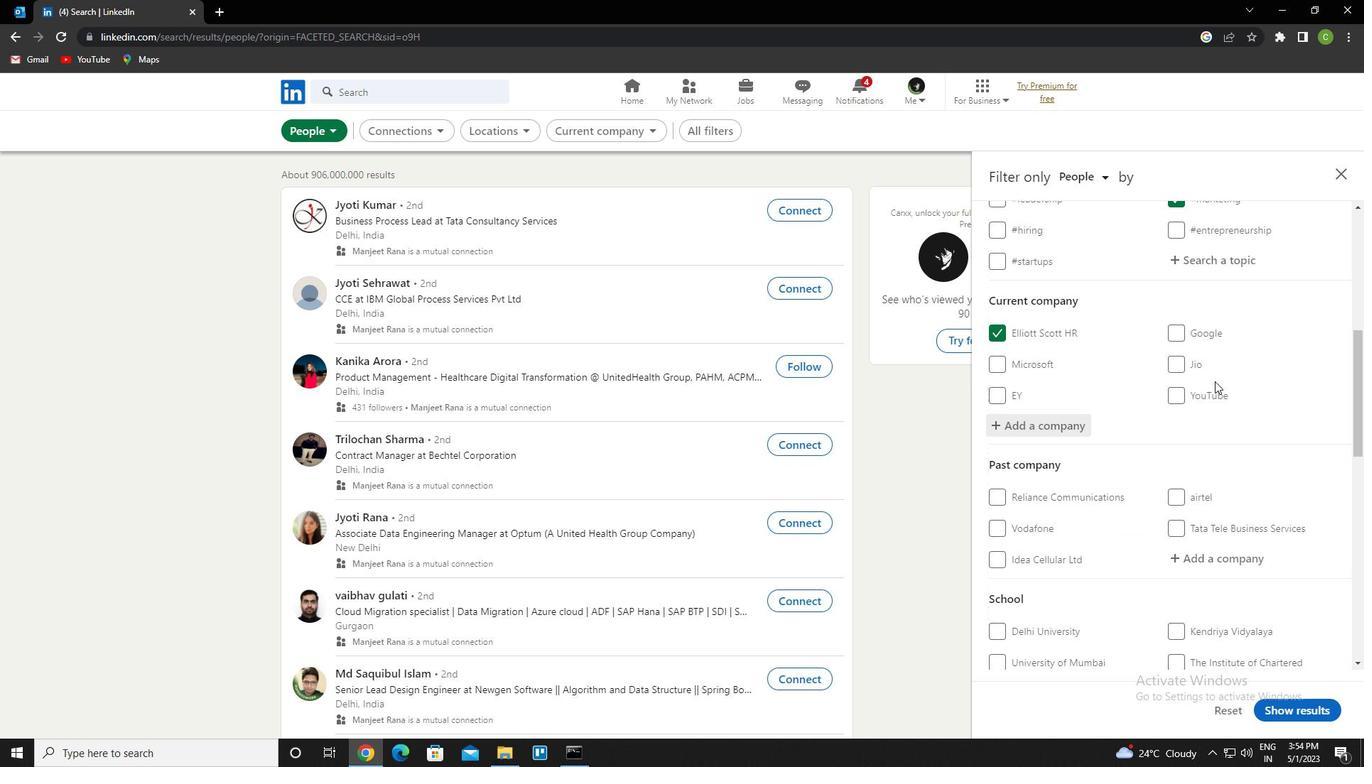 
Action: Mouse scrolled (1212, 381) with delta (0, 0)
Screenshot: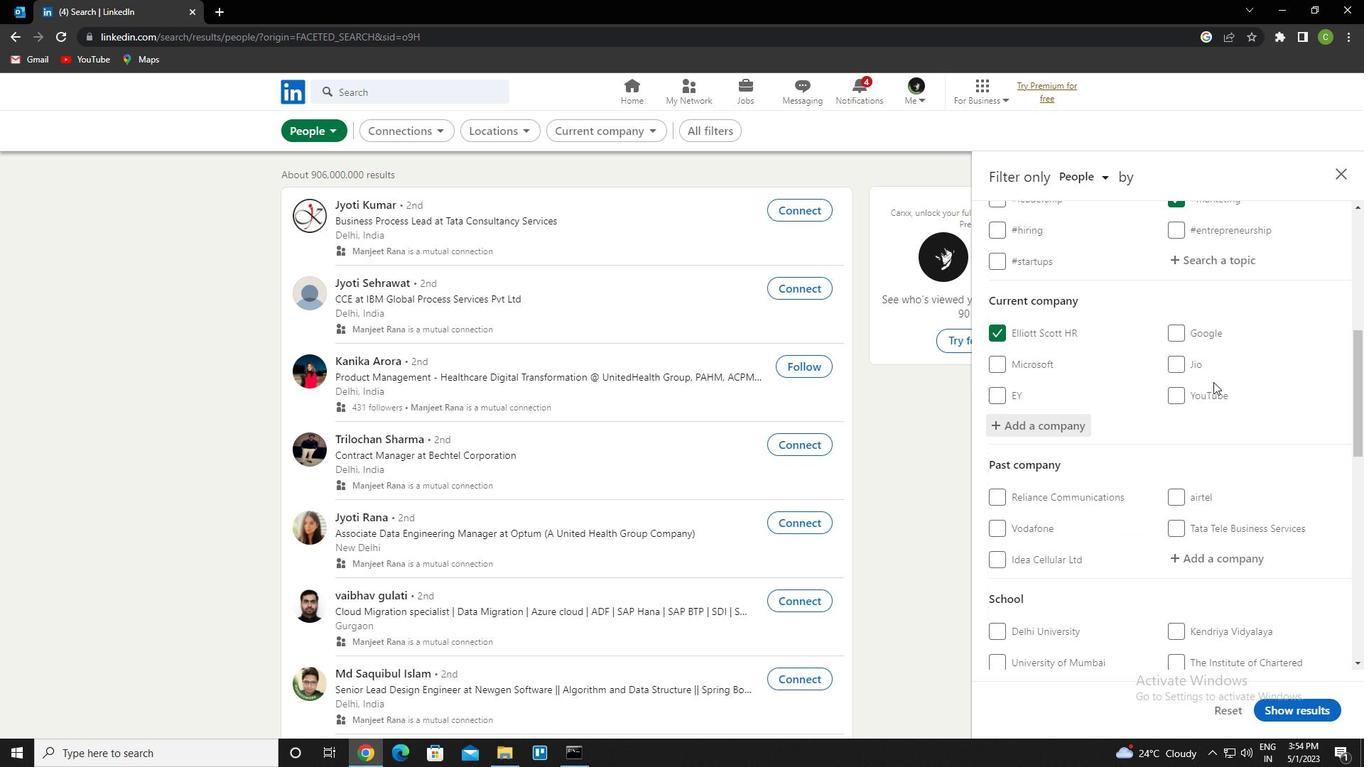 
Action: Mouse moved to (1217, 495)
Screenshot: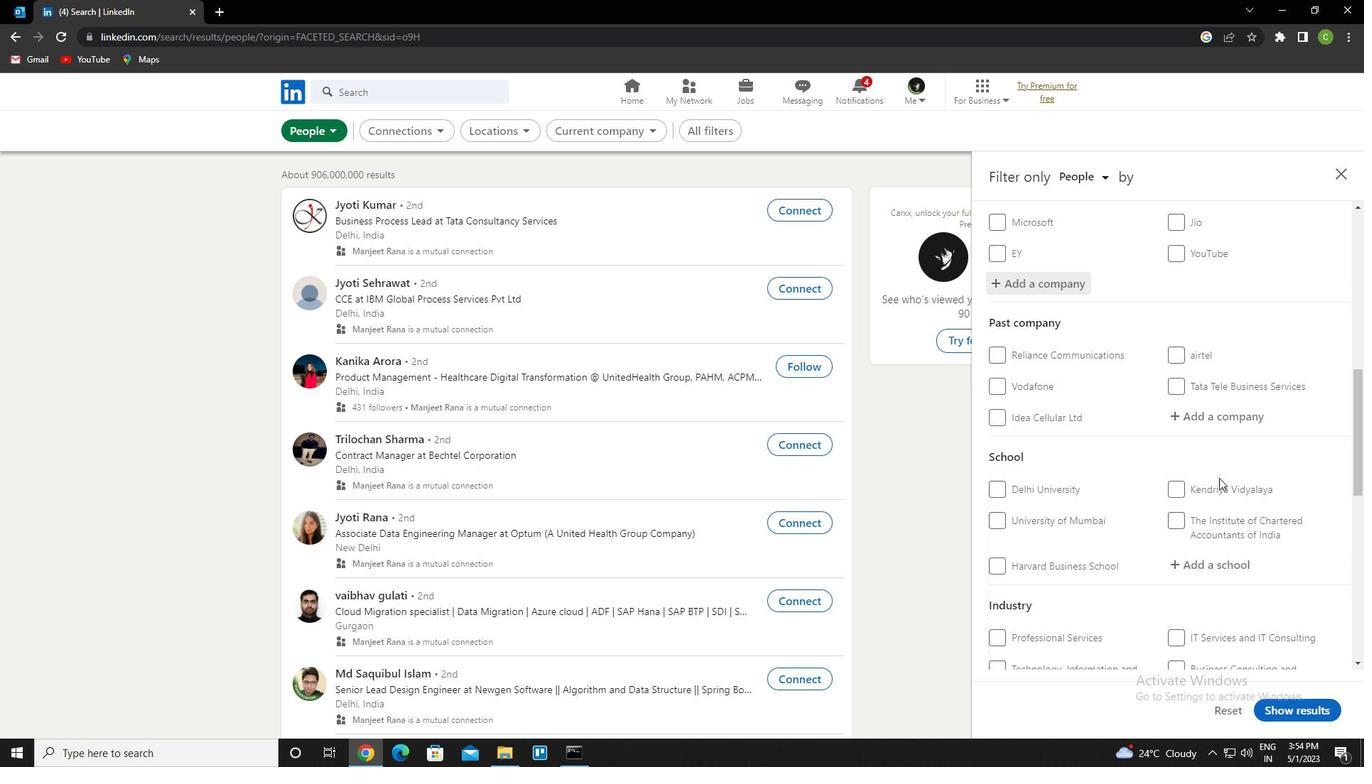 
Action: Mouse scrolled (1217, 494) with delta (0, 0)
Screenshot: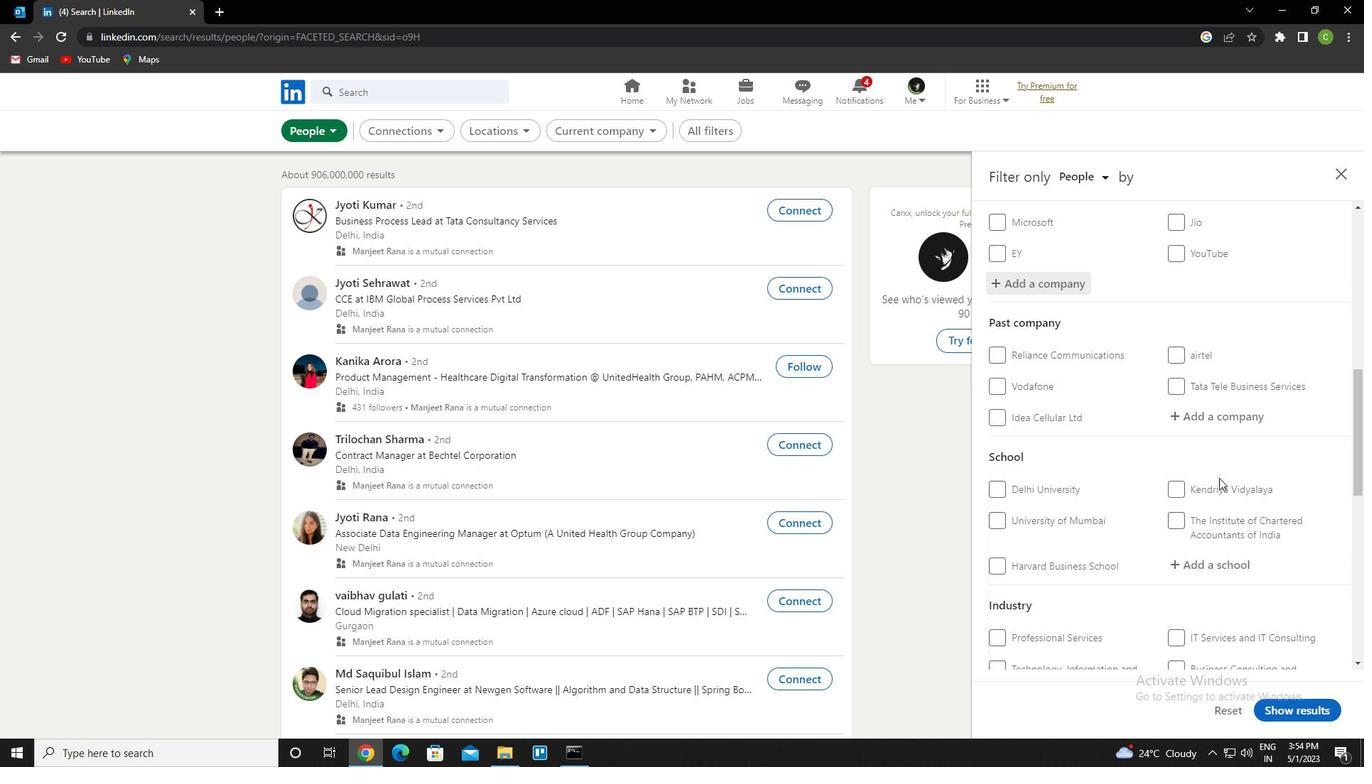 
Action: Mouse moved to (1217, 496)
Screenshot: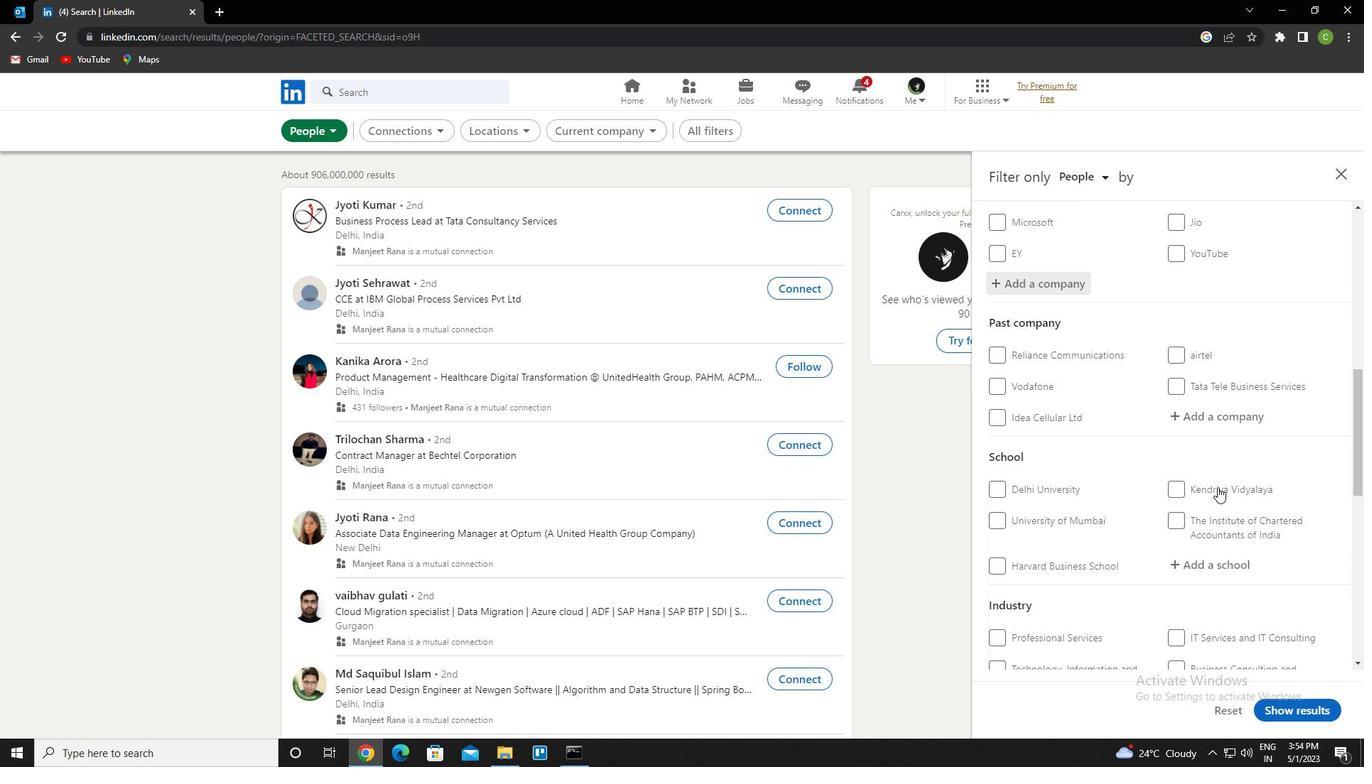 
Action: Mouse scrolled (1217, 495) with delta (0, 0)
Screenshot: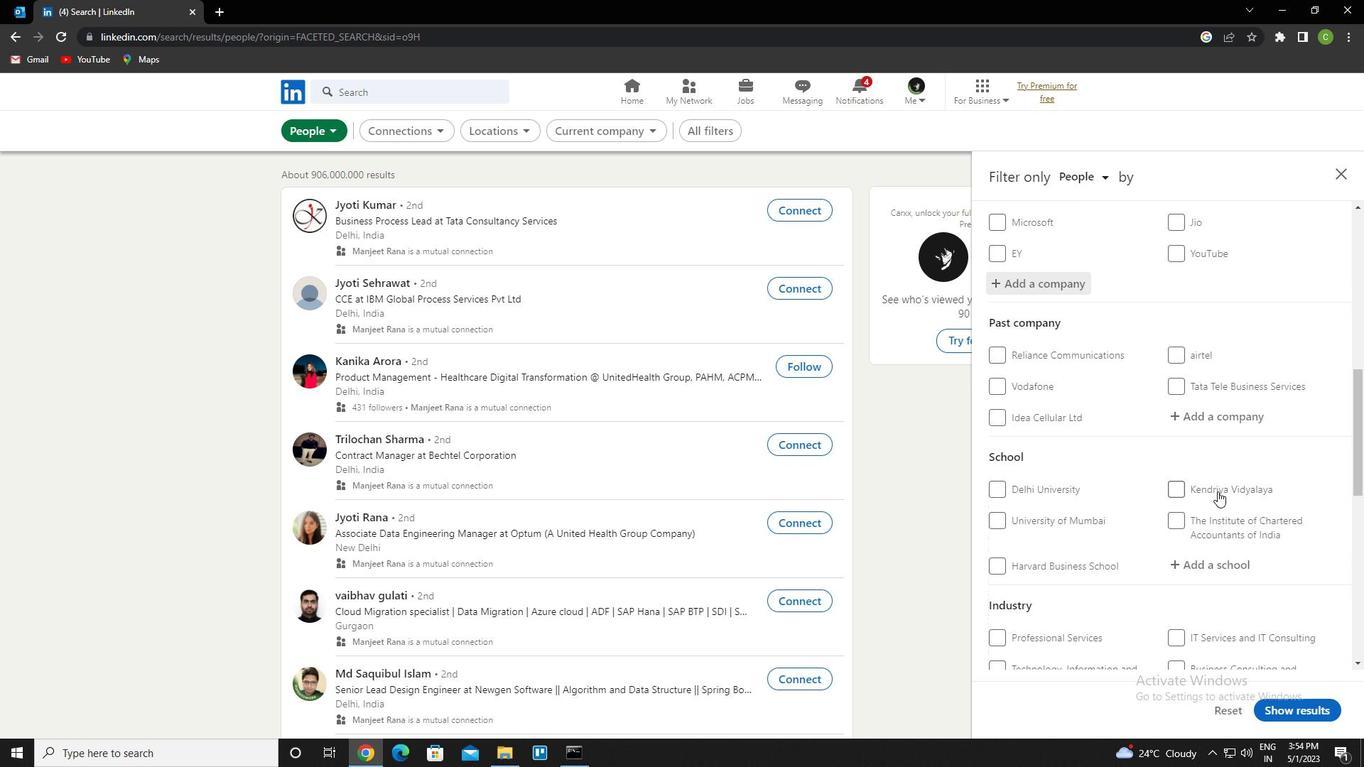 
Action: Mouse scrolled (1217, 495) with delta (0, 0)
Screenshot: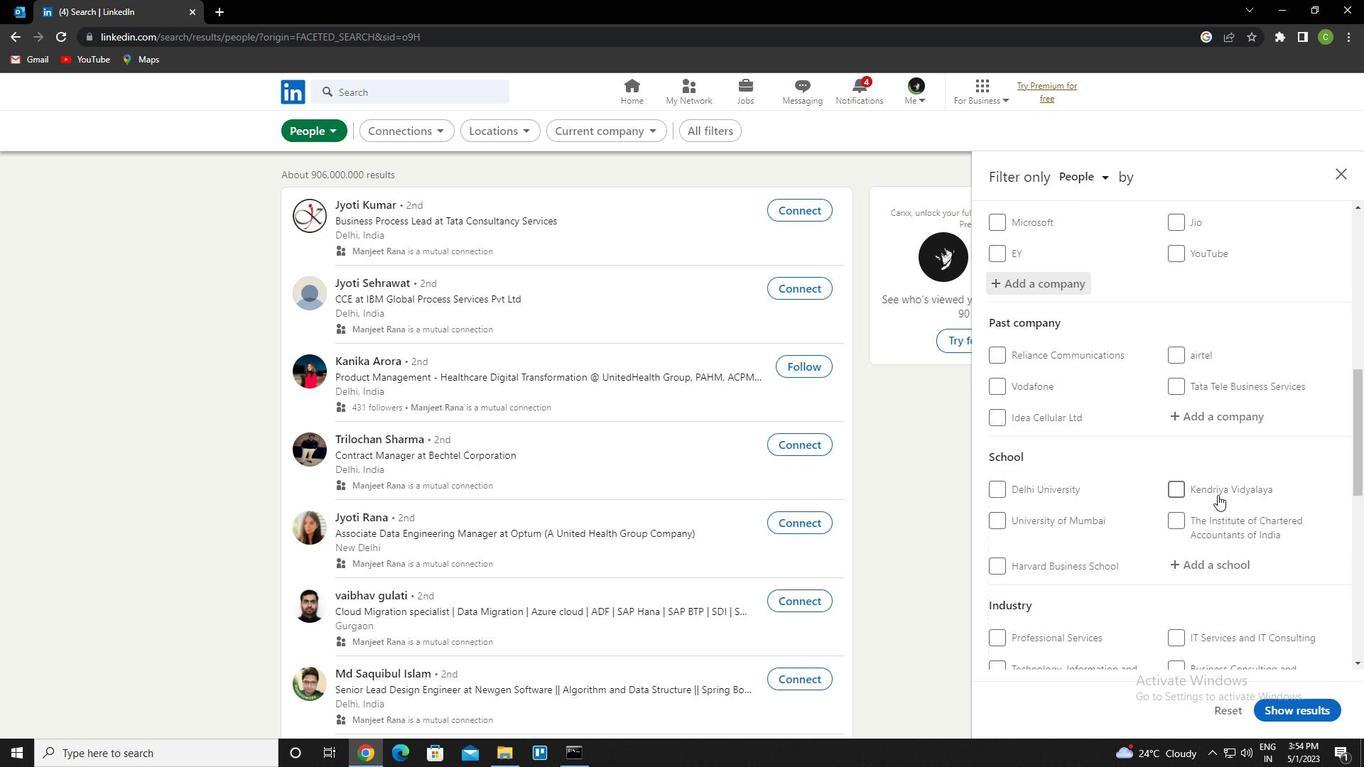 
Action: Mouse moved to (1211, 358)
Screenshot: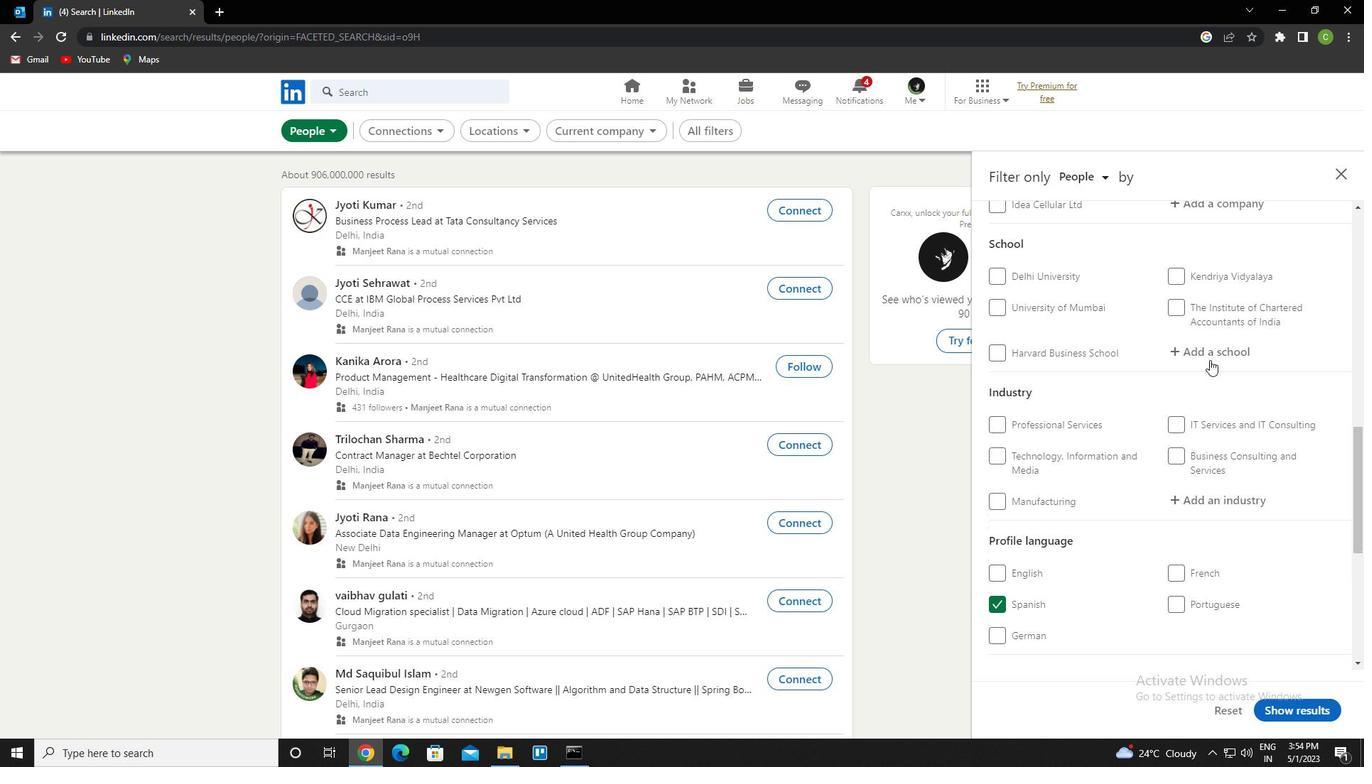 
Action: Mouse pressed left at (1211, 358)
Screenshot: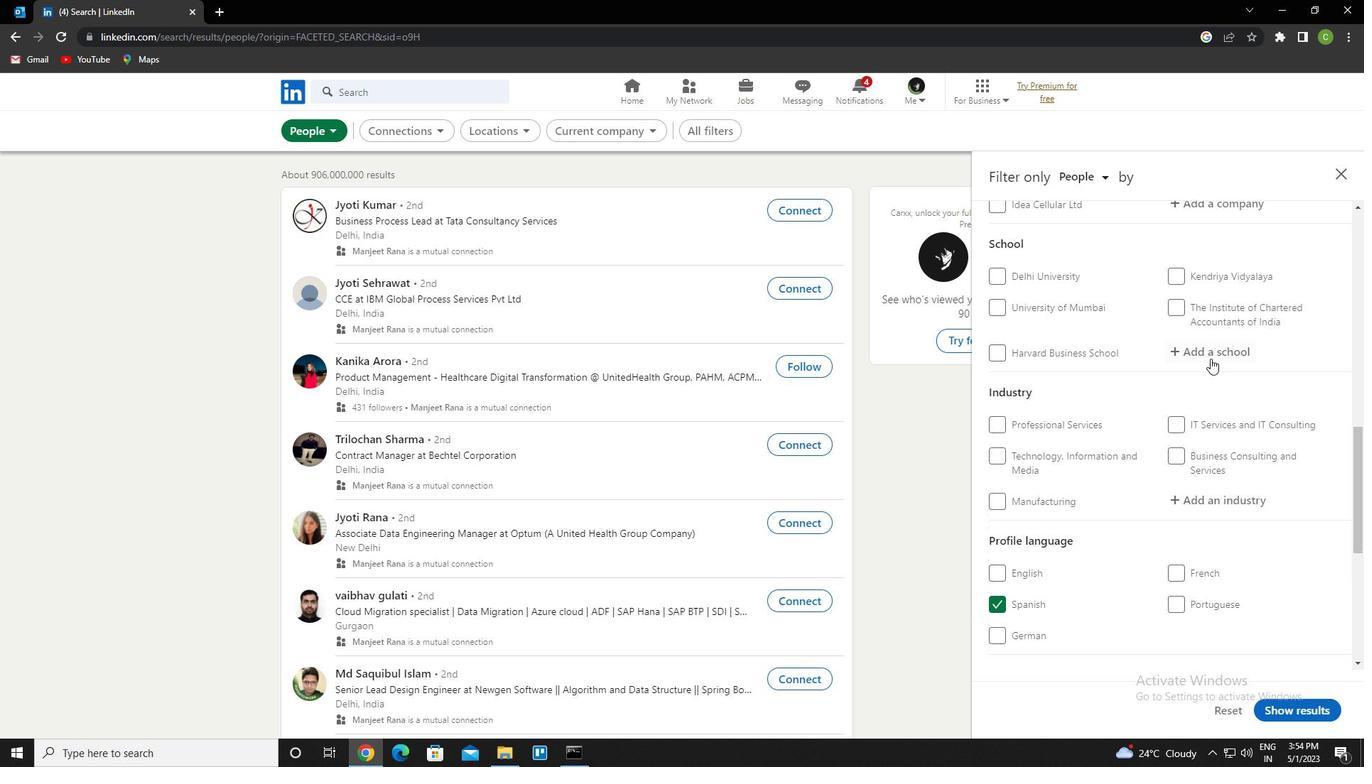 
Action: Mouse moved to (1195, 369)
Screenshot: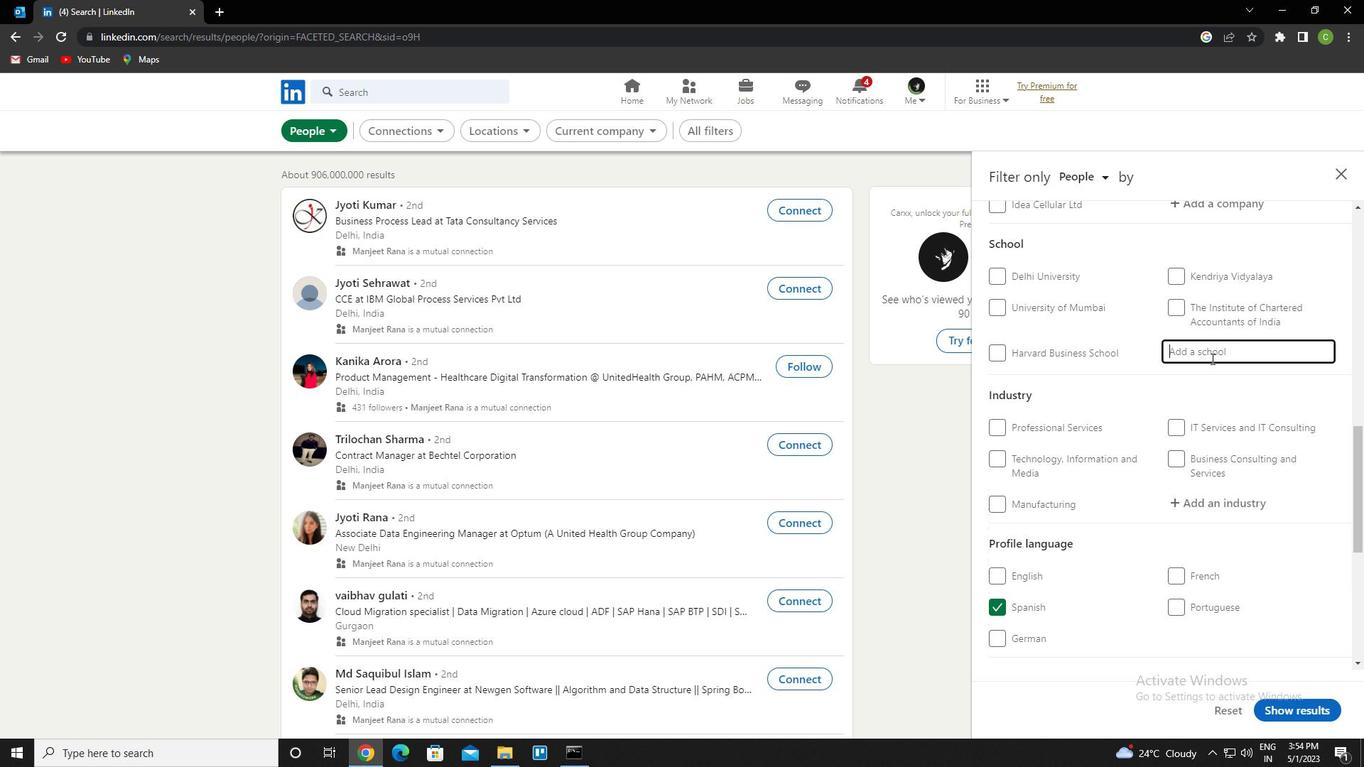 
Action: Key pressed <Key.caps_lock>
Screenshot: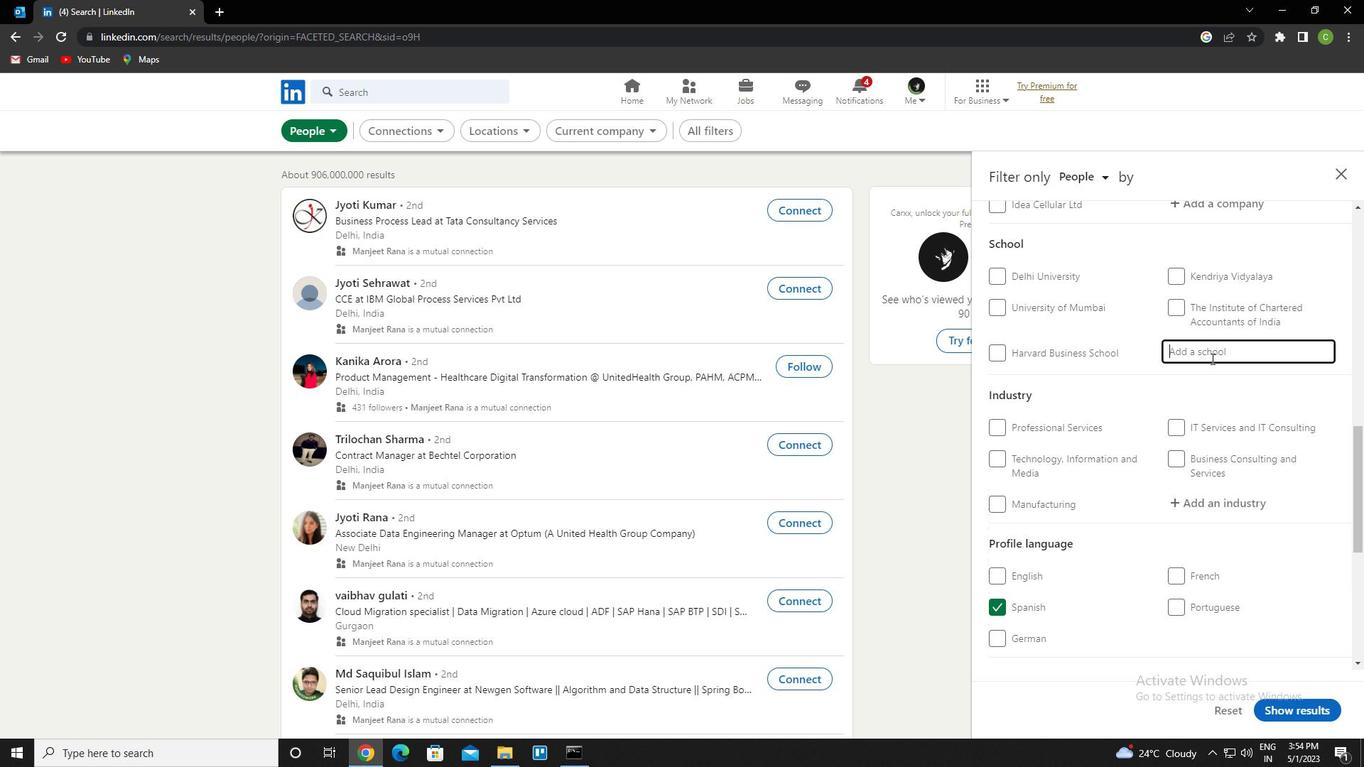 
Action: Mouse moved to (1160, 395)
Screenshot: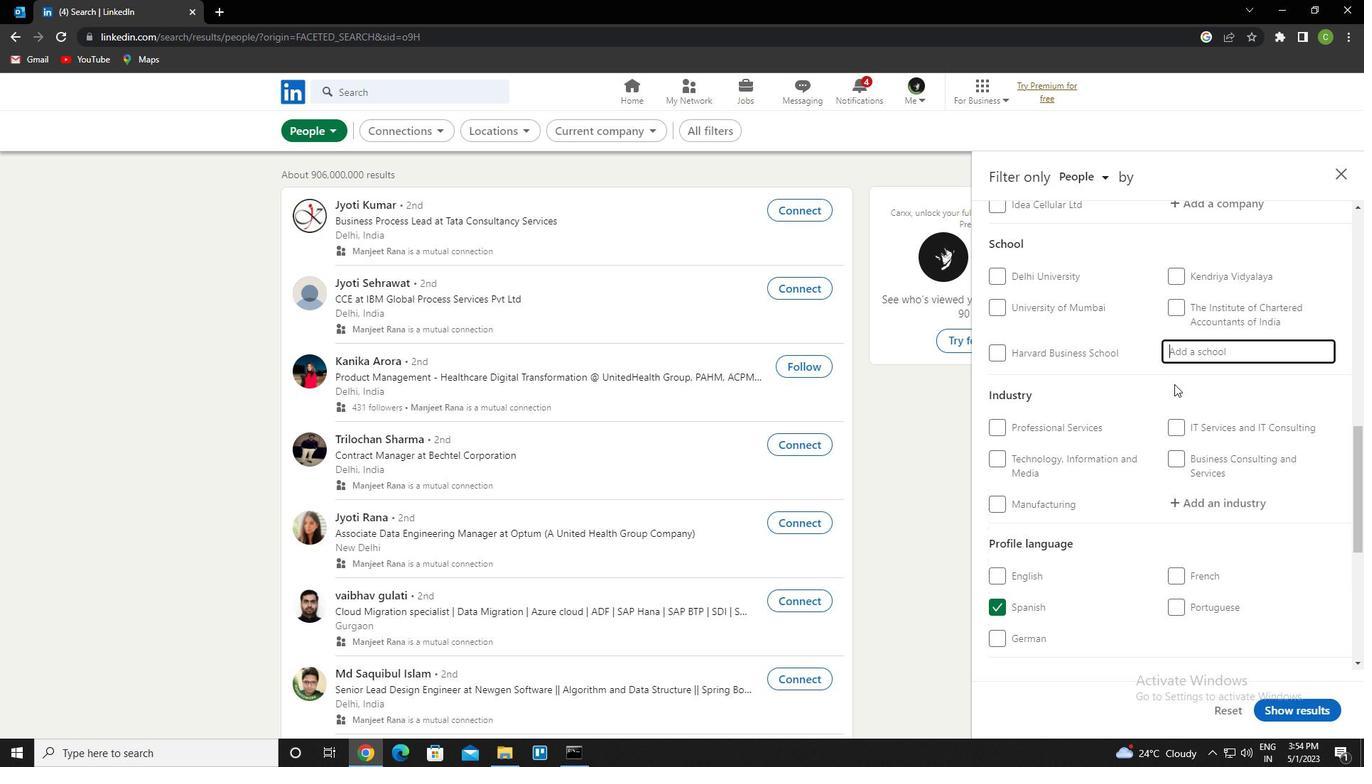 
Action: Key pressed gyan<Key.space>ganga<Key.down><Key.down><Key.enter>
Screenshot: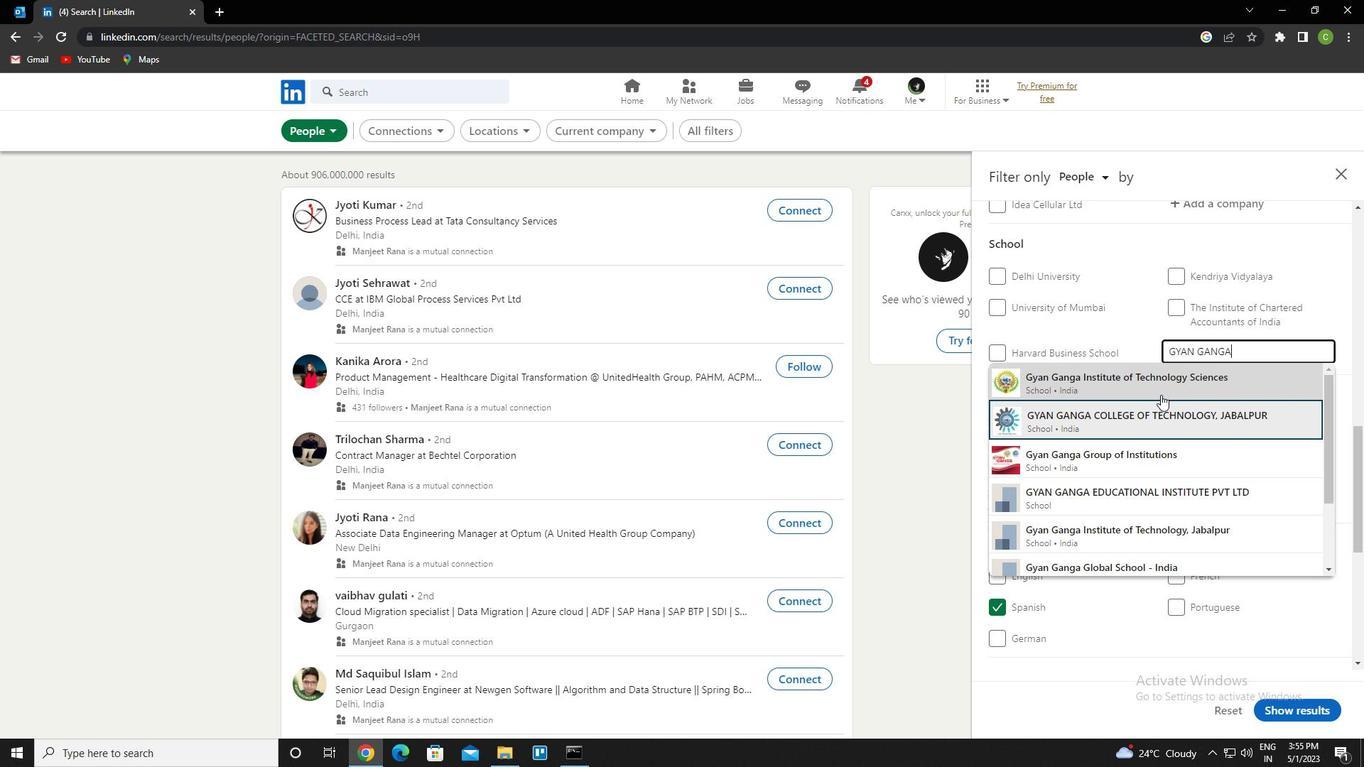 
Action: Mouse moved to (1160, 395)
Screenshot: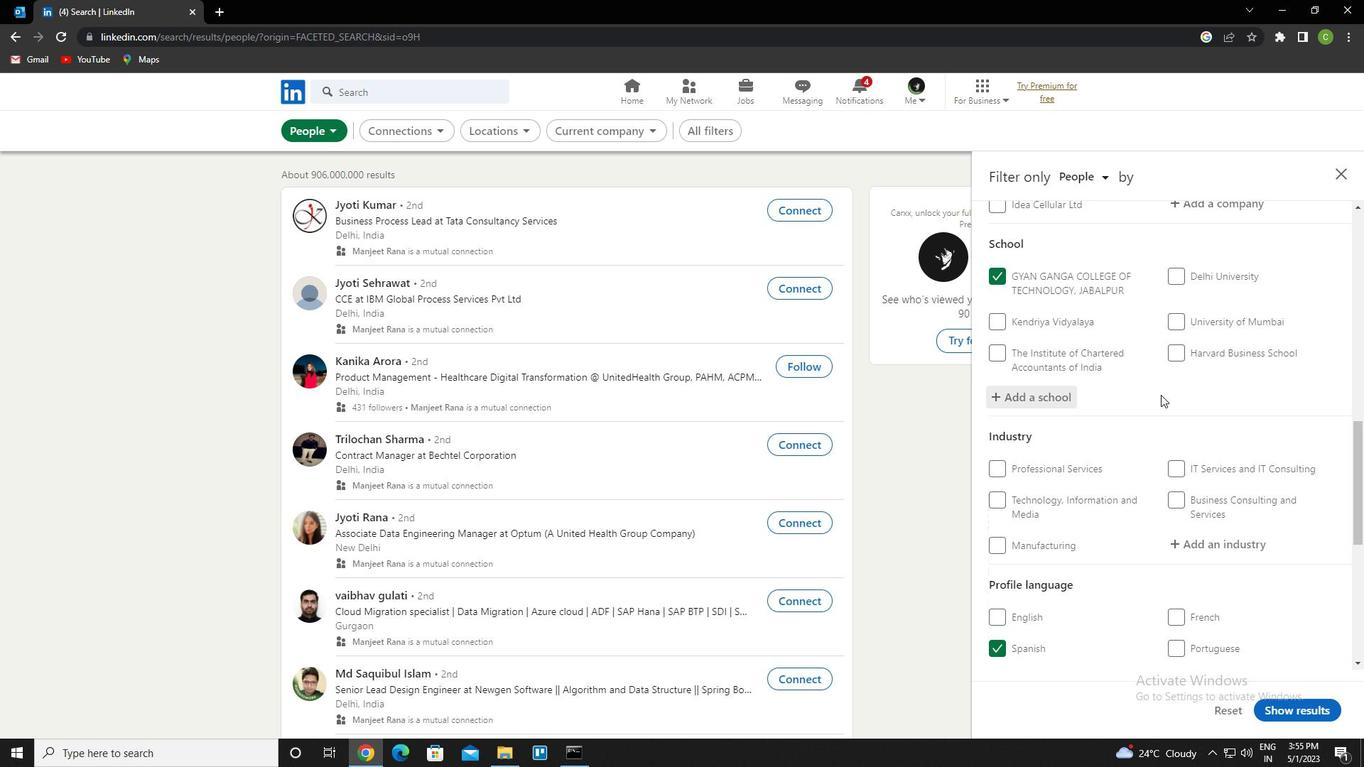 
Action: Mouse scrolled (1160, 395) with delta (0, 0)
Screenshot: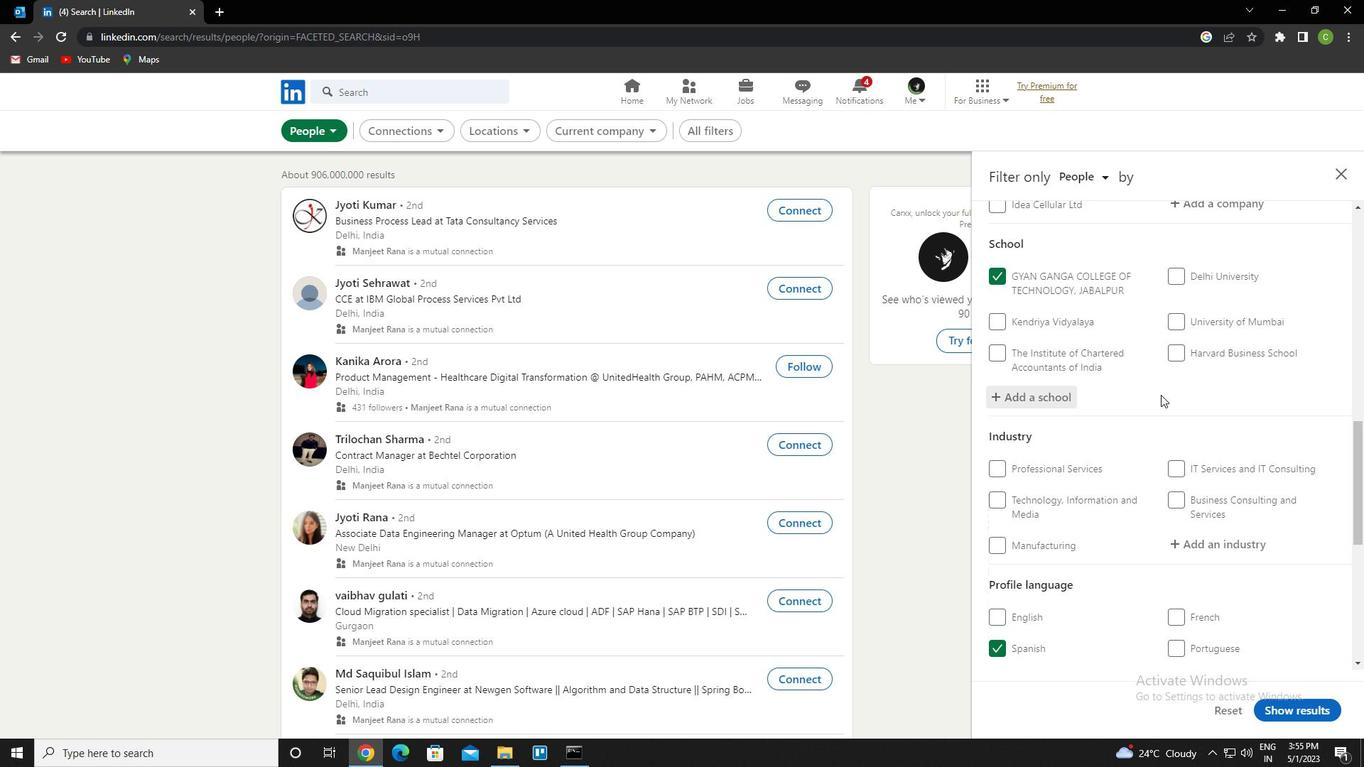 
Action: Mouse moved to (1158, 397)
Screenshot: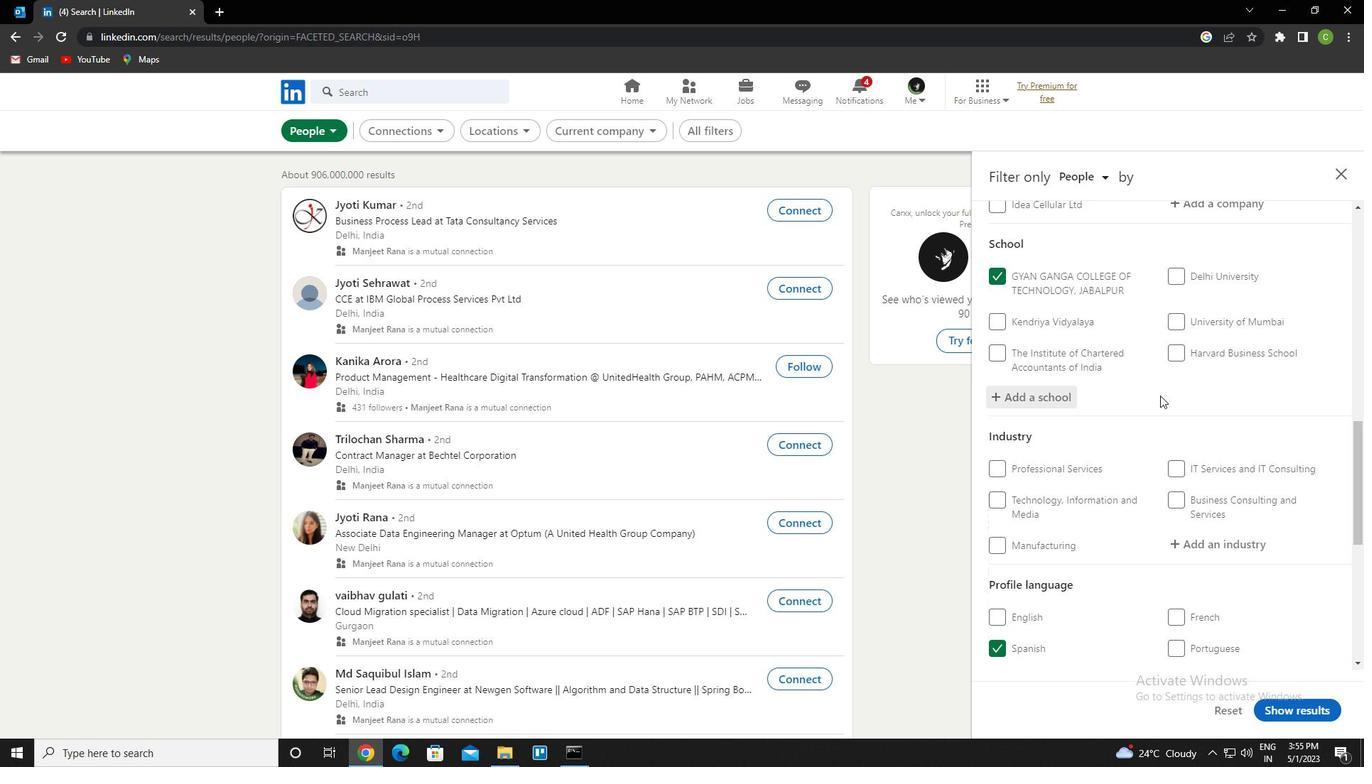 
Action: Mouse scrolled (1158, 396) with delta (0, 0)
Screenshot: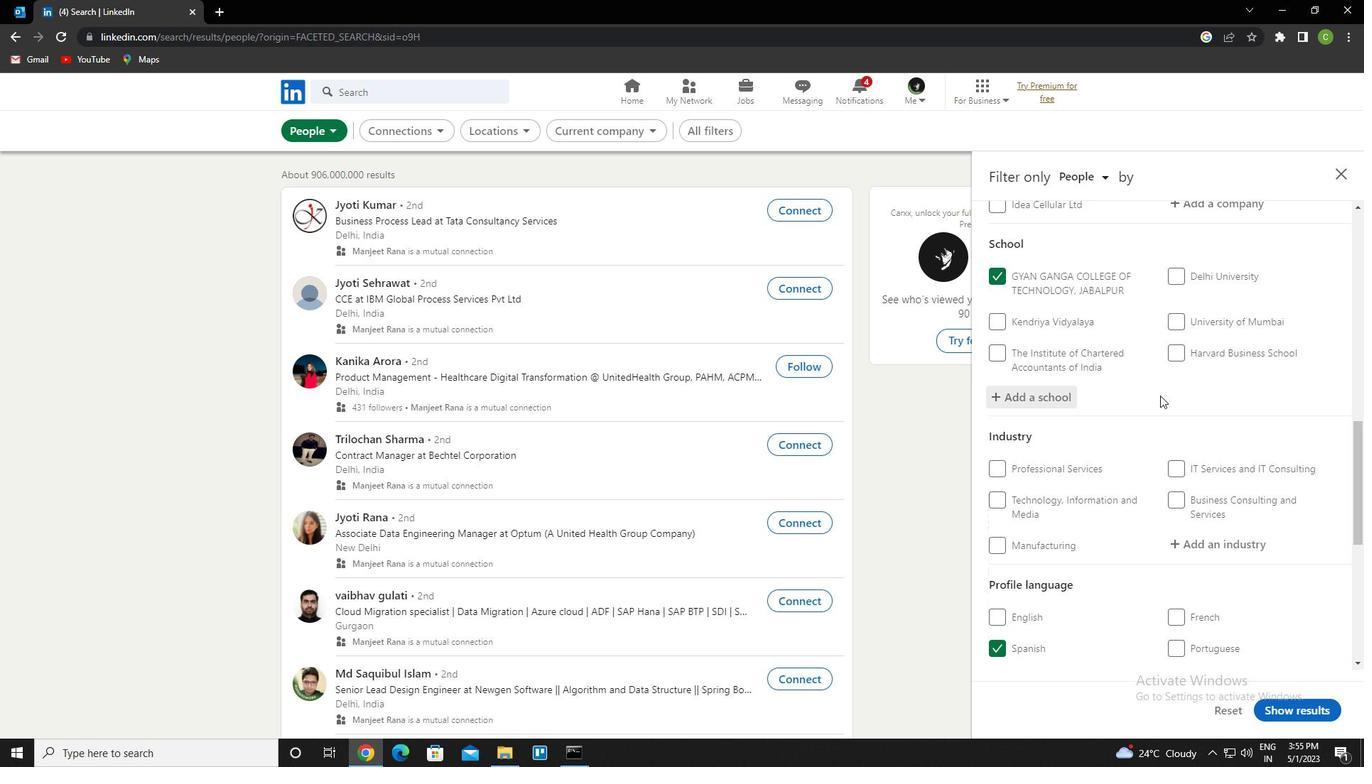 
Action: Mouse scrolled (1158, 396) with delta (0, 0)
Screenshot: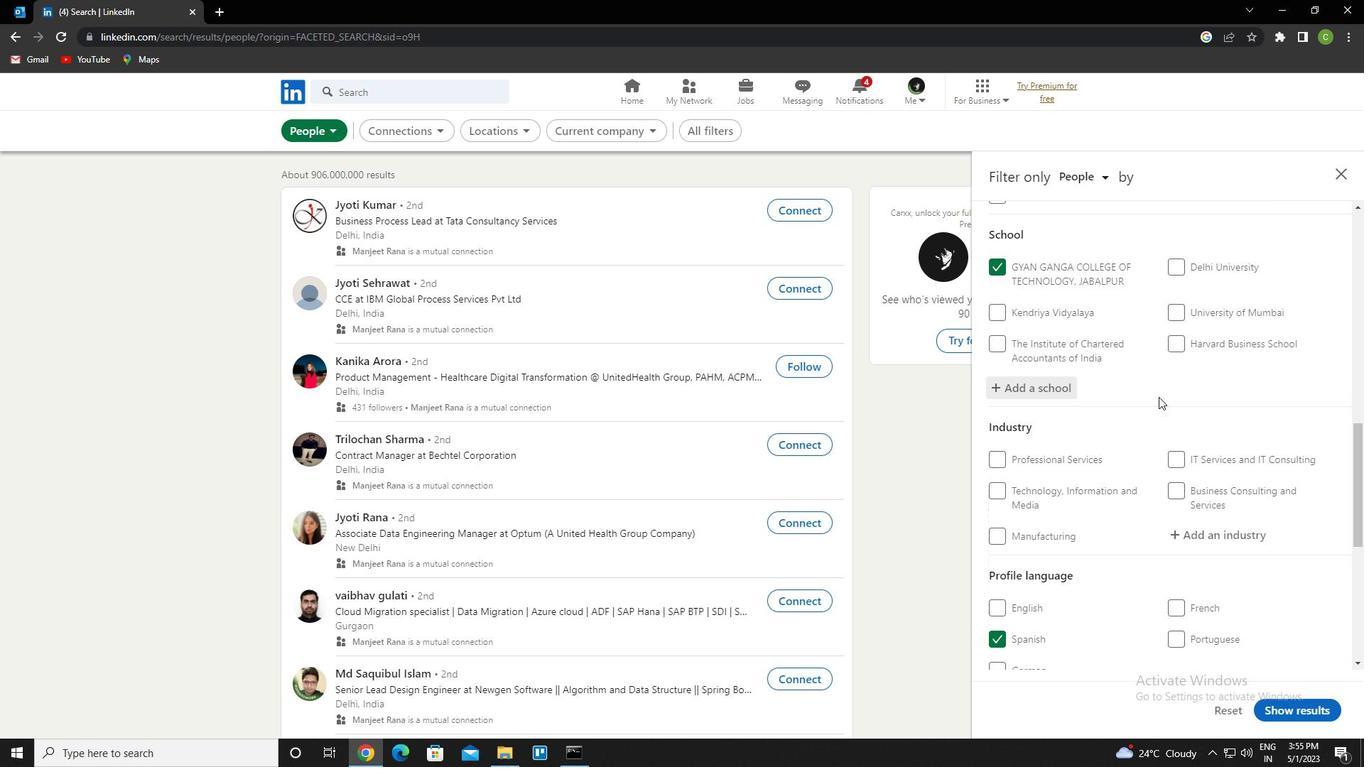 
Action: Mouse scrolled (1158, 396) with delta (0, 0)
Screenshot: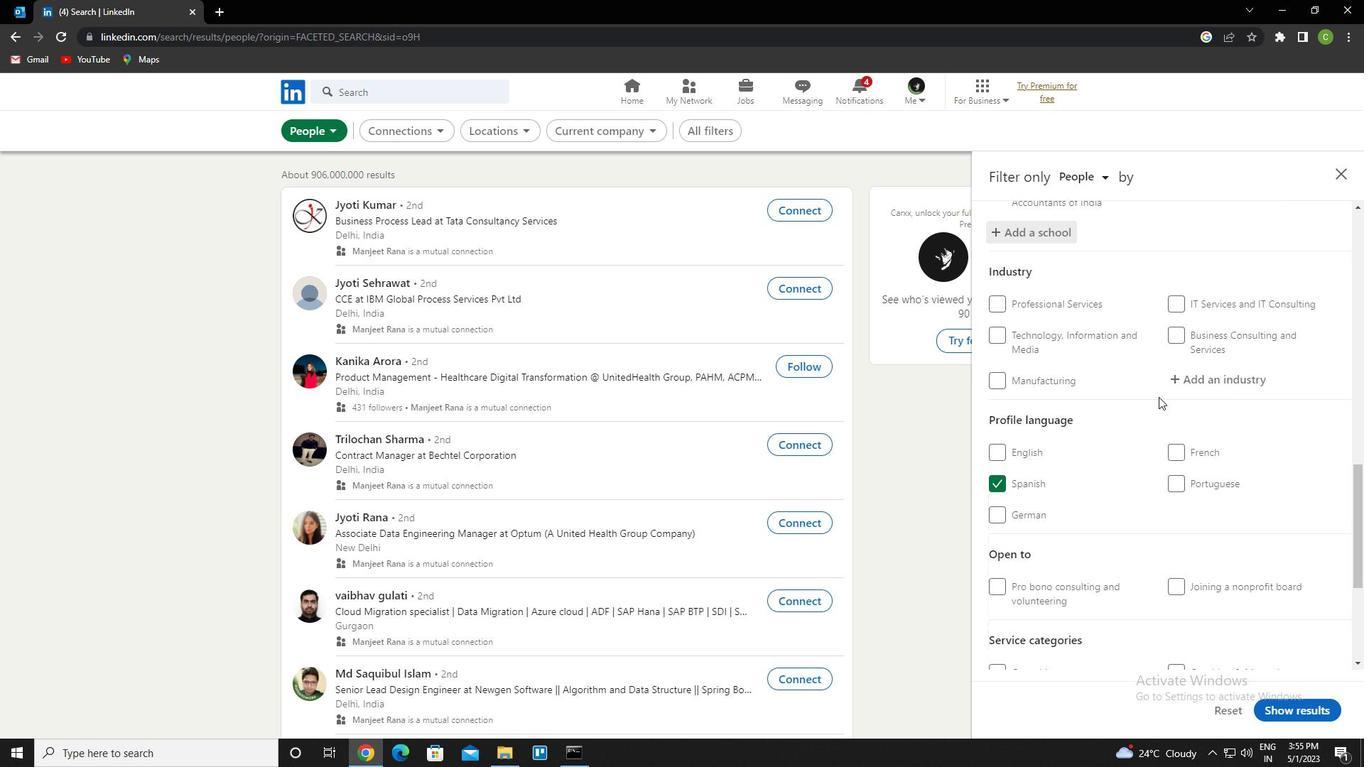 
Action: Mouse scrolled (1158, 396) with delta (0, 0)
Screenshot: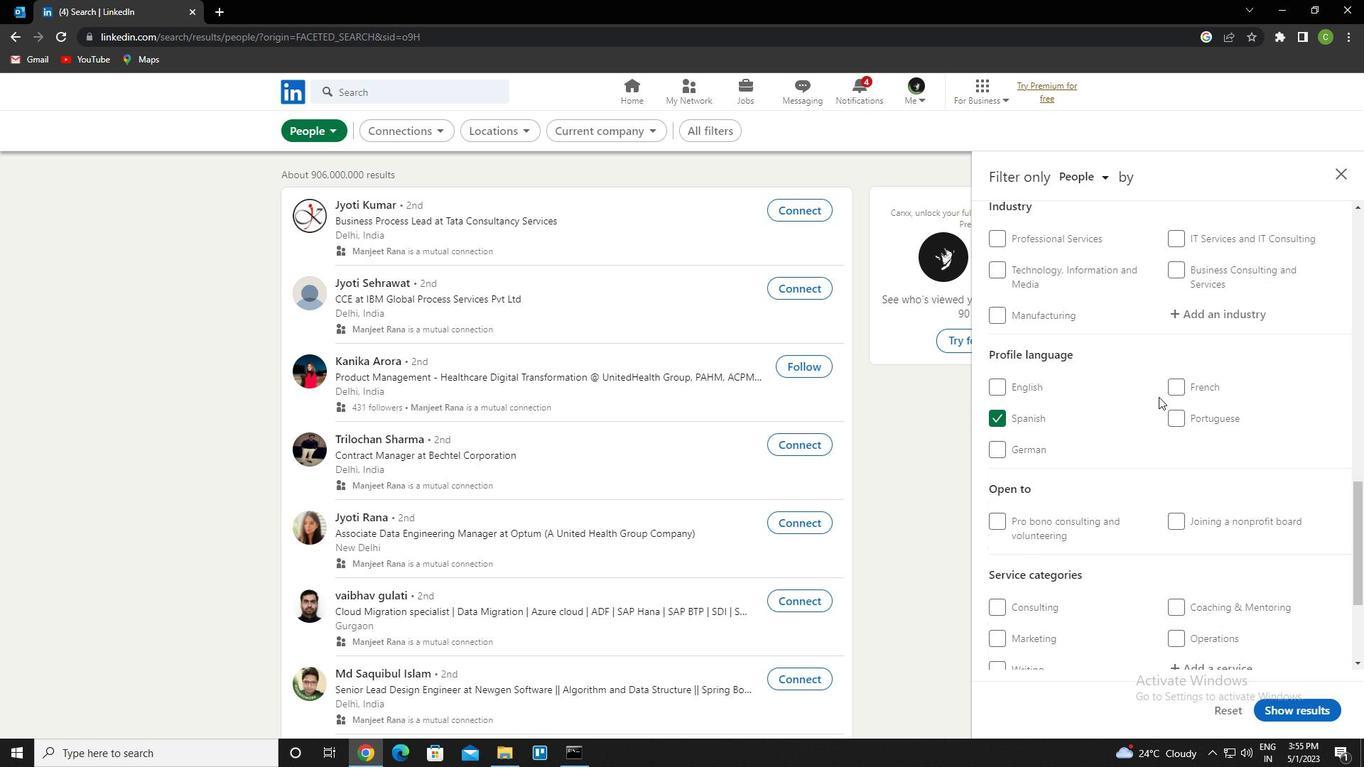 
Action: Mouse scrolled (1158, 396) with delta (0, 0)
Screenshot: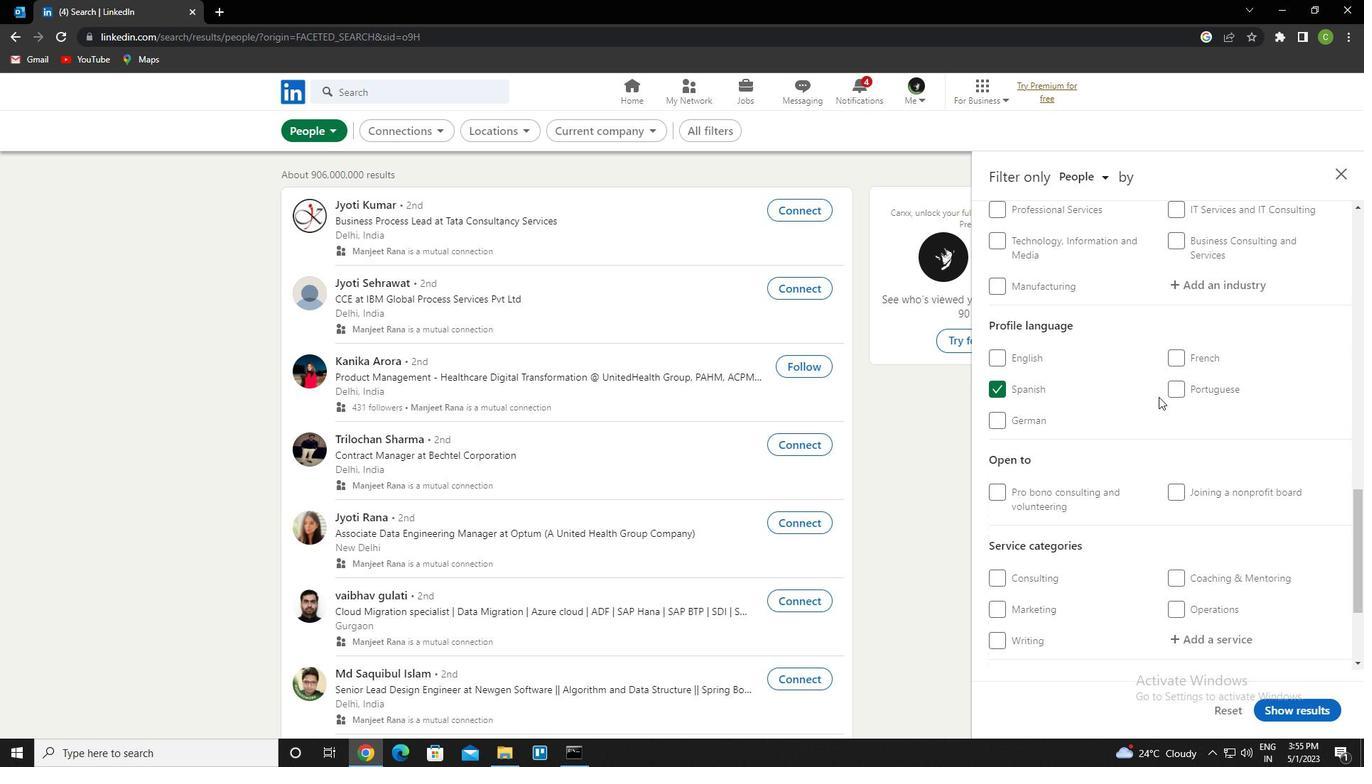 
Action: Mouse moved to (1199, 482)
Screenshot: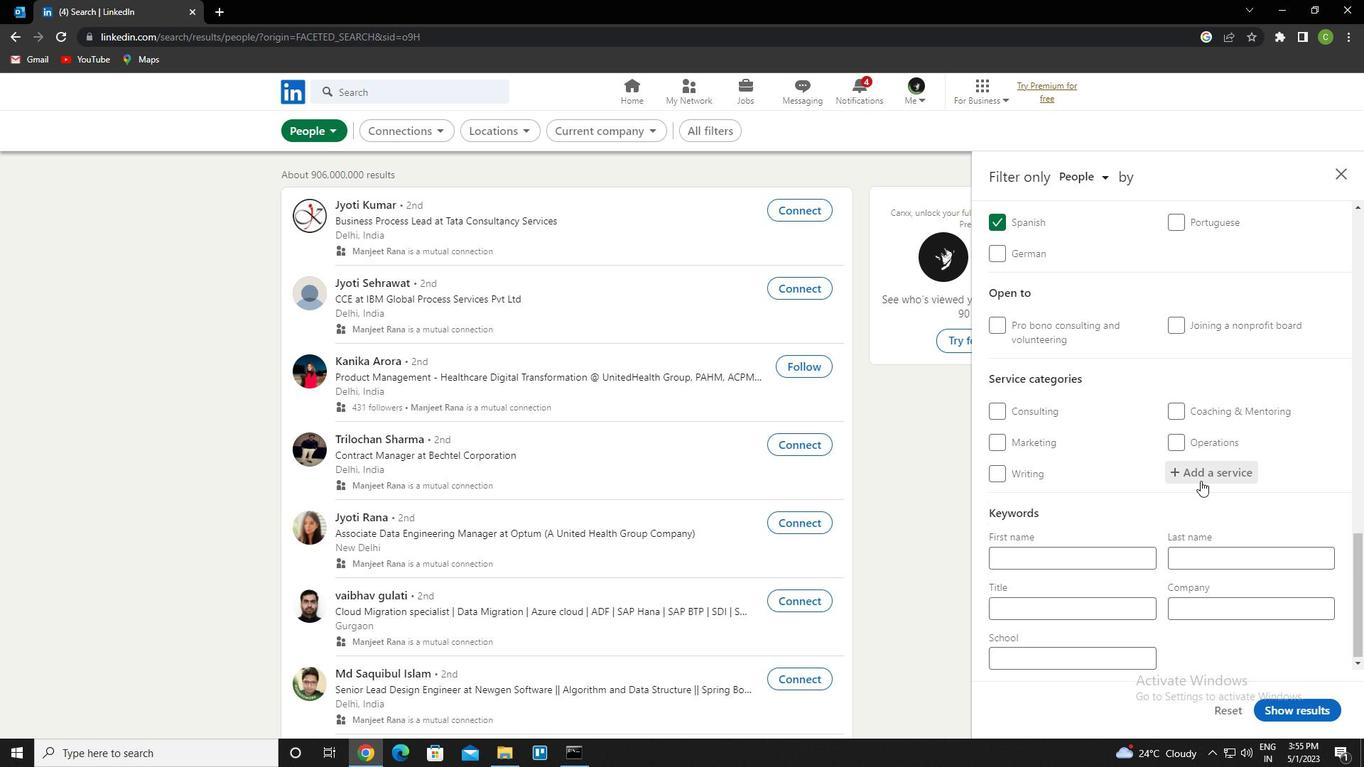
Action: Mouse pressed left at (1199, 482)
Screenshot: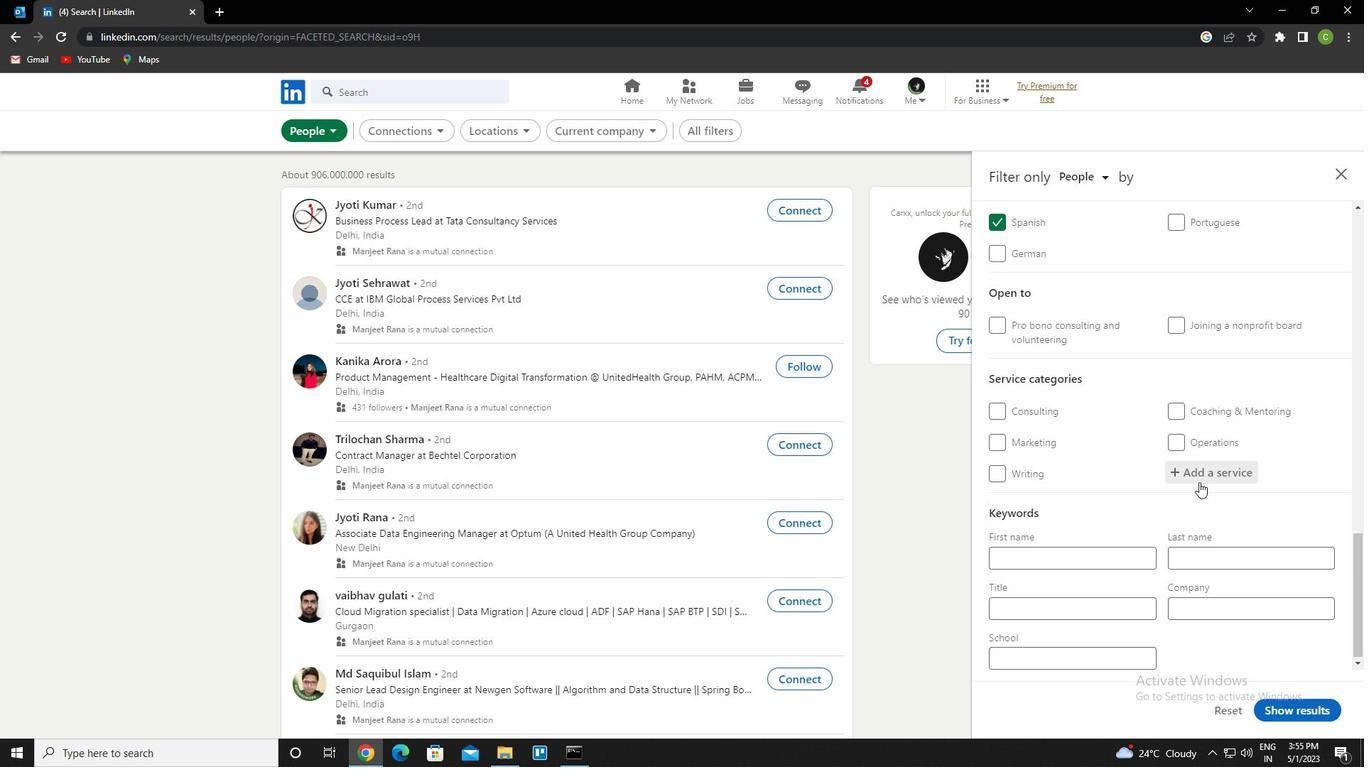 
Action: Key pressed <Key.caps_lock><Key.caps_lock>c<Key.caps_lock>opy<Key.down><Key.enter>
Screenshot: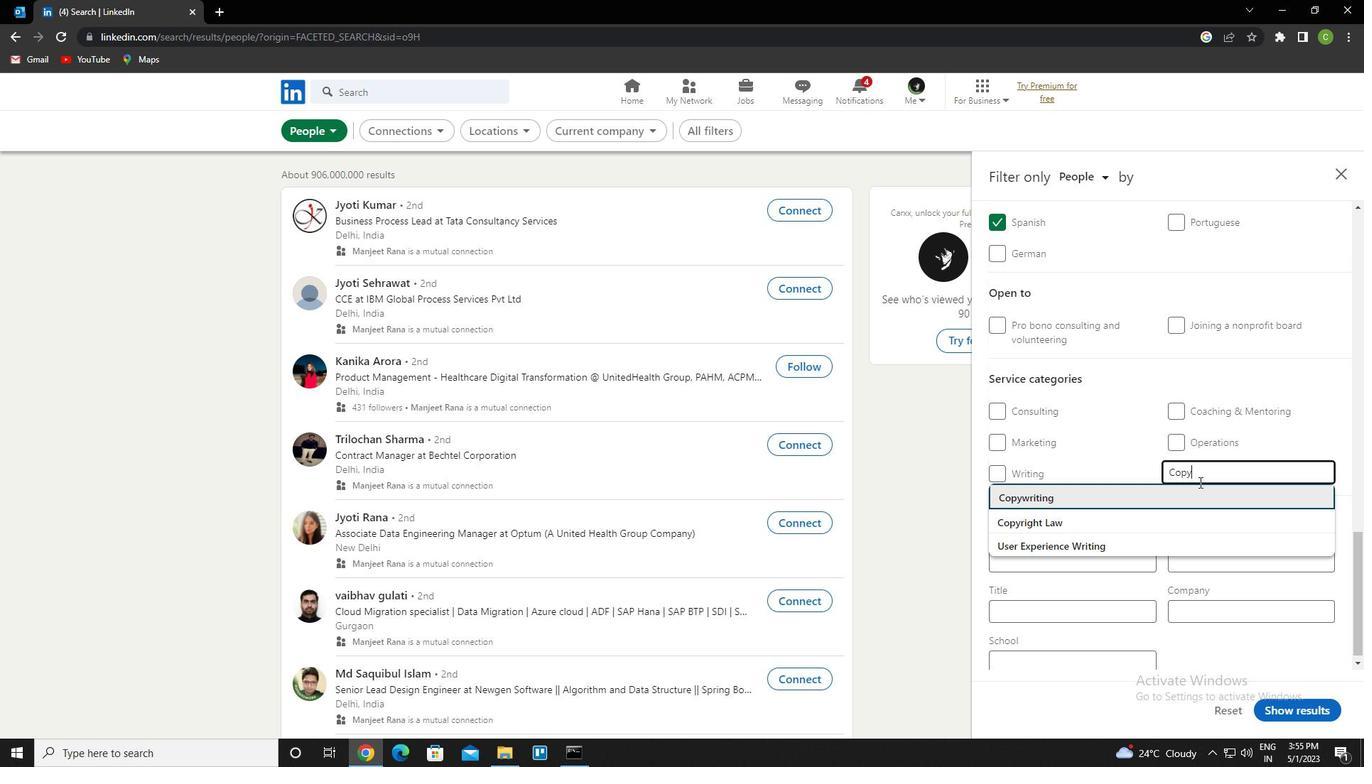 
Action: Mouse moved to (1186, 491)
Screenshot: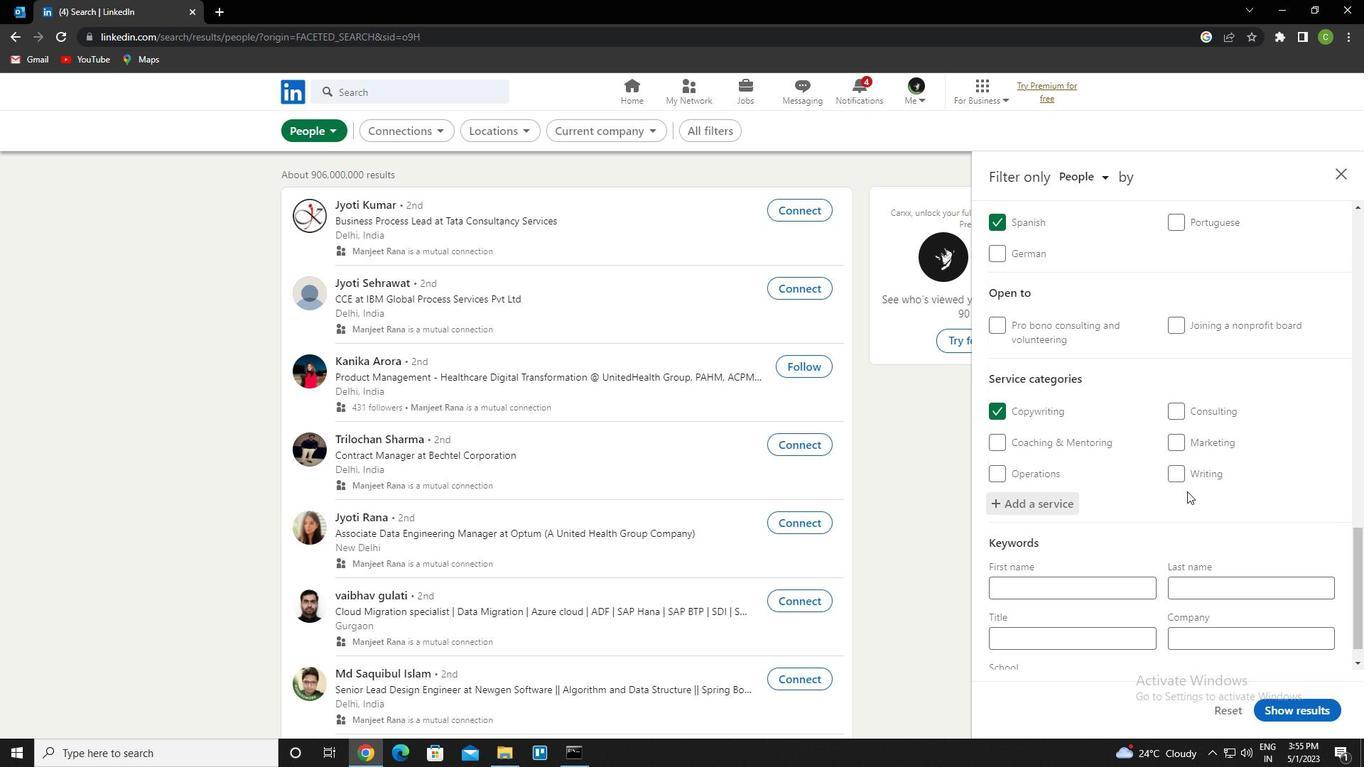 
Action: Mouse scrolled (1186, 490) with delta (0, 0)
Screenshot: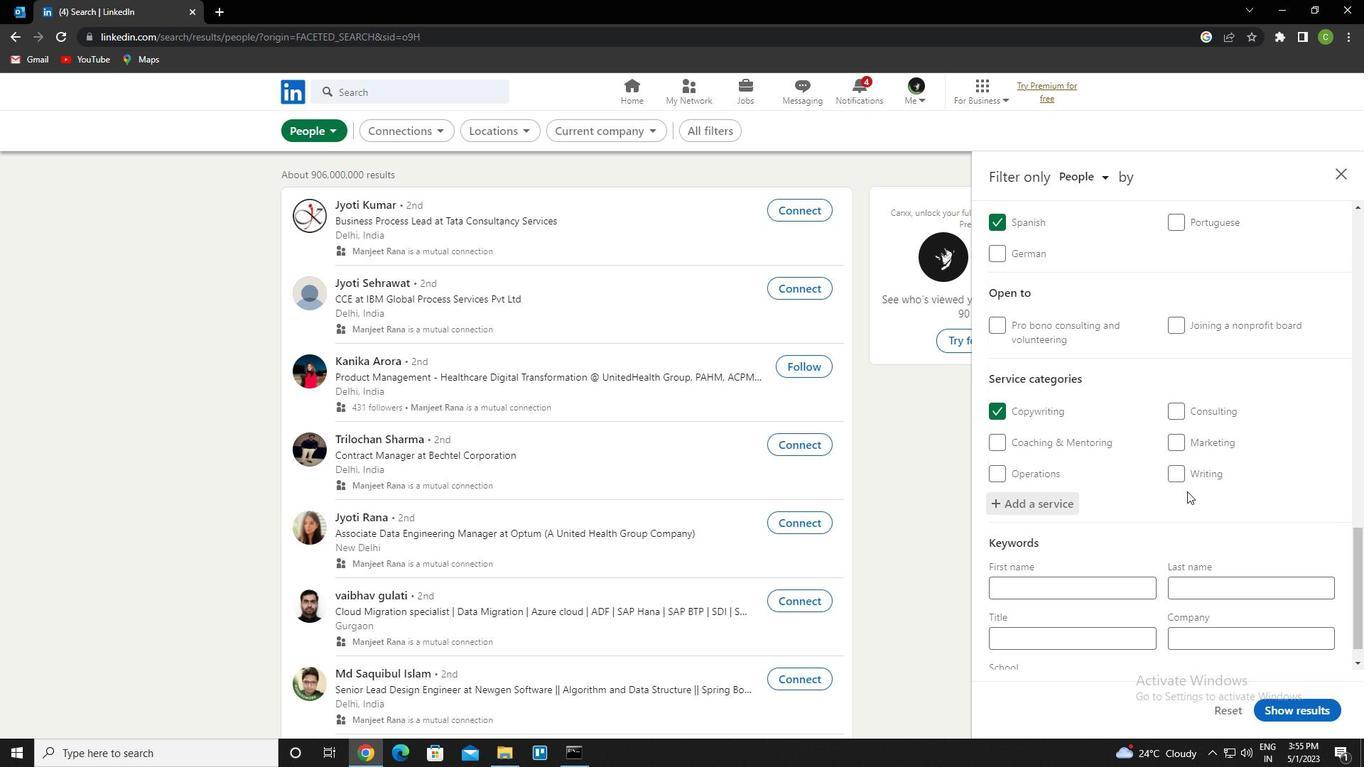
Action: Mouse moved to (1185, 497)
Screenshot: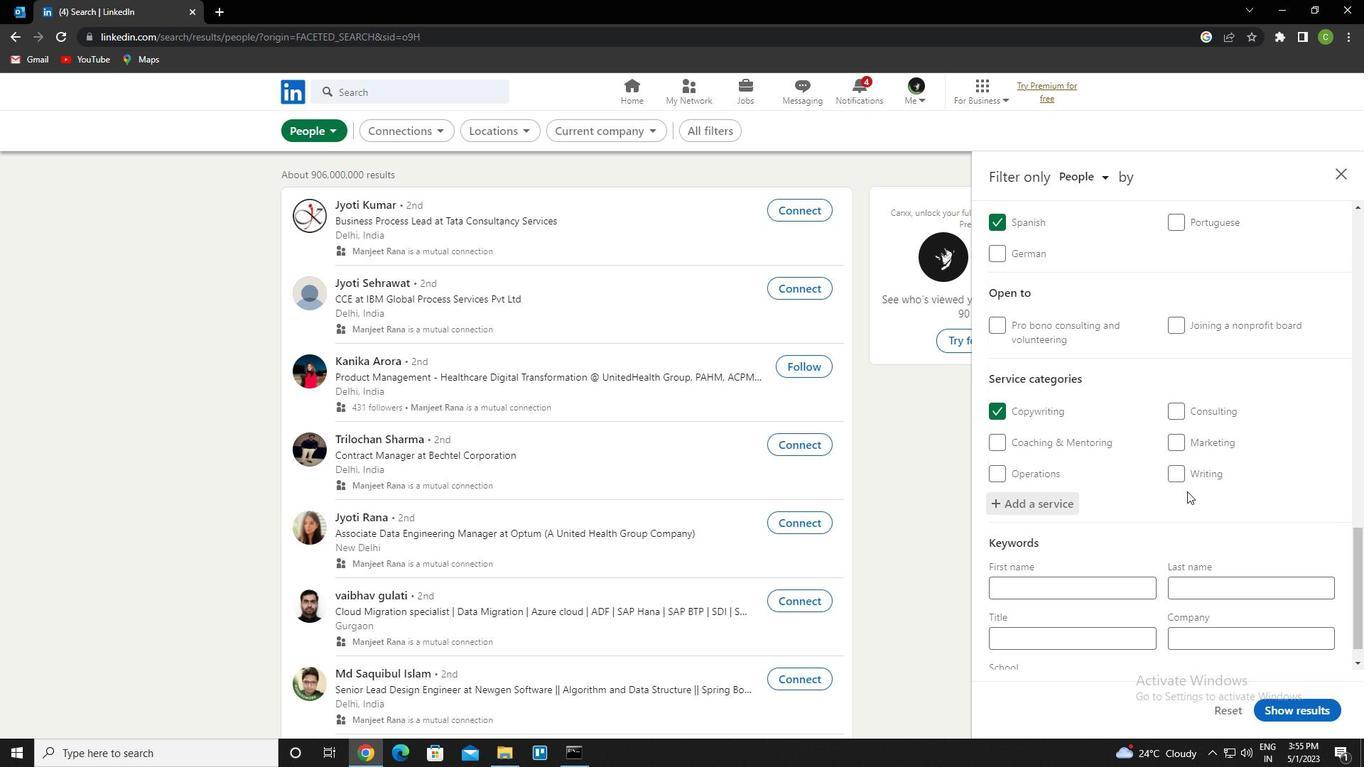 
Action: Mouse scrolled (1185, 496) with delta (0, 0)
Screenshot: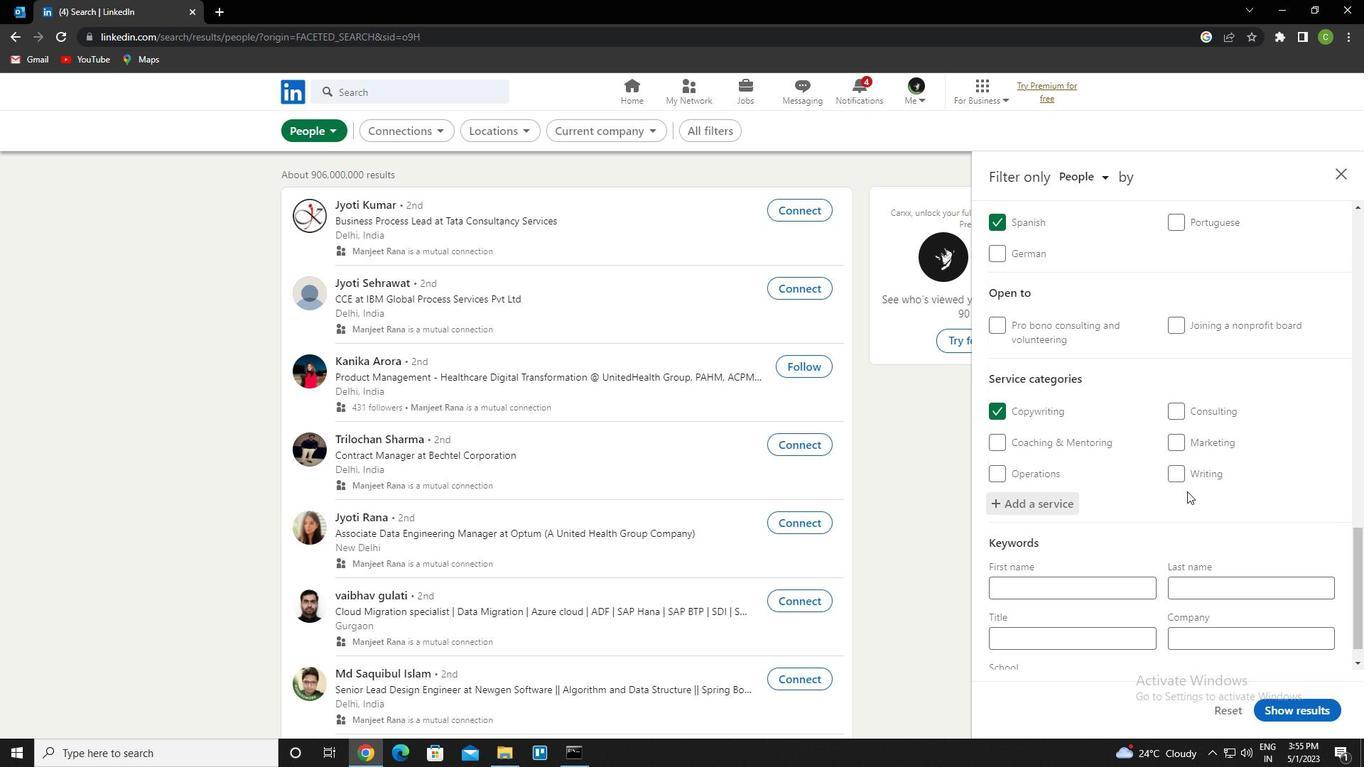 
Action: Mouse moved to (1185, 498)
Screenshot: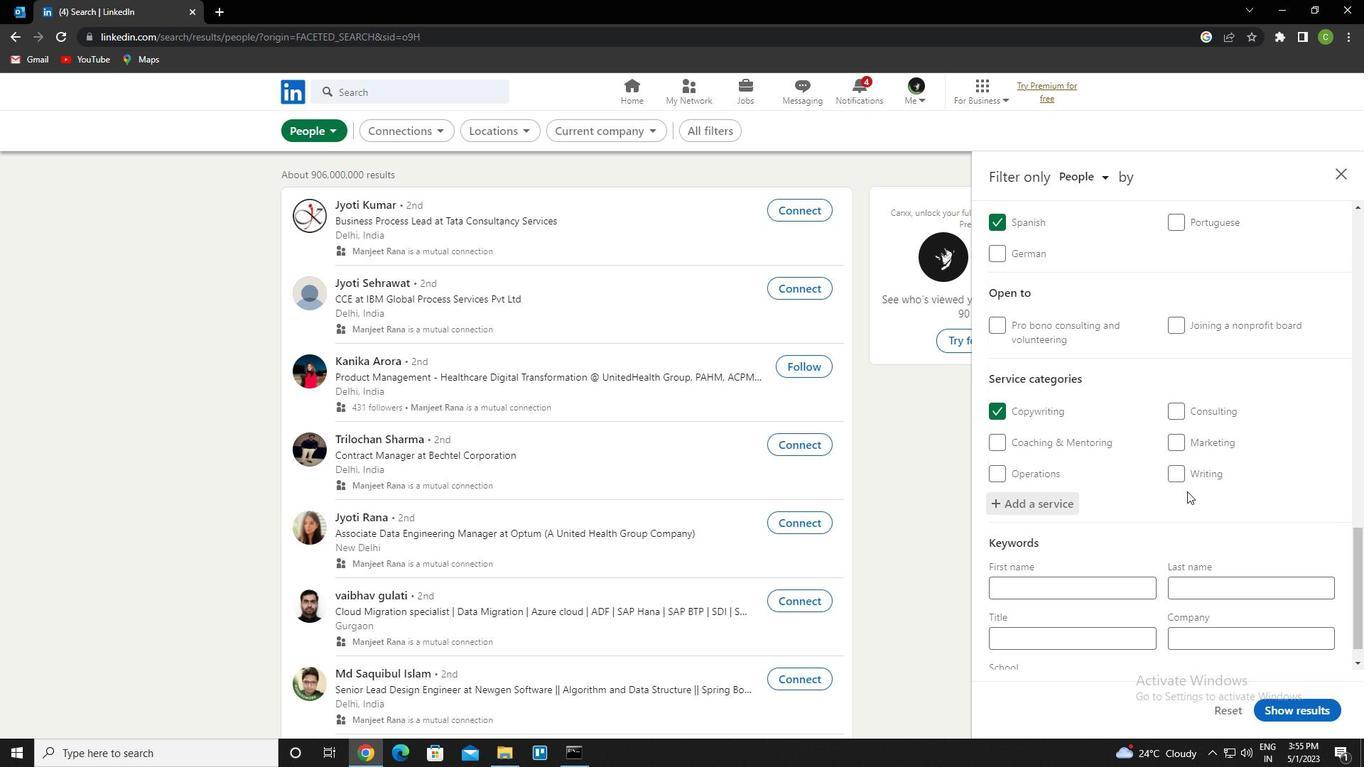 
Action: Mouse scrolled (1185, 497) with delta (0, 0)
Screenshot: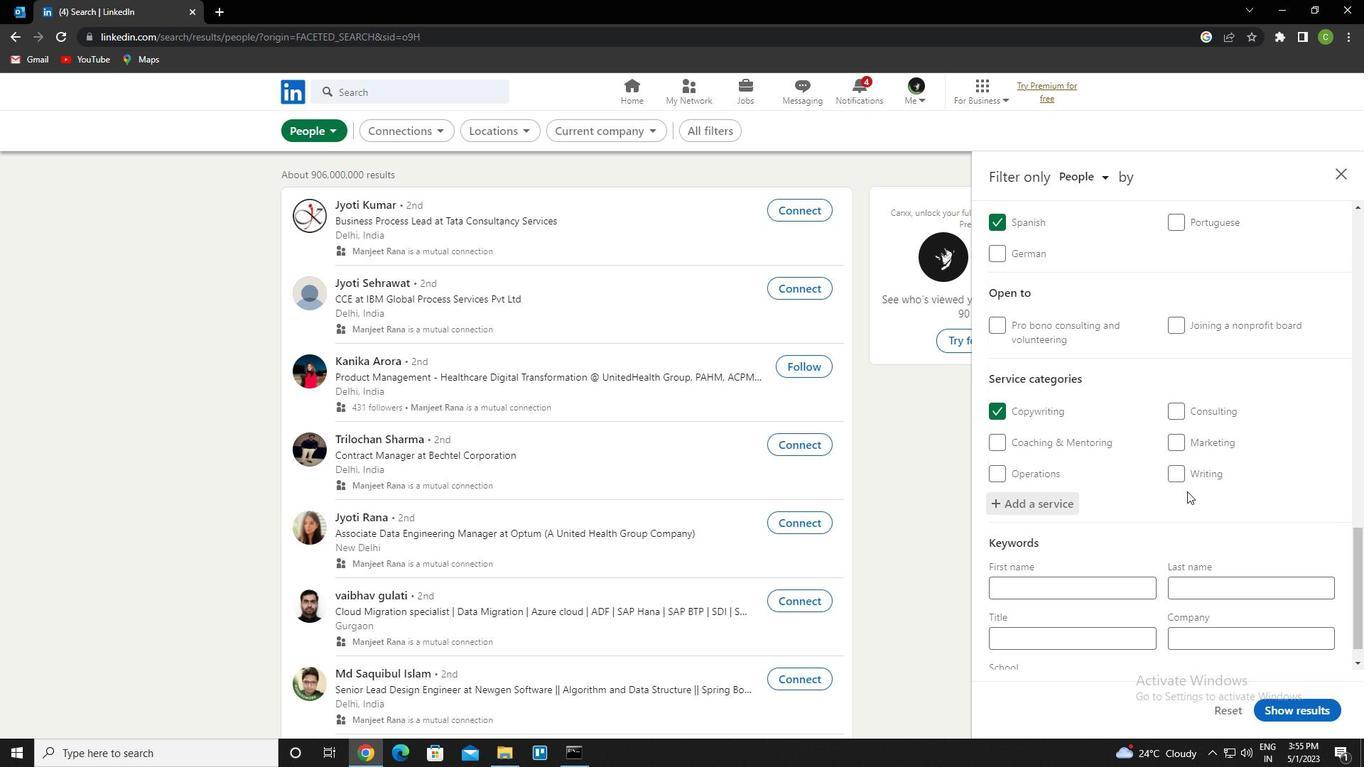 
Action: Mouse scrolled (1185, 497) with delta (0, 0)
Screenshot: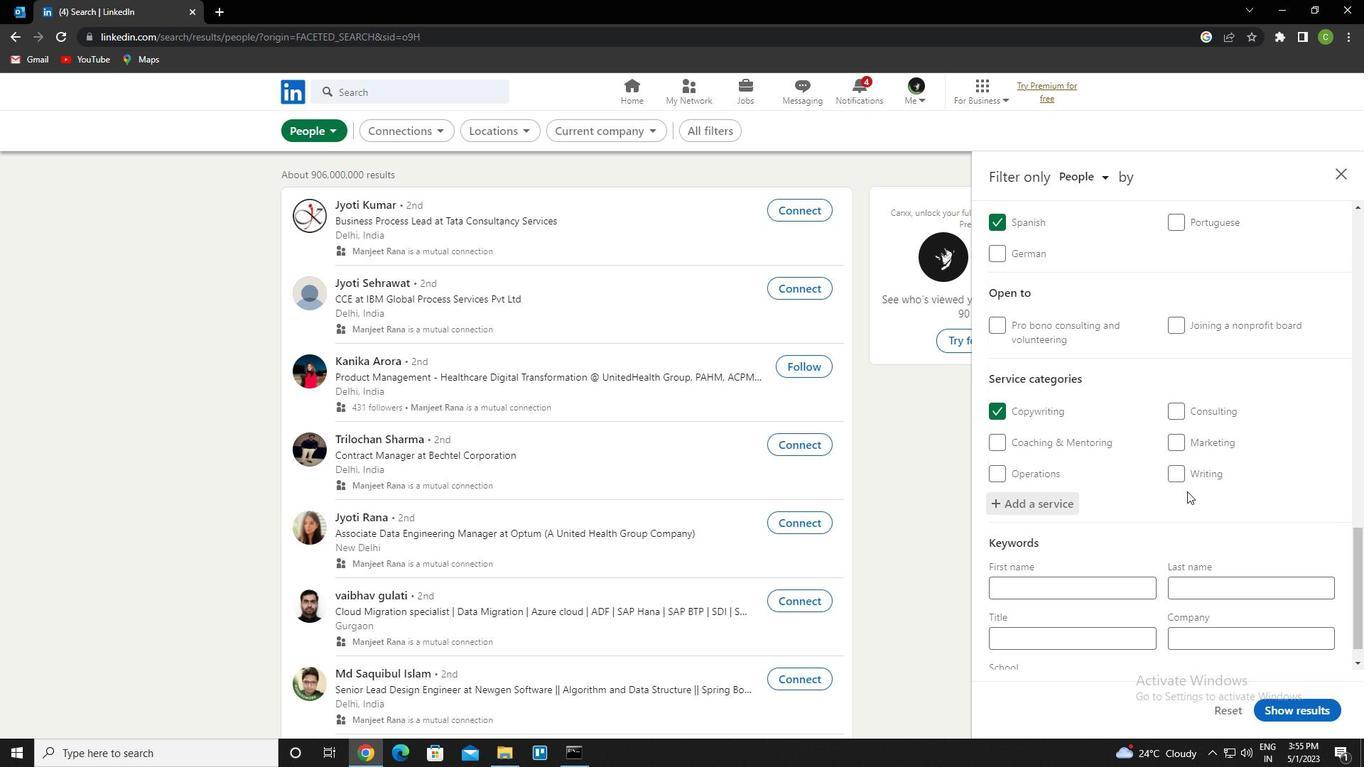 
Action: Mouse scrolled (1185, 497) with delta (0, 0)
Screenshot: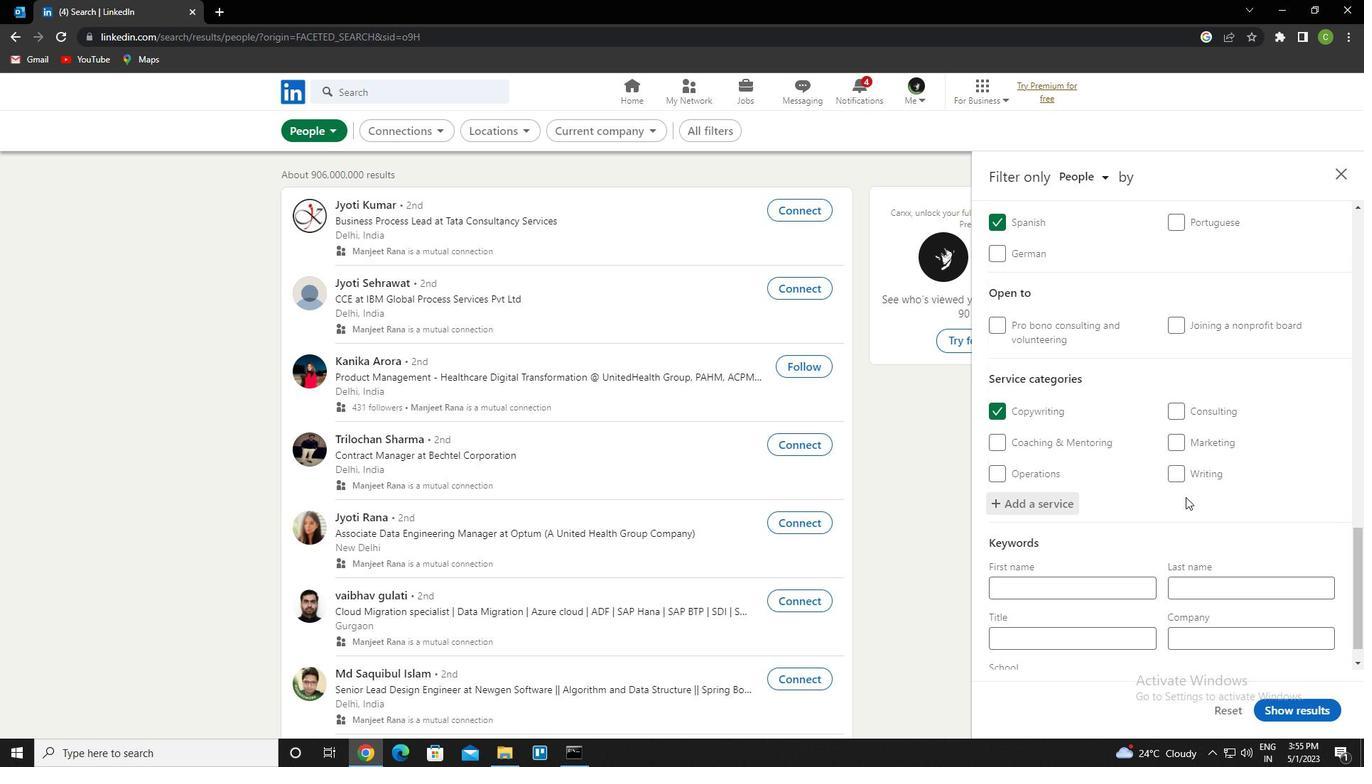 
Action: Mouse scrolled (1185, 497) with delta (0, 0)
Screenshot: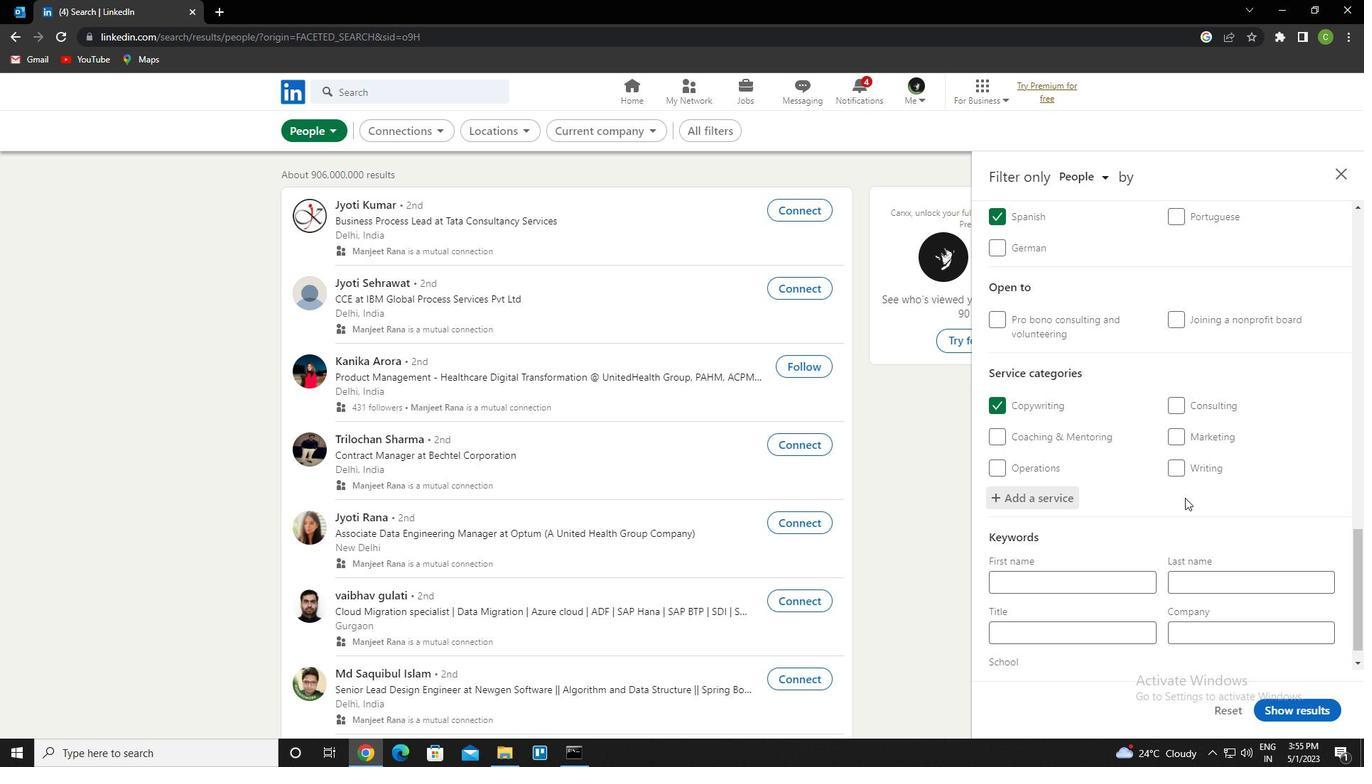 
Action: Mouse scrolled (1185, 497) with delta (0, 0)
Screenshot: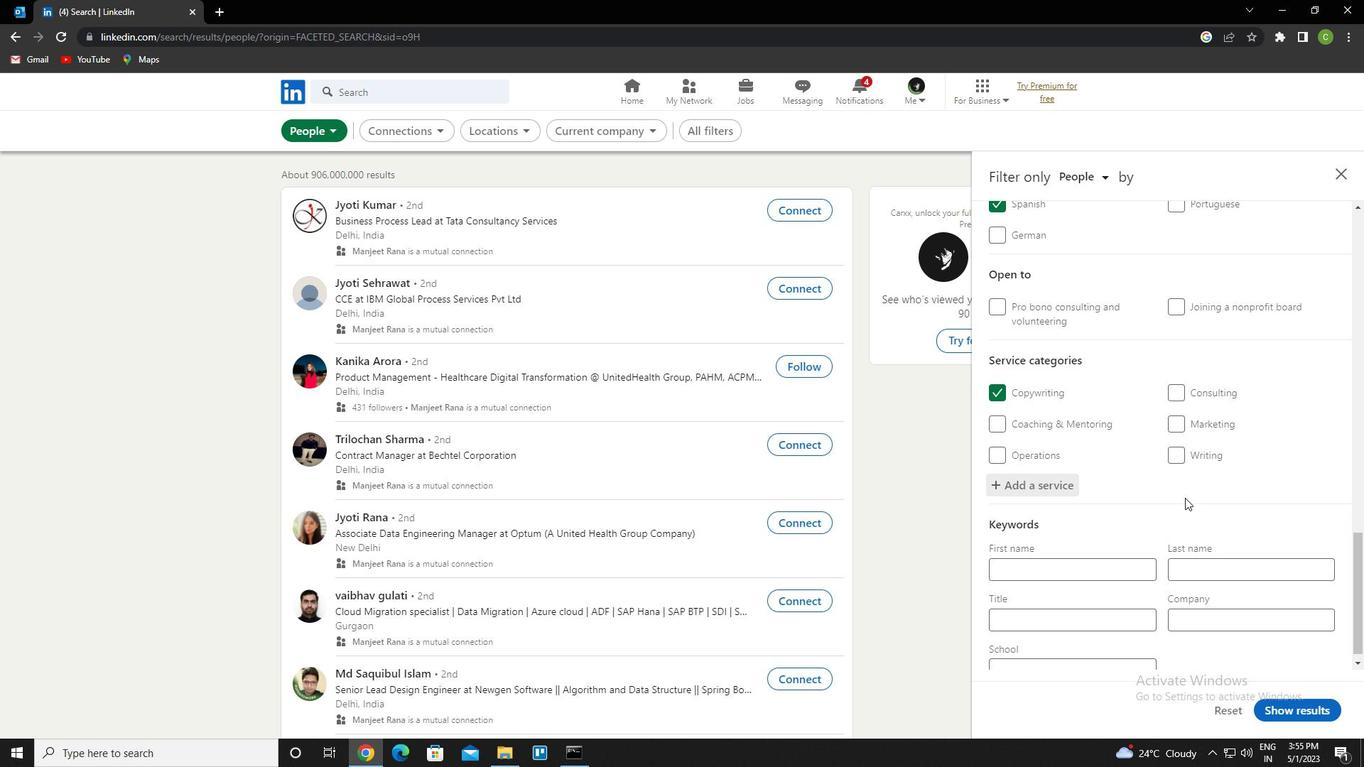 
Action: Mouse moved to (1114, 601)
Screenshot: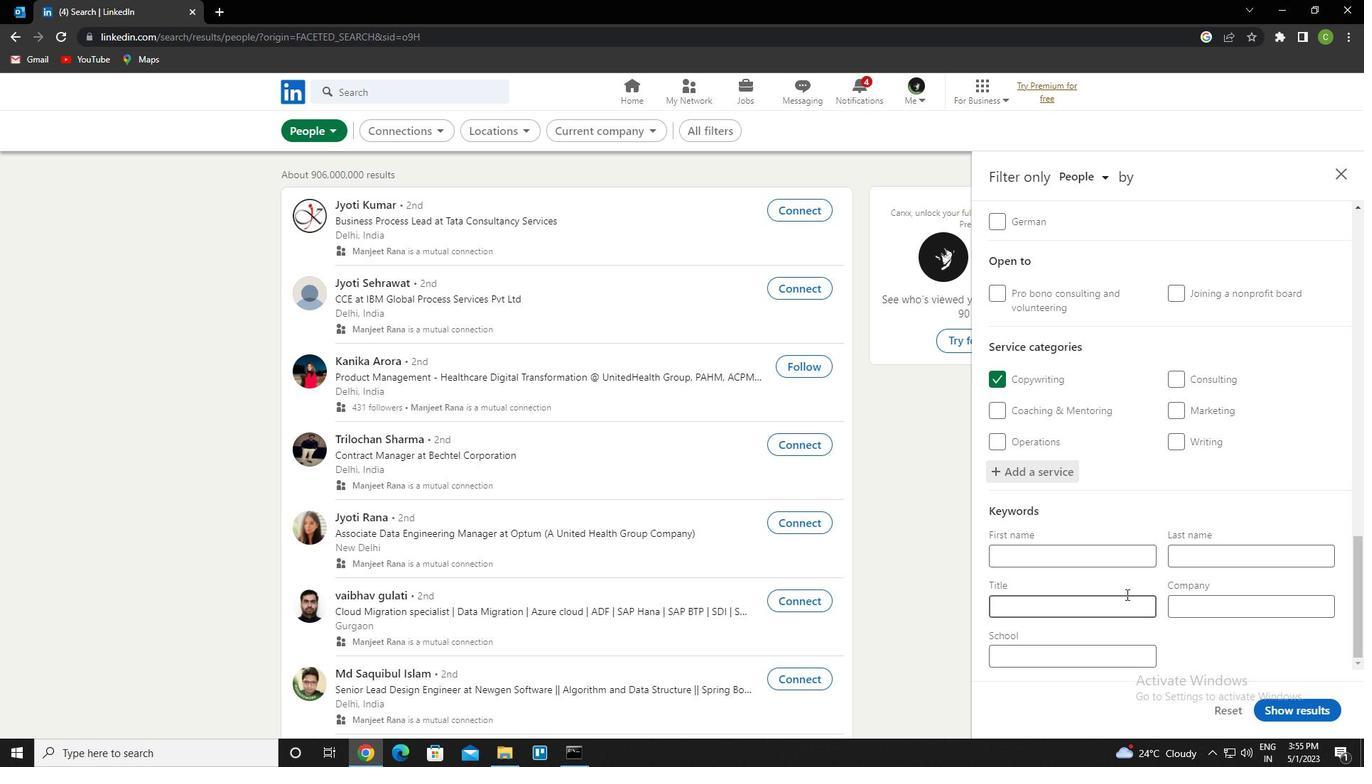 
Action: Mouse pressed left at (1114, 601)
Screenshot: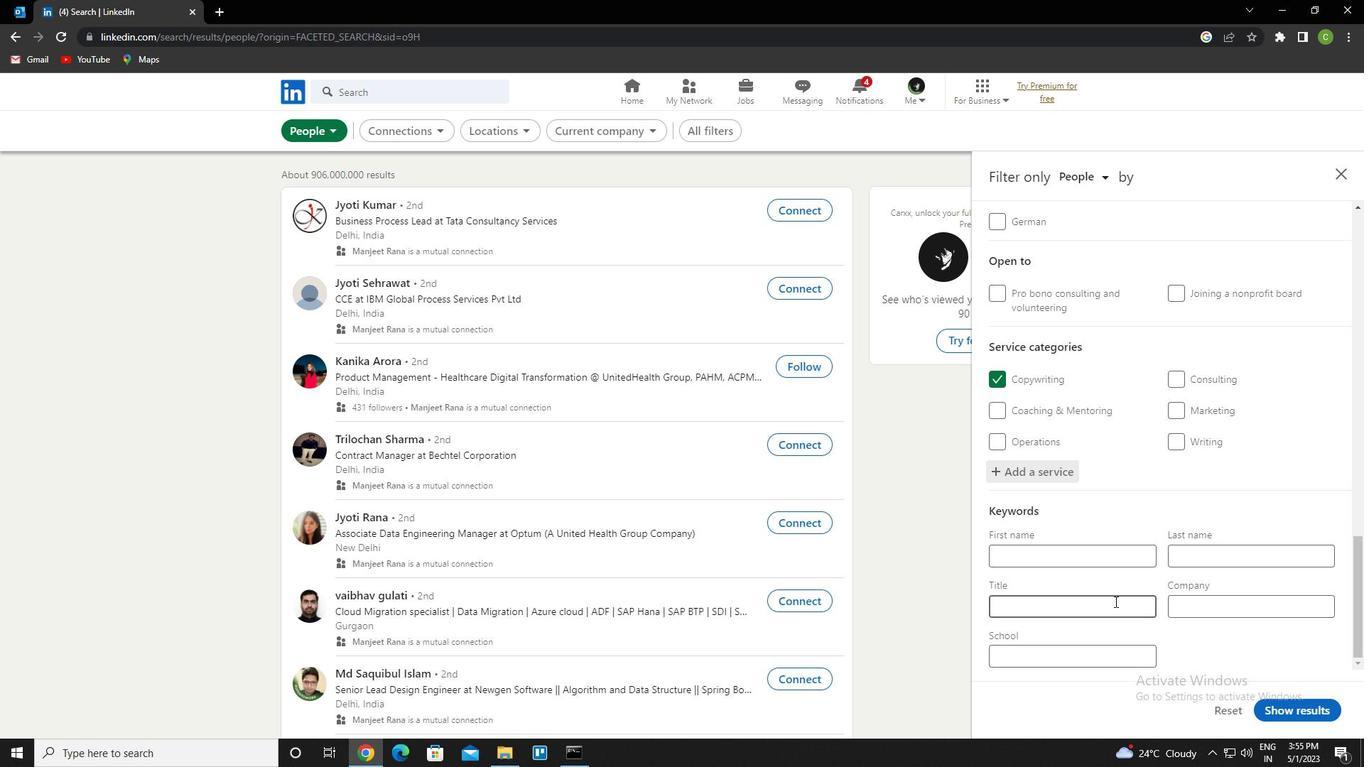 
Action: Mouse moved to (1114, 601)
Screenshot: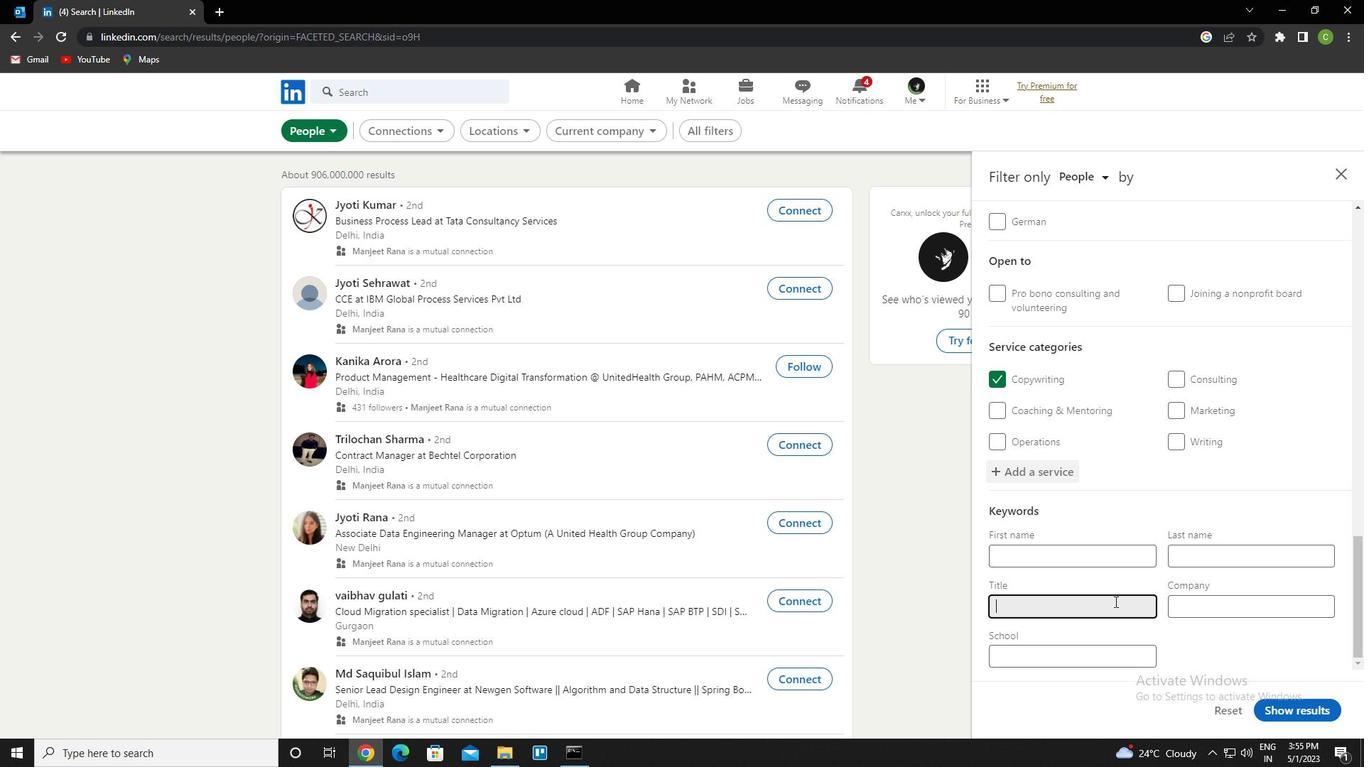 
Action: Key pressed <Key.caps_lock>p<Key.caps_lock>ainter
Screenshot: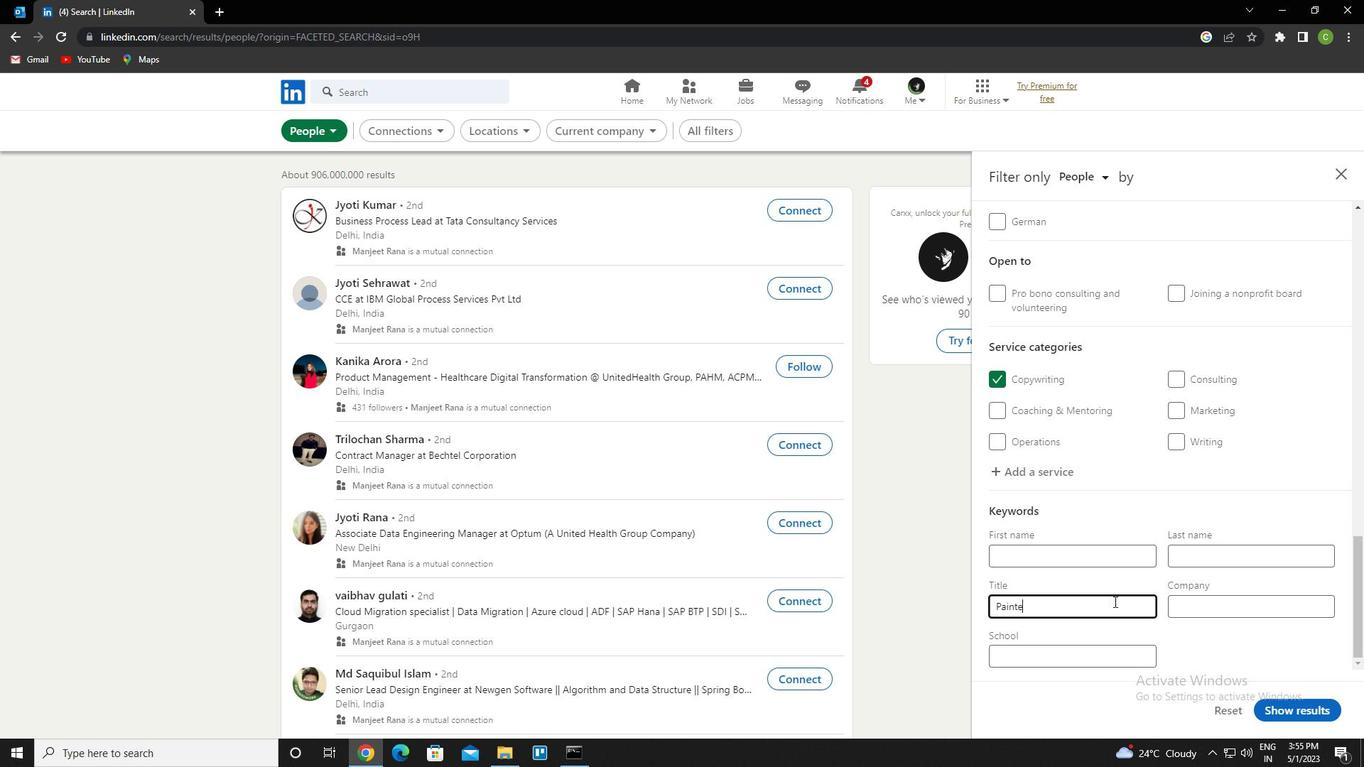 
Action: Mouse moved to (1286, 710)
Screenshot: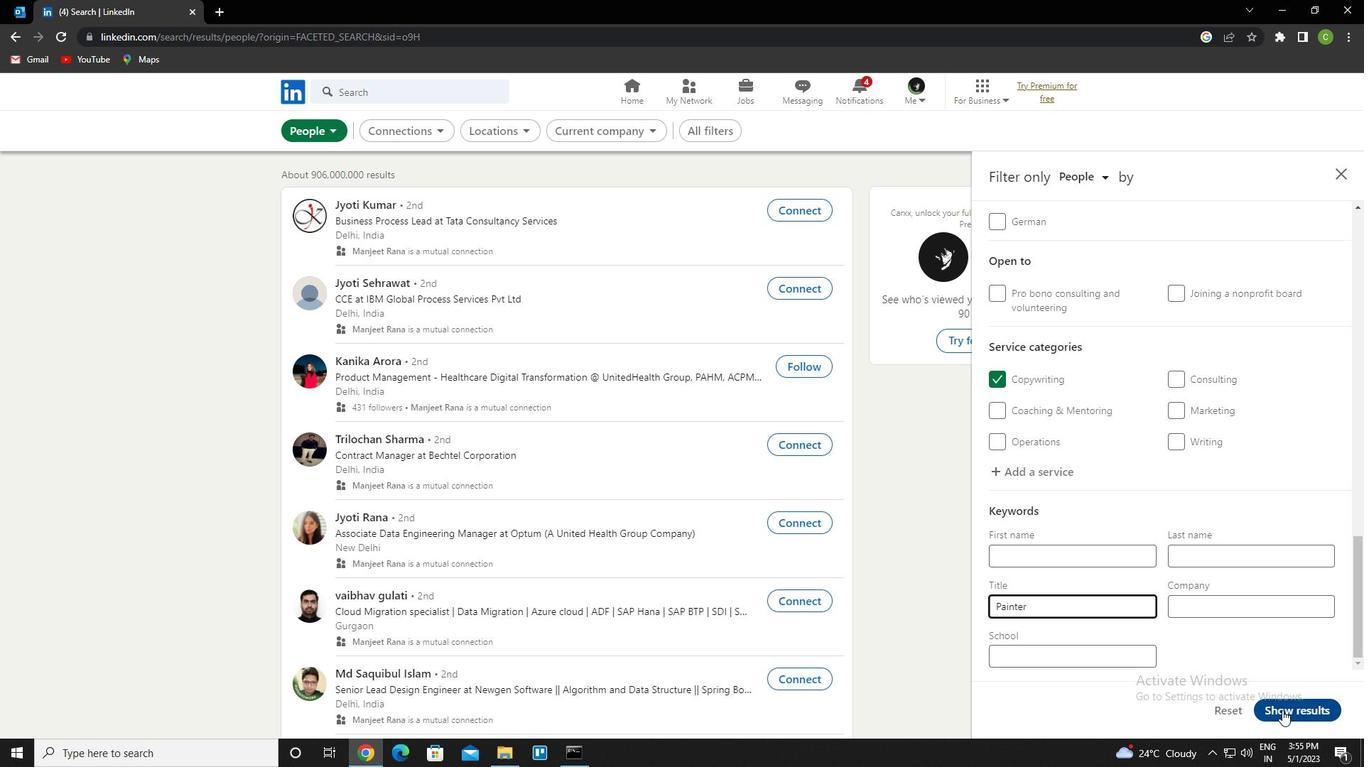 
Action: Mouse pressed left at (1286, 710)
Screenshot: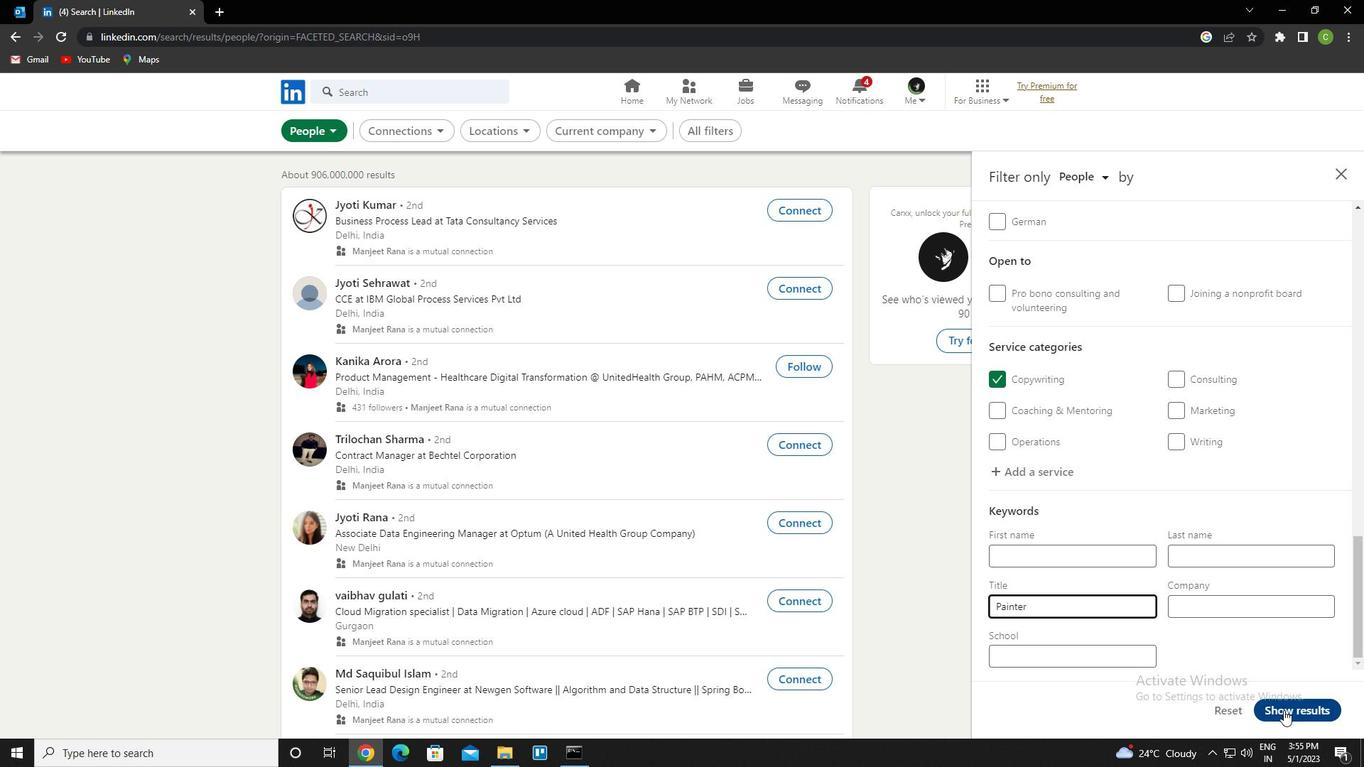 
Action: Mouse moved to (609, 737)
Screenshot: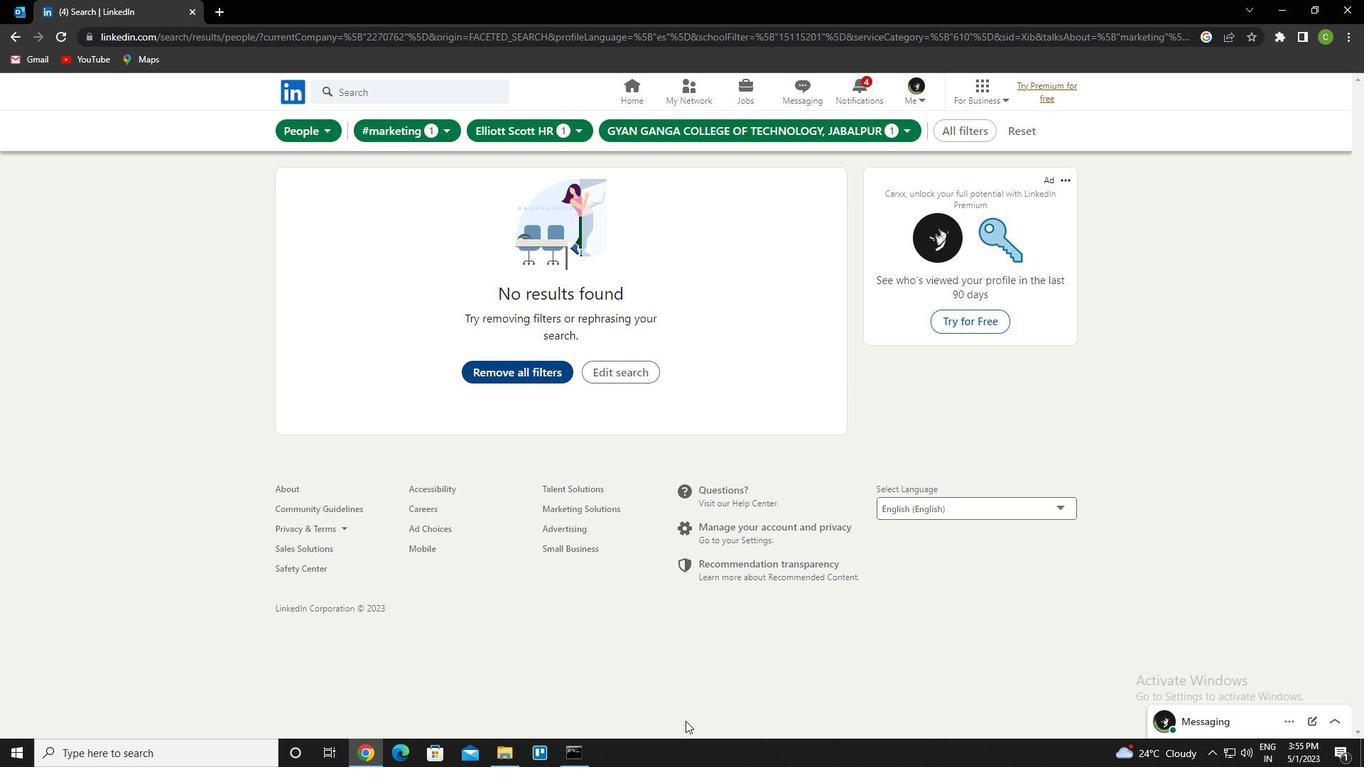 
